 Task: Find connections with filter location Bengaluru with filter topic #lockdownwith filter profile language English with filter current company People Matters with filter school Delhi Public School, Ruby Park with filter industry Measuring and Control Instrument Manufacturing with filter service category Editing with filter keywords title Handyman
Action: Mouse moved to (651, 79)
Screenshot: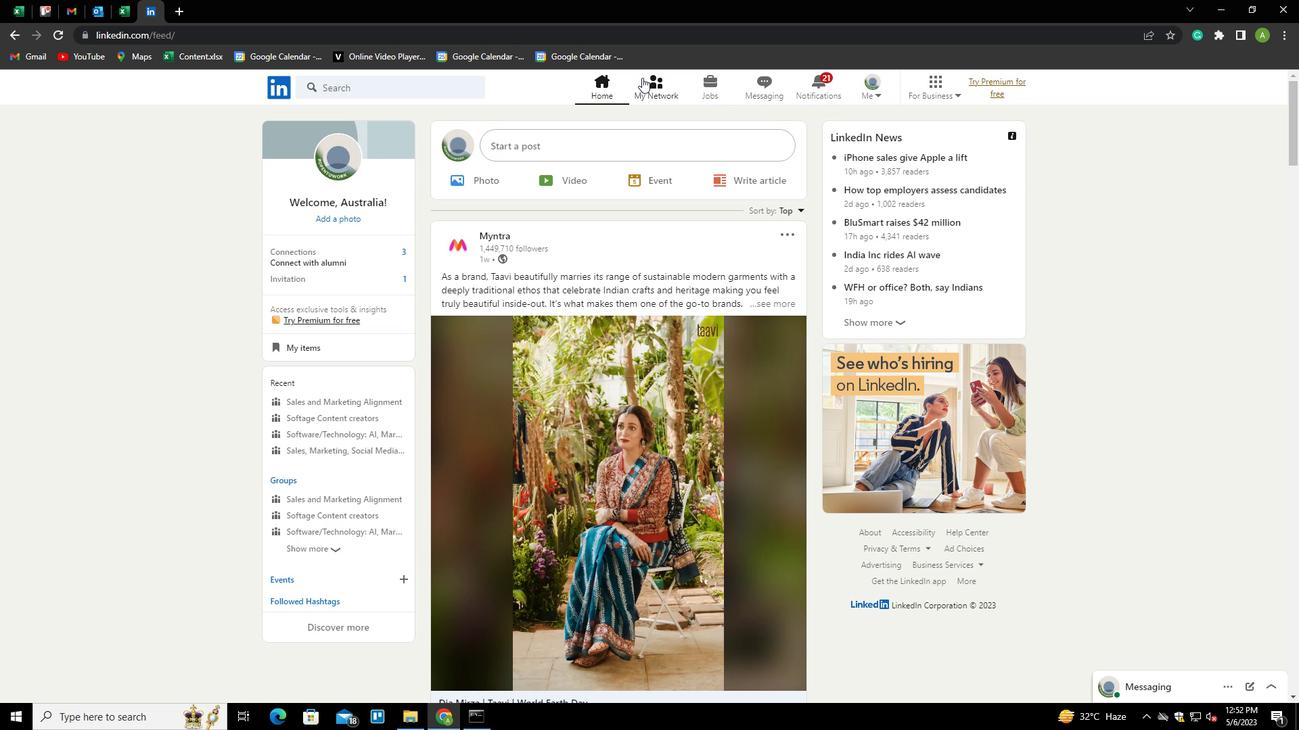 
Action: Mouse pressed left at (651, 79)
Screenshot: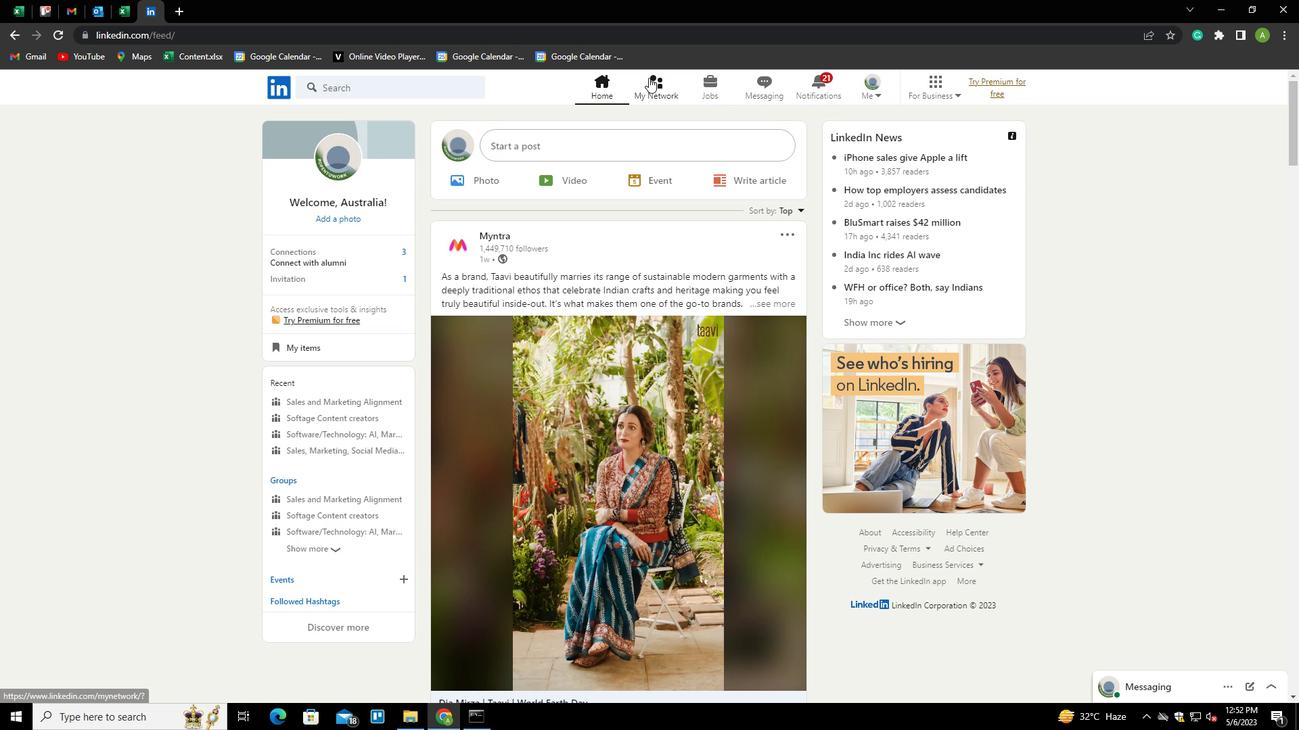 
Action: Mouse moved to (341, 161)
Screenshot: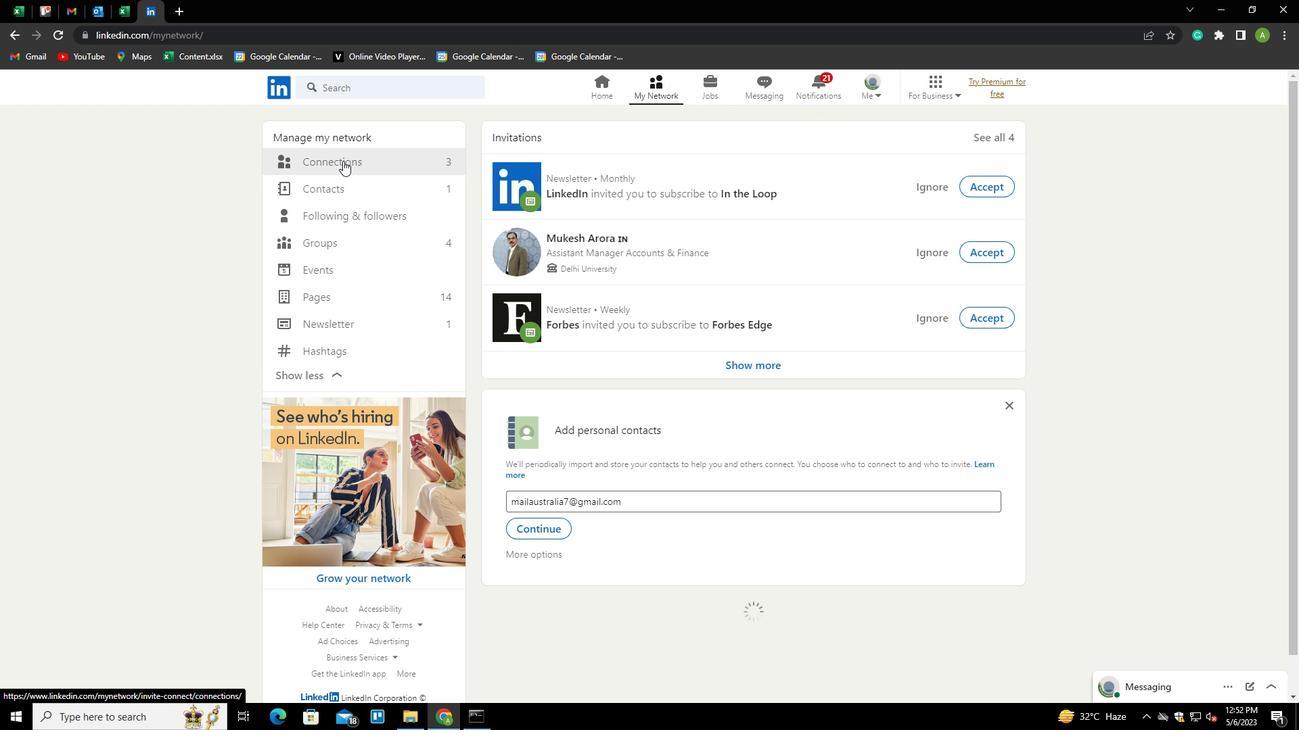 
Action: Mouse pressed left at (341, 161)
Screenshot: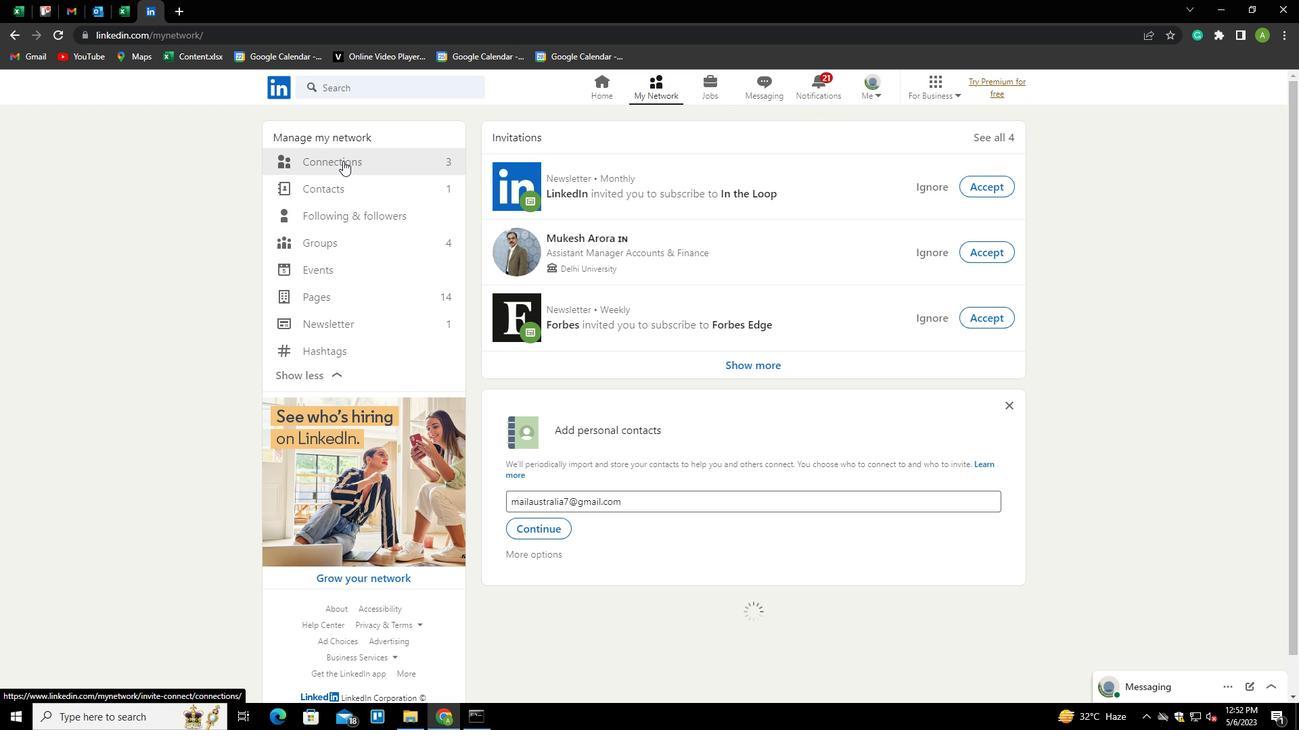
Action: Mouse moved to (755, 160)
Screenshot: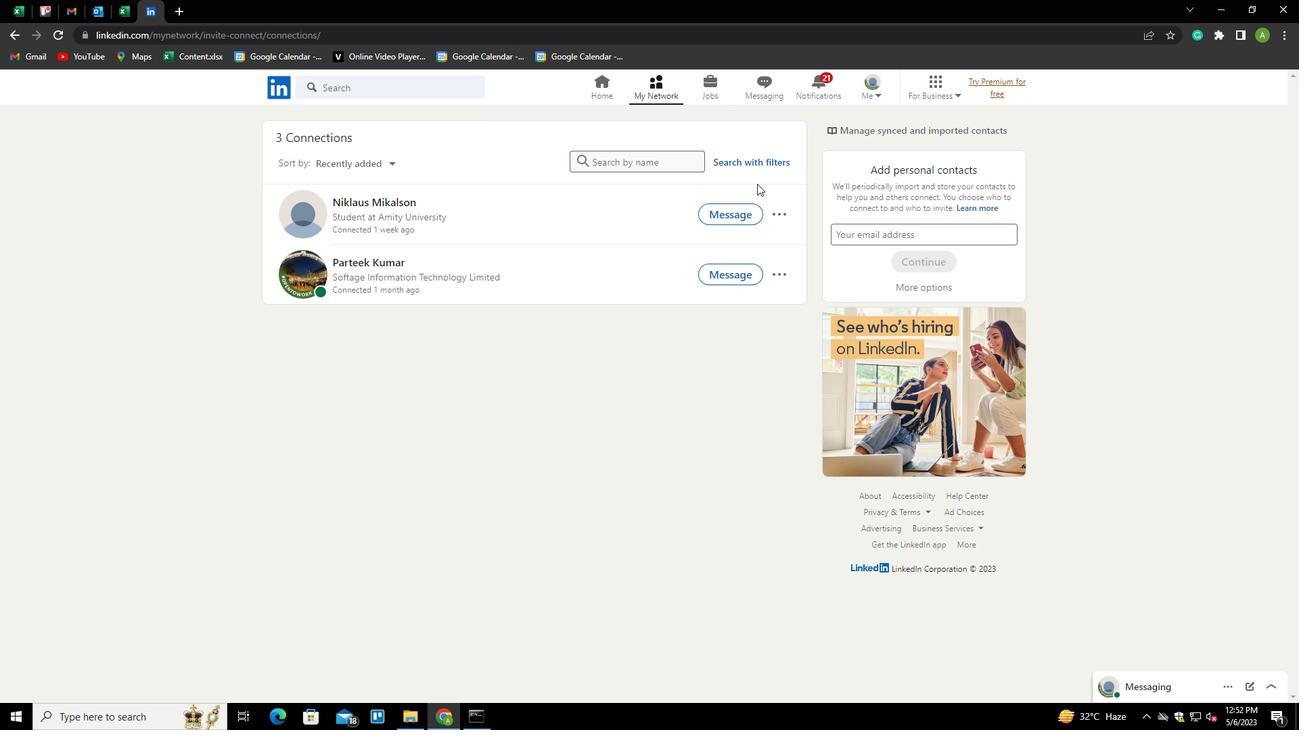 
Action: Mouse pressed left at (755, 160)
Screenshot: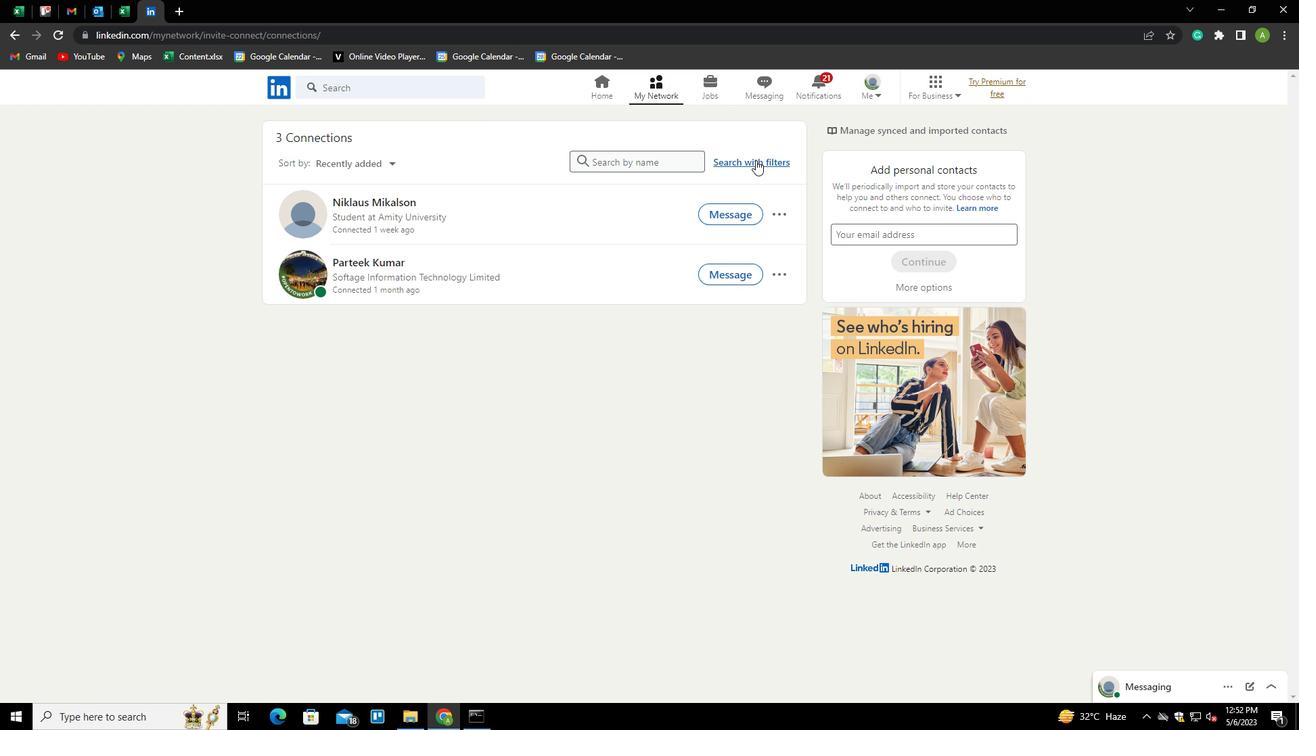 
Action: Mouse moved to (691, 127)
Screenshot: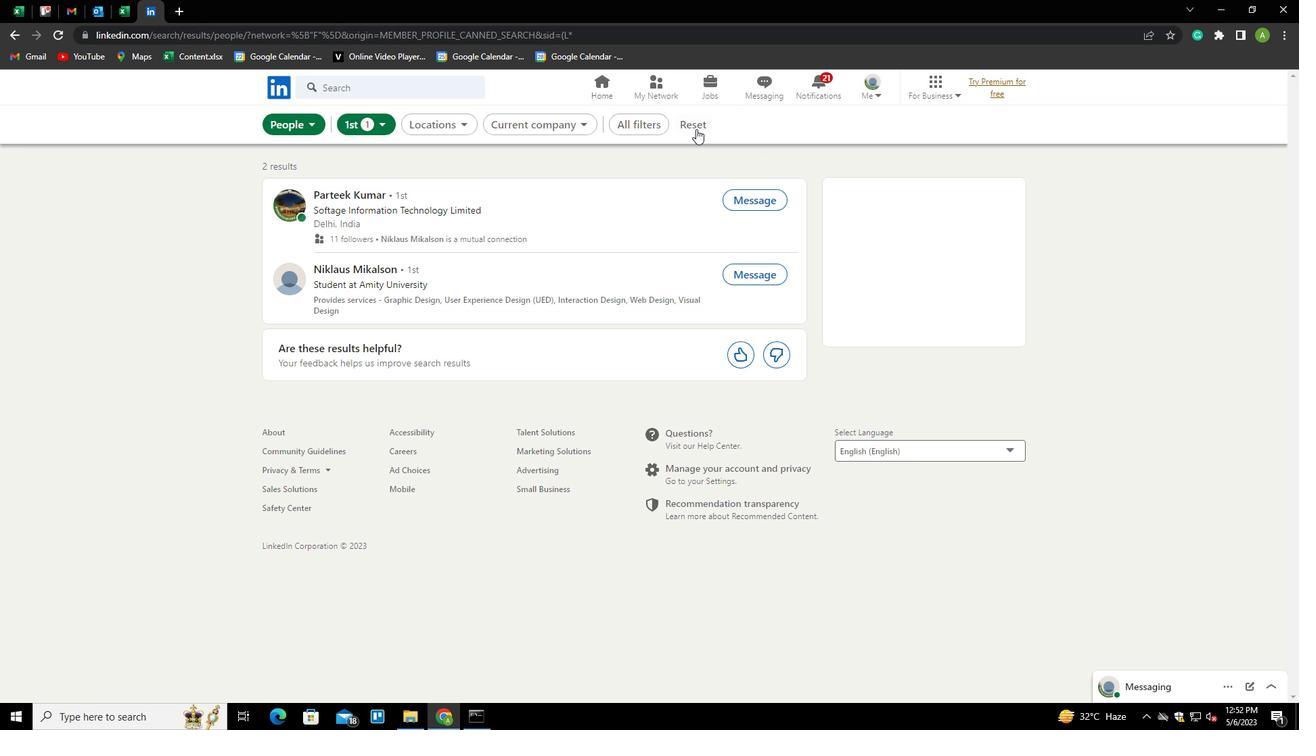 
Action: Mouse pressed left at (691, 127)
Screenshot: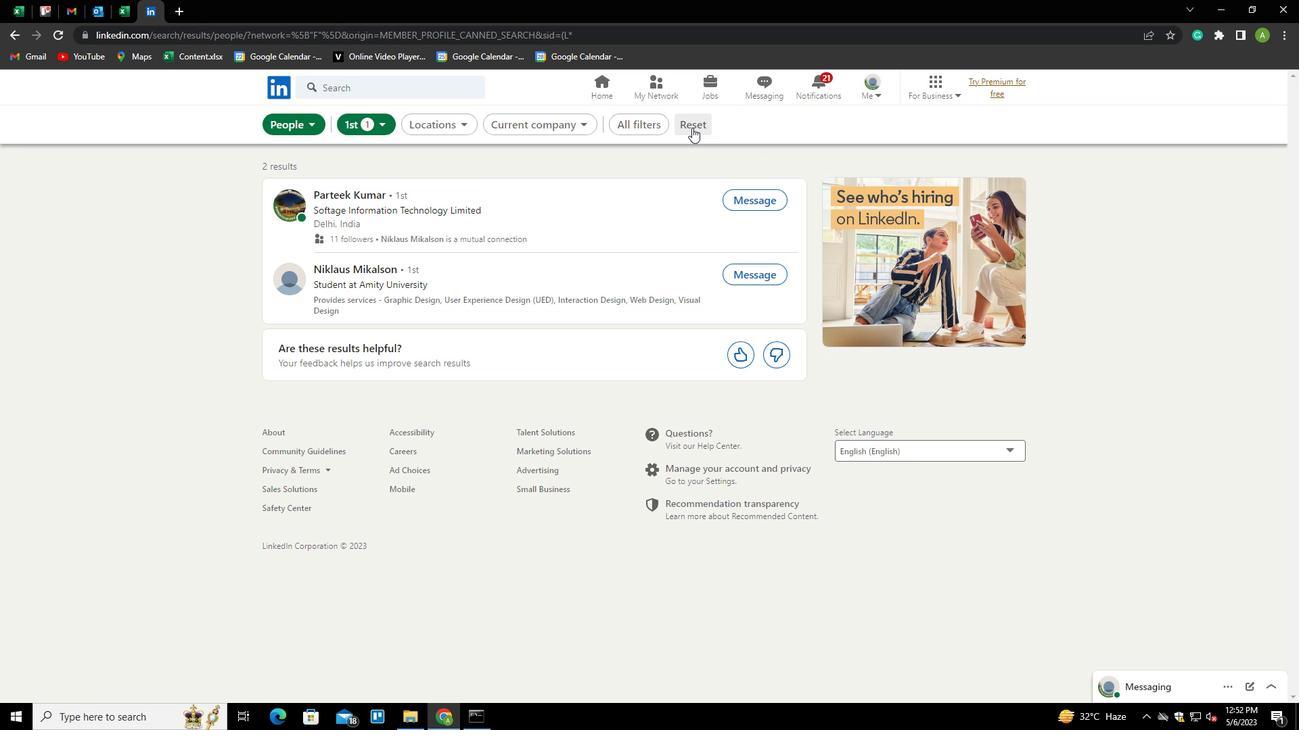 
Action: Mouse moved to (671, 124)
Screenshot: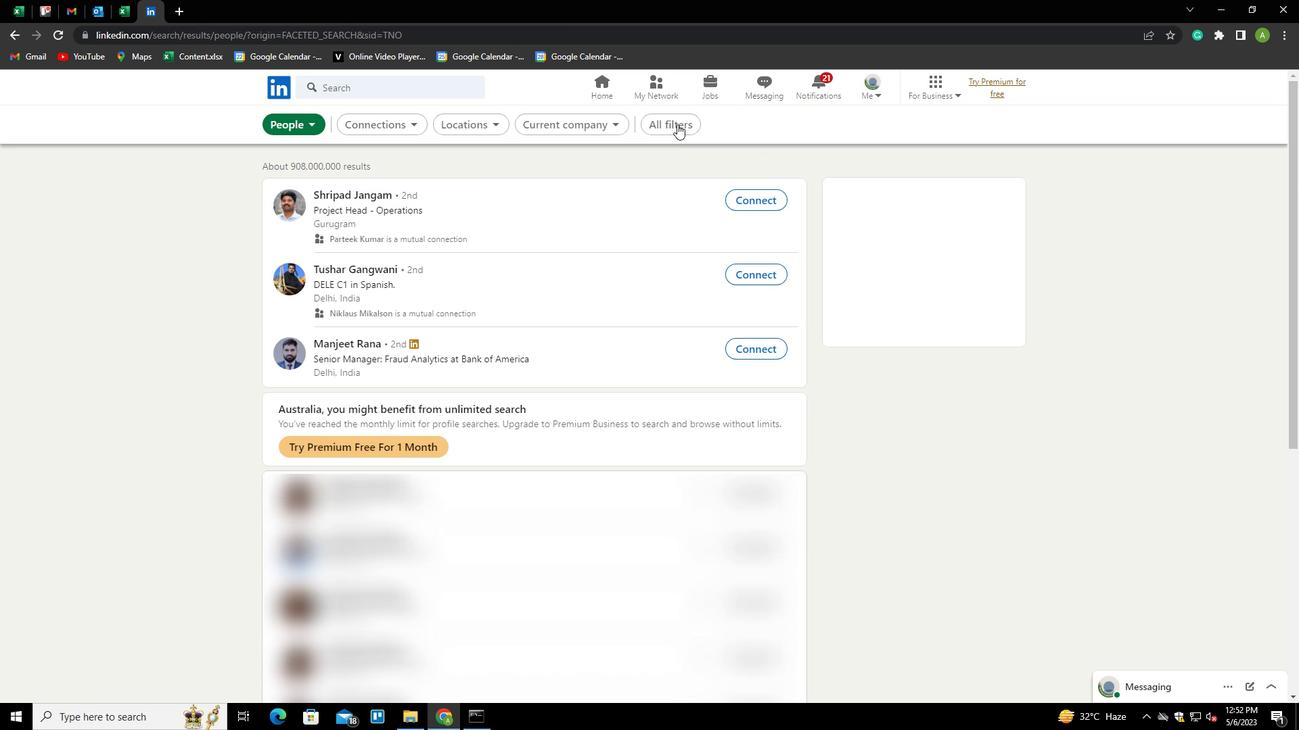
Action: Mouse pressed left at (671, 124)
Screenshot: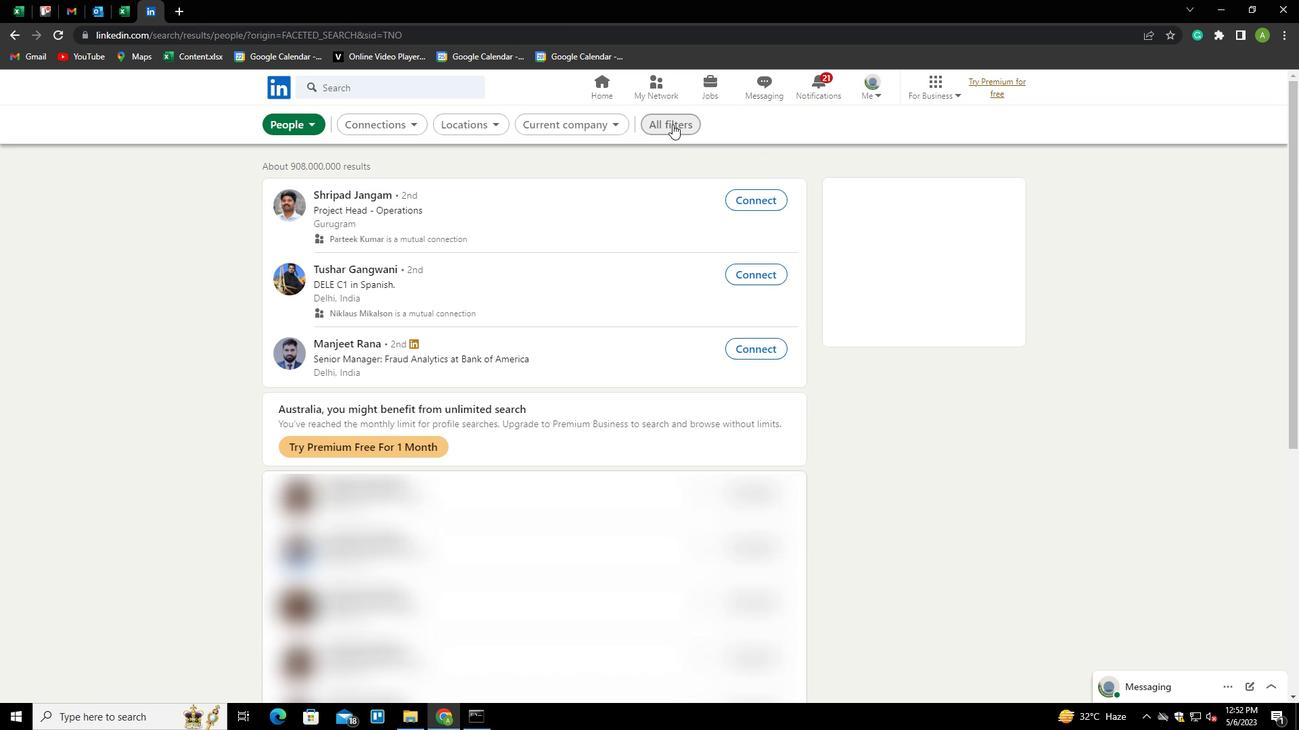 
Action: Mouse moved to (1114, 520)
Screenshot: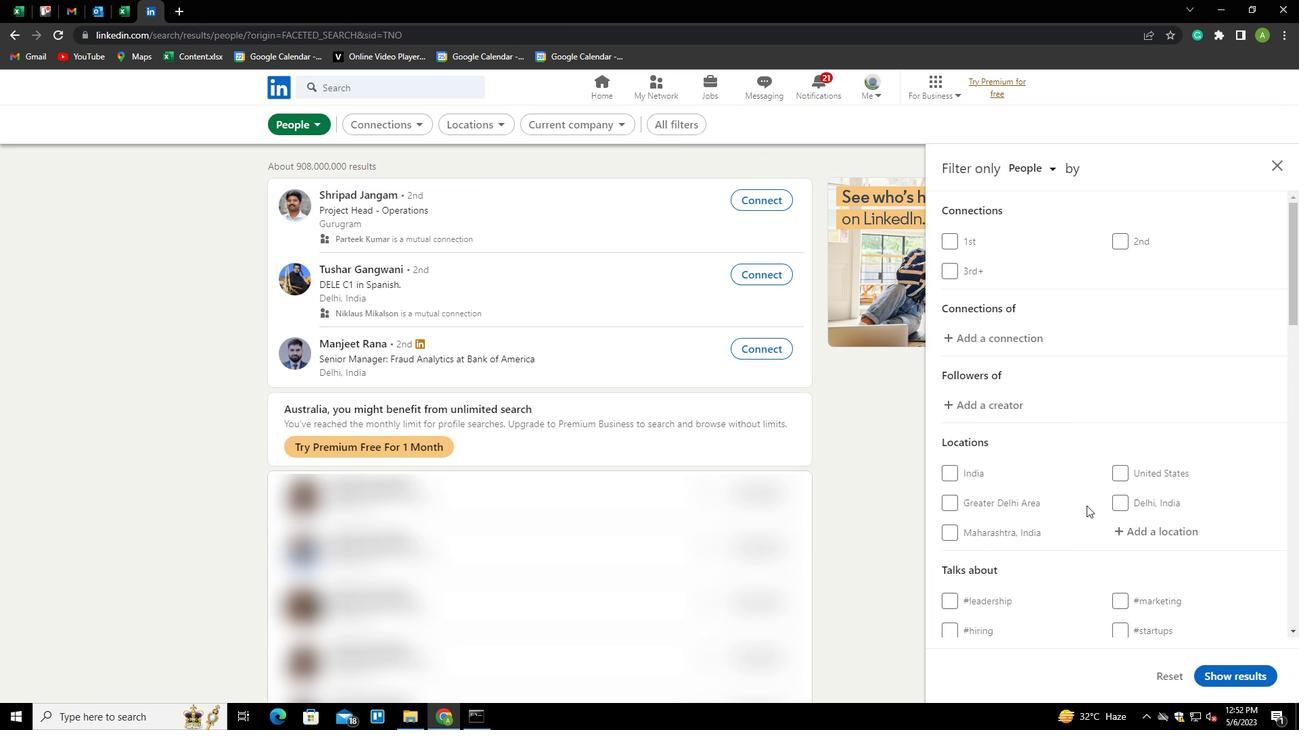 
Action: Mouse scrolled (1114, 520) with delta (0, 0)
Screenshot: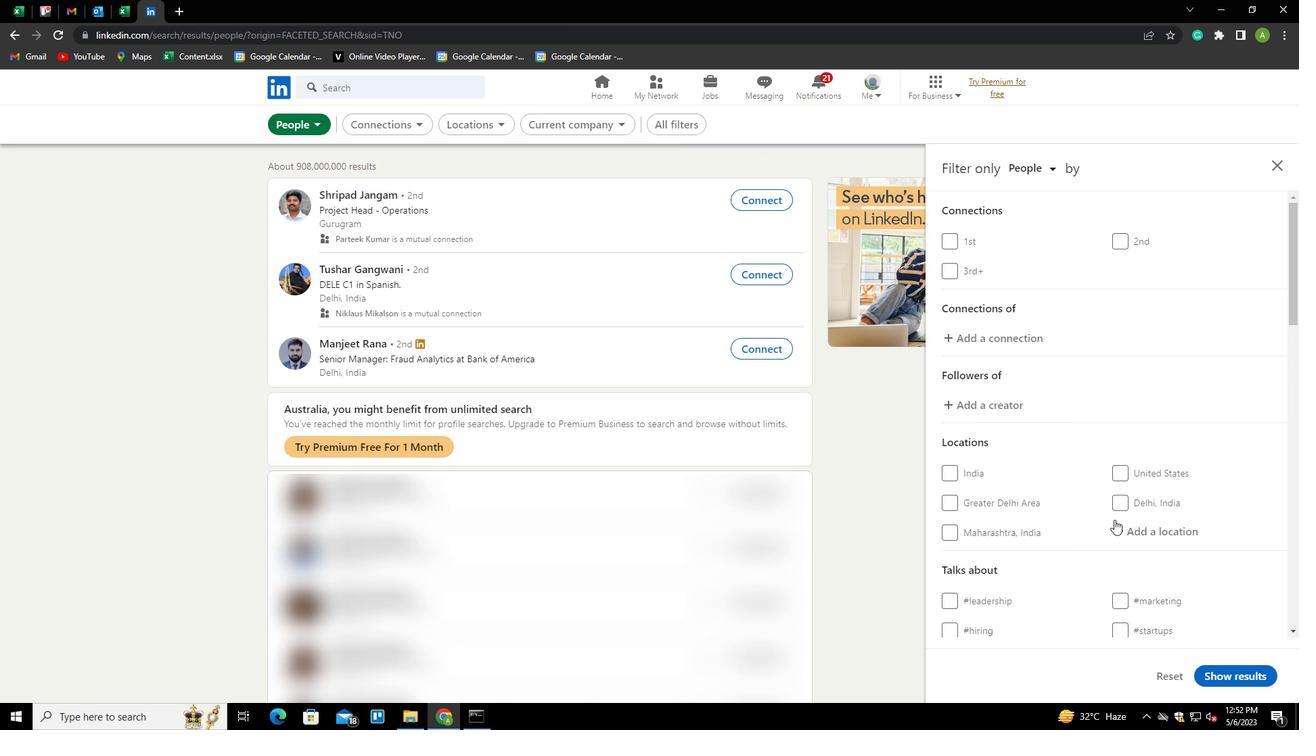 
Action: Mouse scrolled (1114, 520) with delta (0, 0)
Screenshot: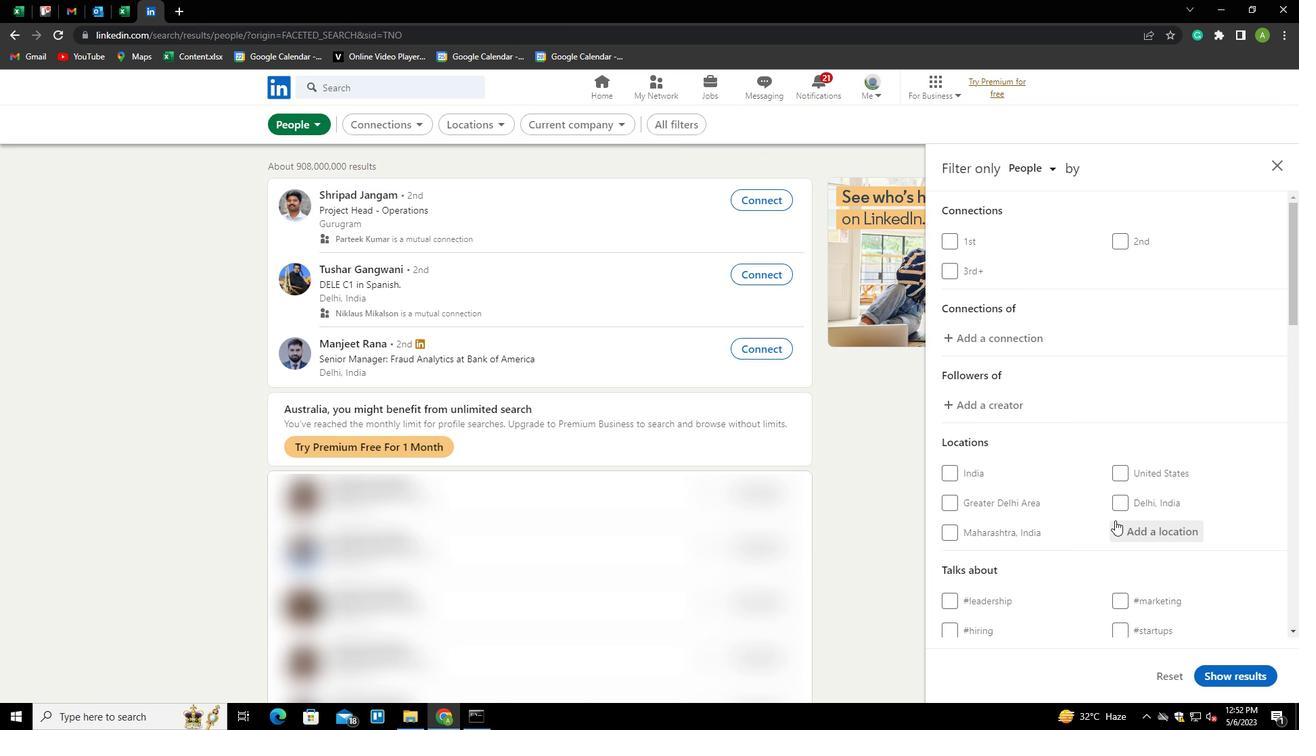 
Action: Mouse moved to (1130, 393)
Screenshot: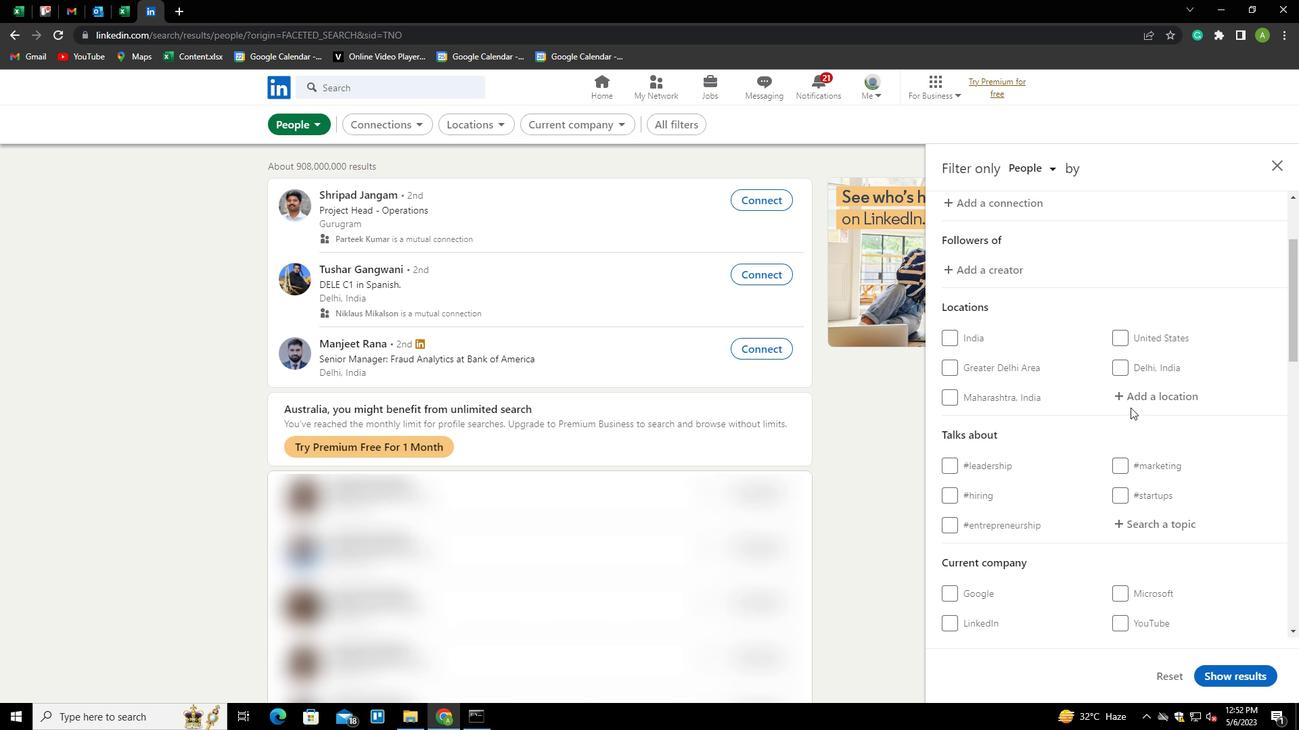 
Action: Mouse pressed left at (1130, 393)
Screenshot: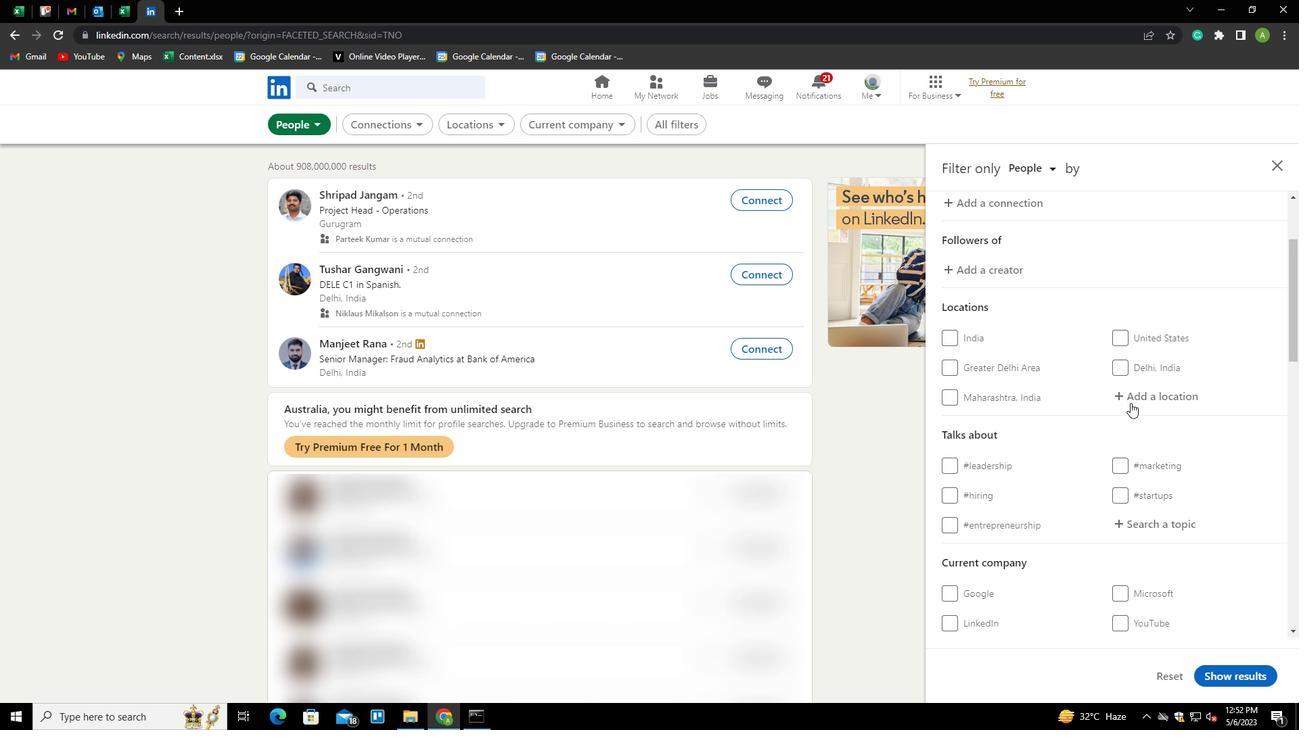 
Action: Mouse moved to (1132, 387)
Screenshot: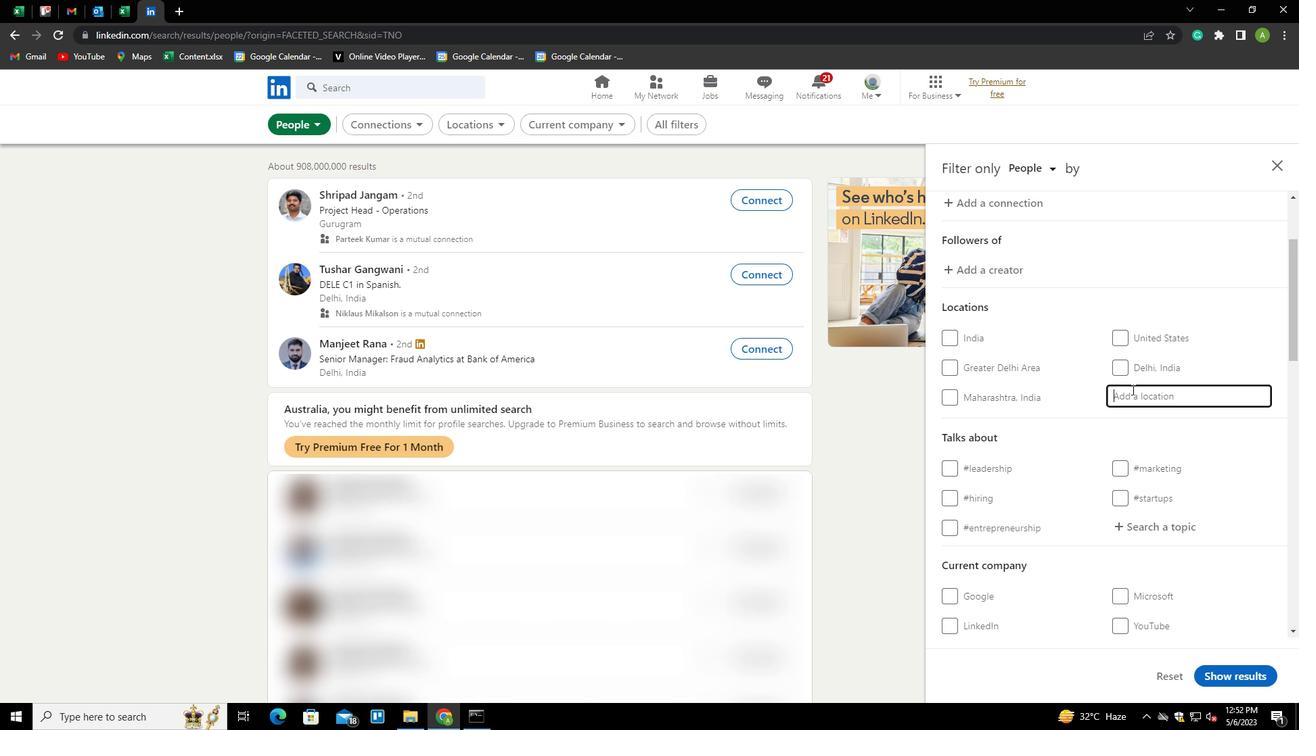 
Action: Key pressed <Key.shift>
Screenshot: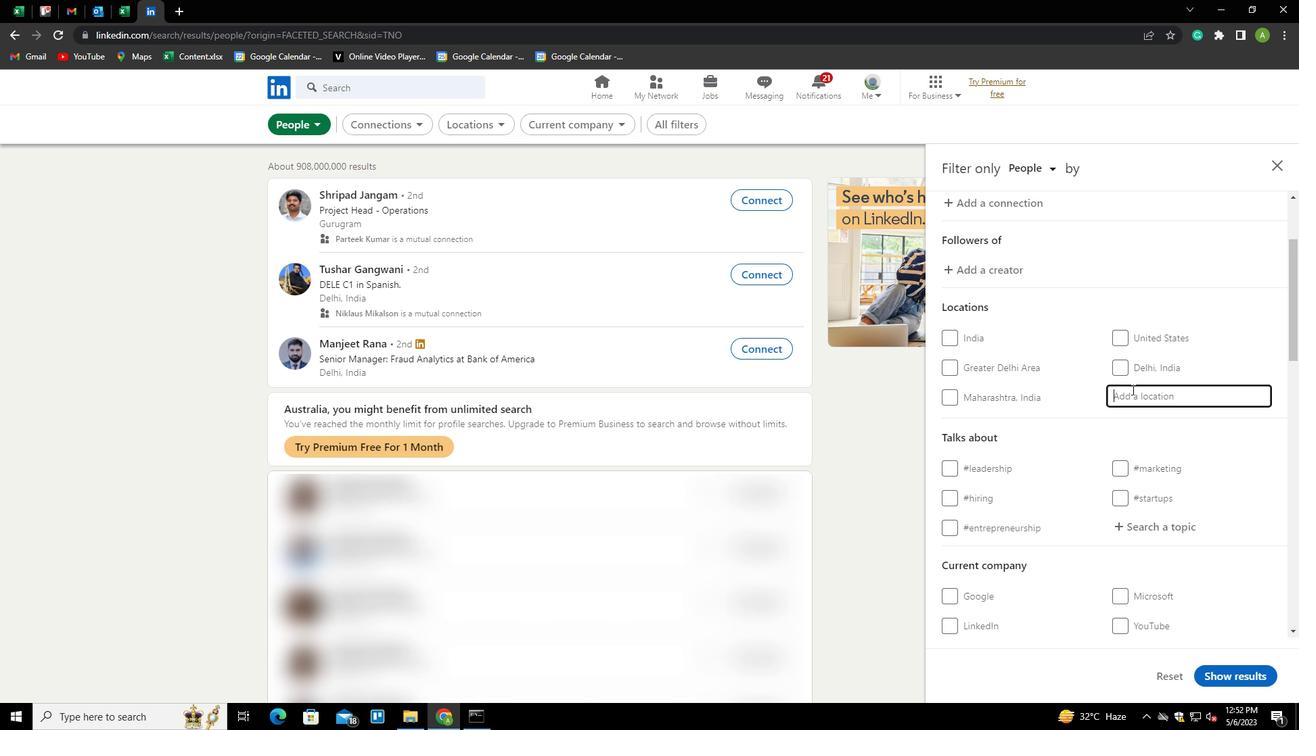 
Action: Mouse moved to (1132, 386)
Screenshot: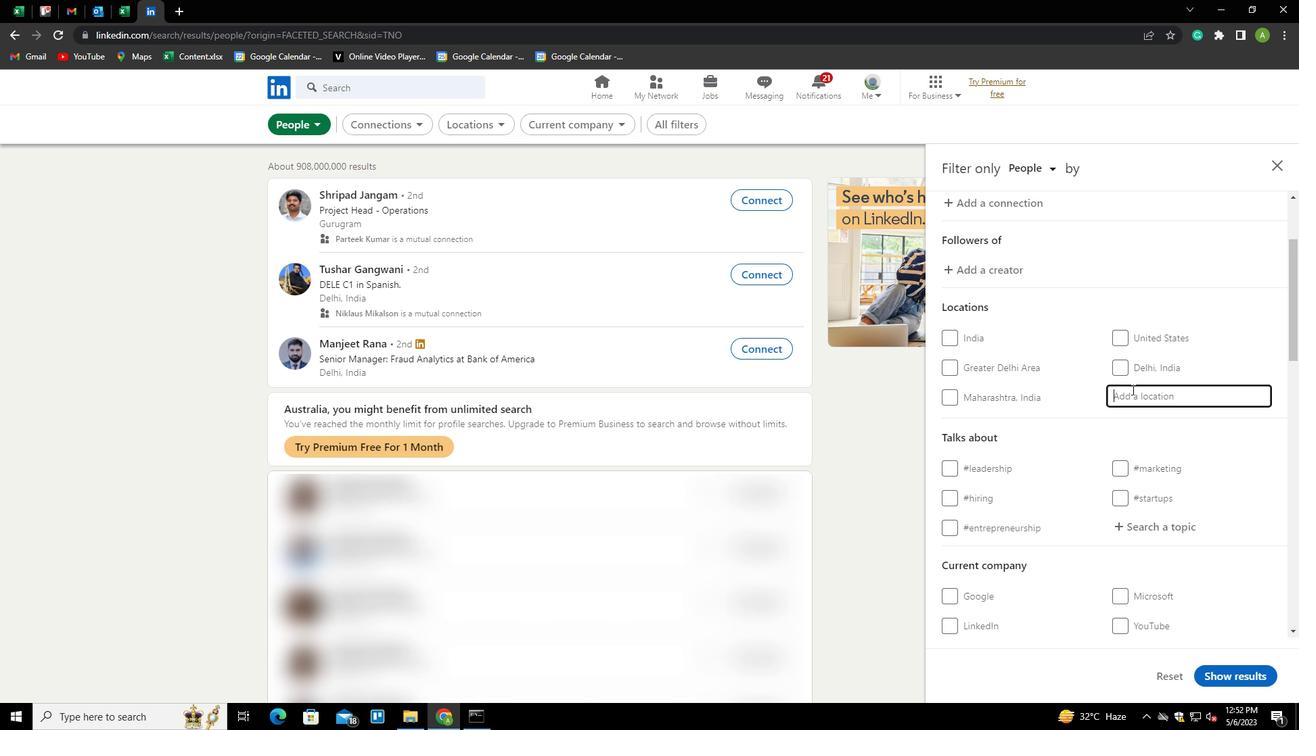 
Action: Key pressed BENGALURU<Key.down><Key.enter>
Screenshot: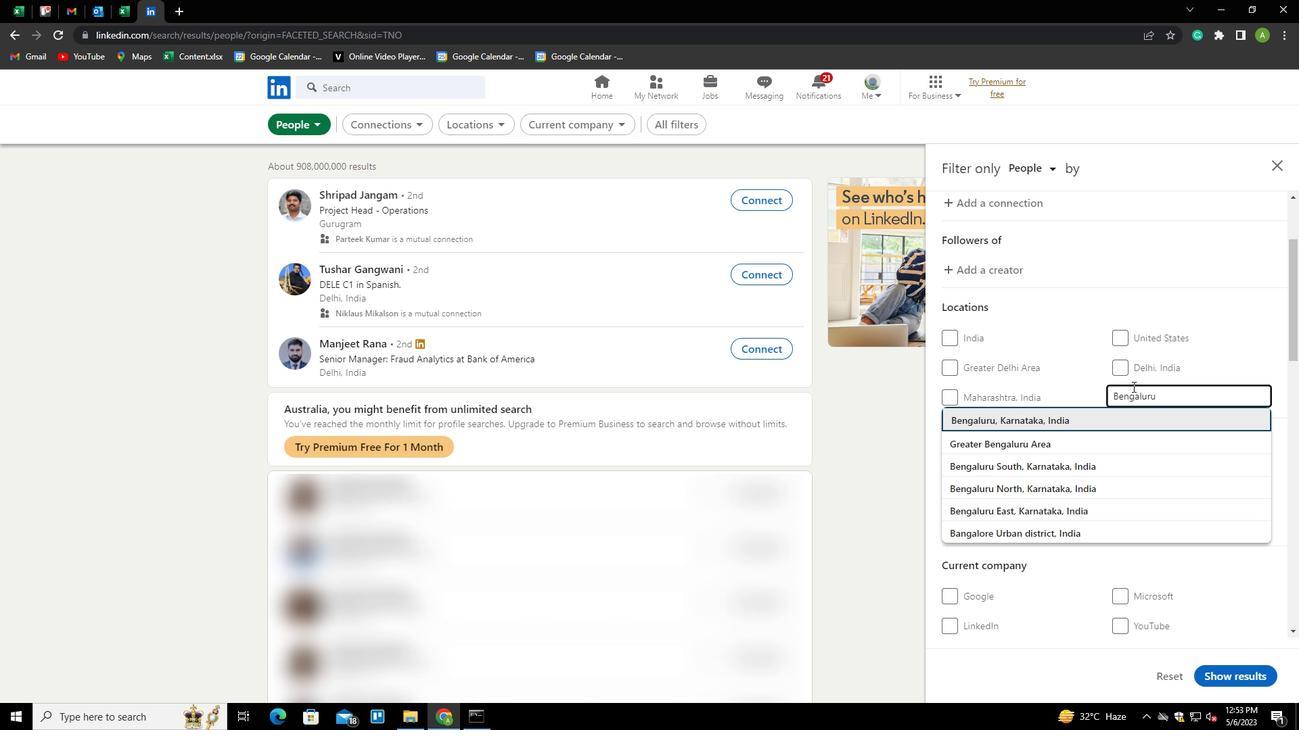 
Action: Mouse scrolled (1132, 386) with delta (0, 0)
Screenshot: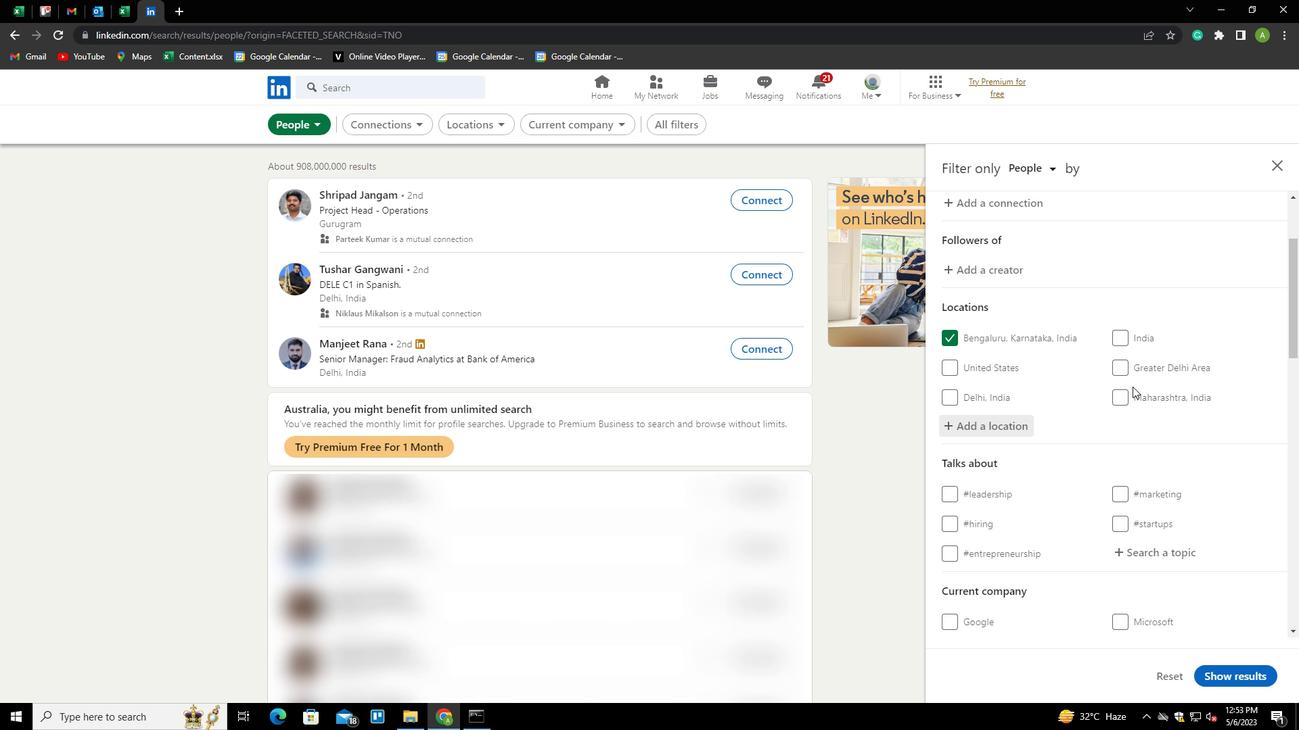 
Action: Mouse scrolled (1132, 386) with delta (0, 0)
Screenshot: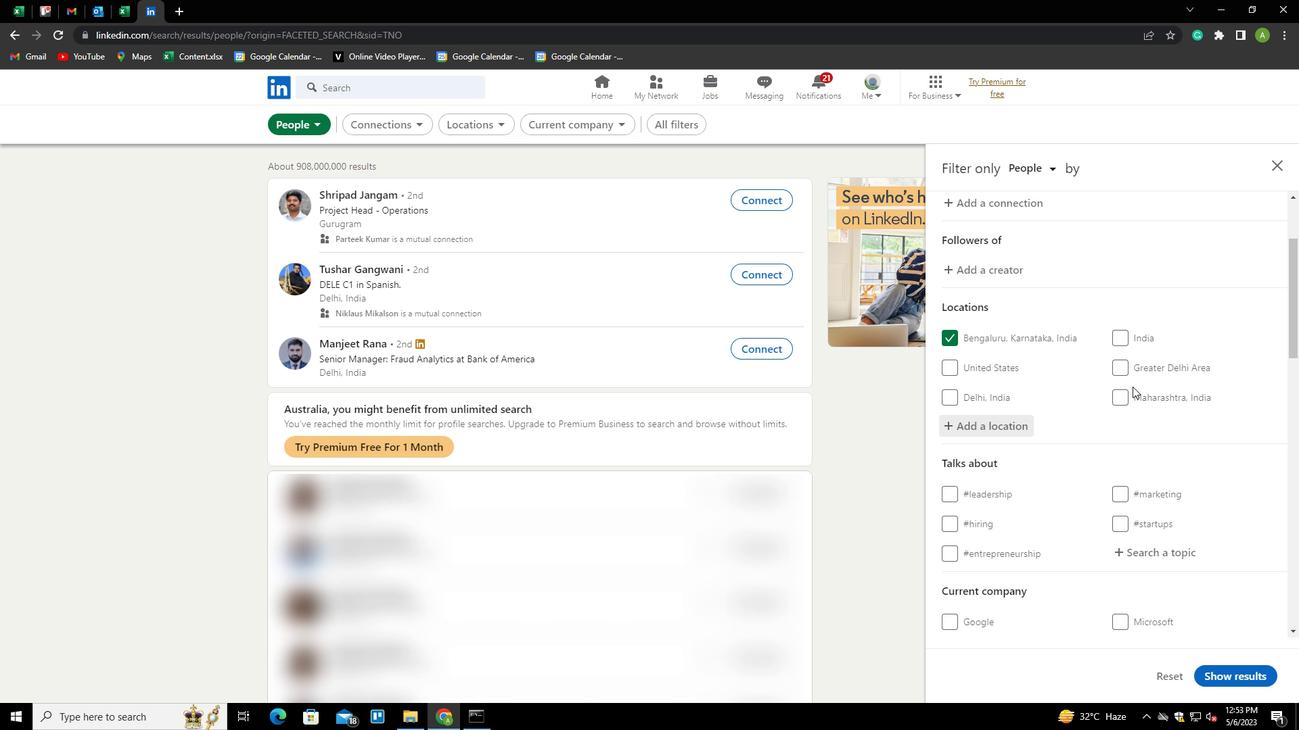 
Action: Mouse moved to (1133, 388)
Screenshot: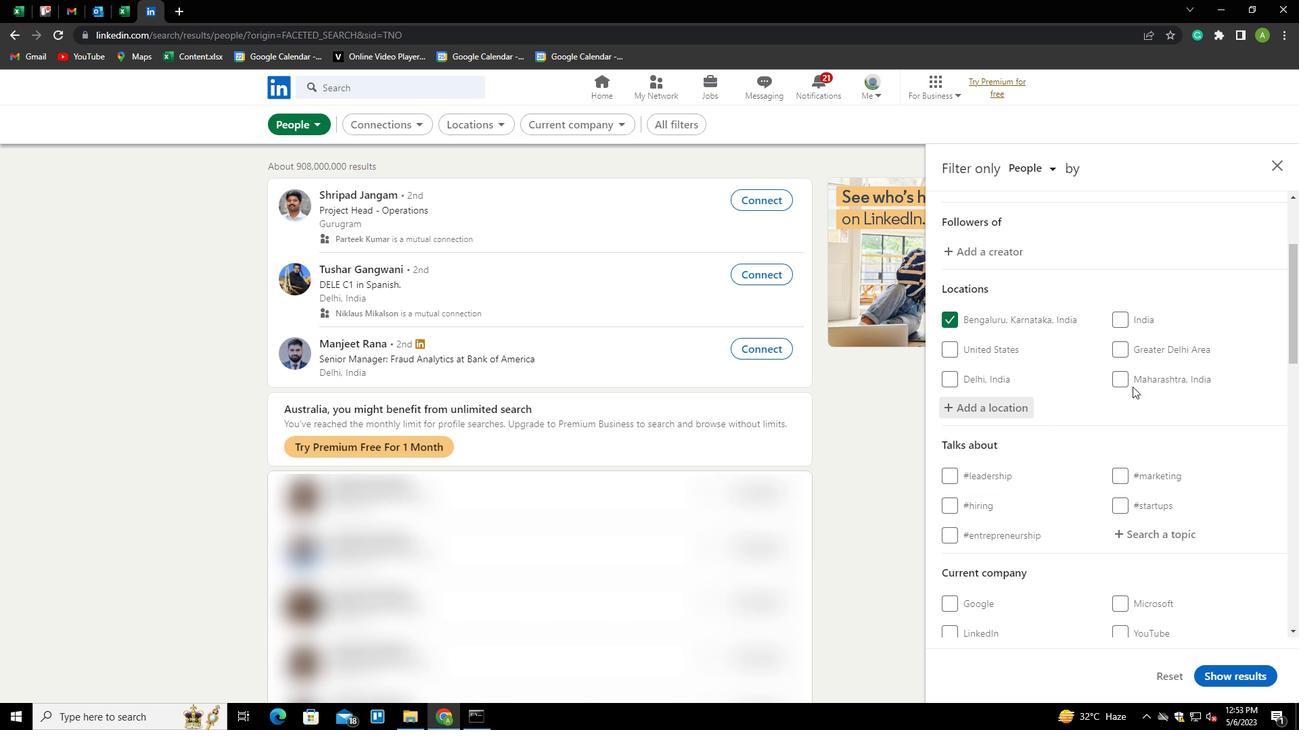 
Action: Mouse scrolled (1133, 387) with delta (0, 0)
Screenshot: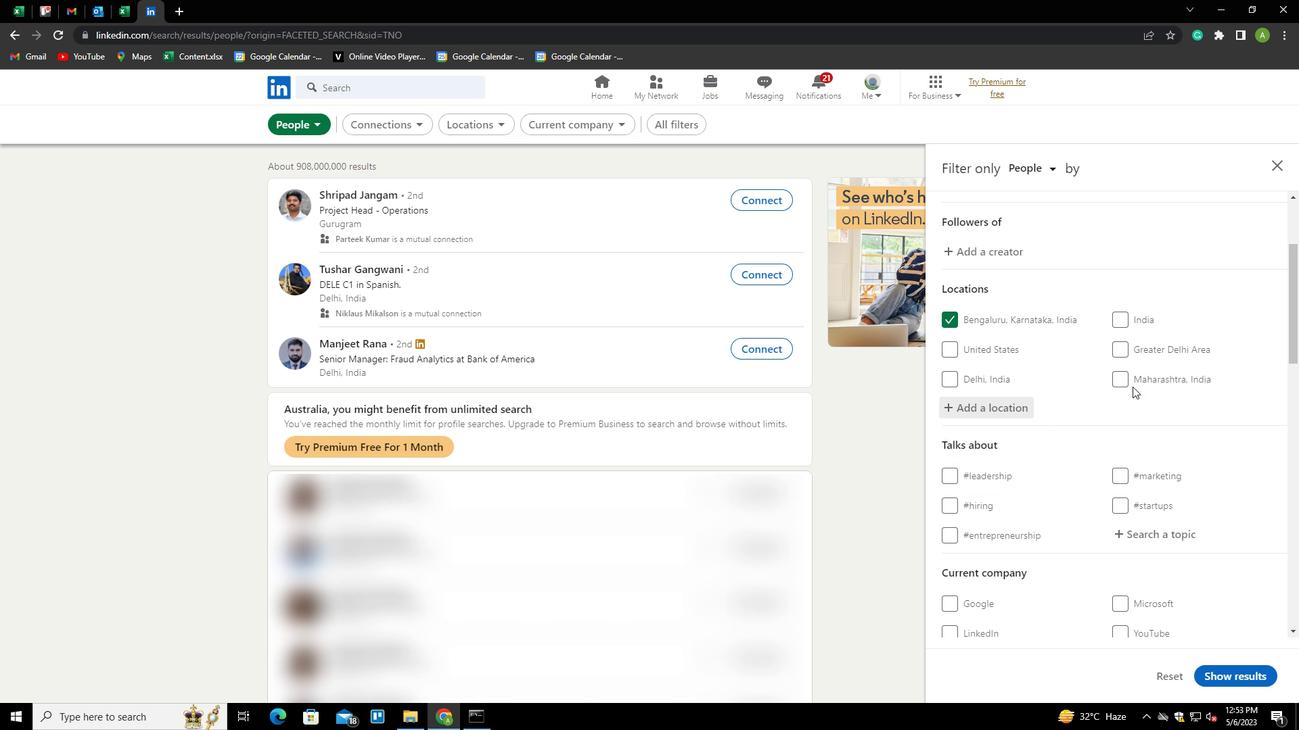 
Action: Mouse moved to (1131, 348)
Screenshot: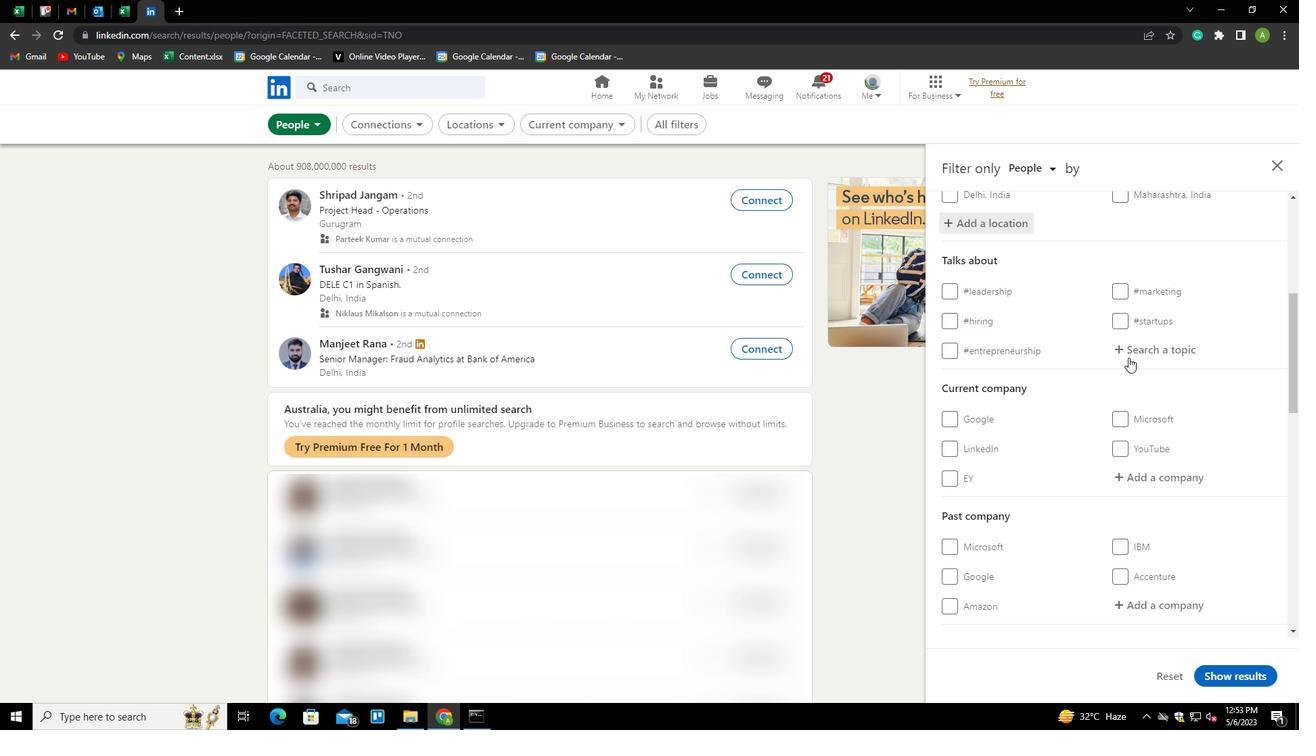 
Action: Mouse pressed left at (1131, 348)
Screenshot: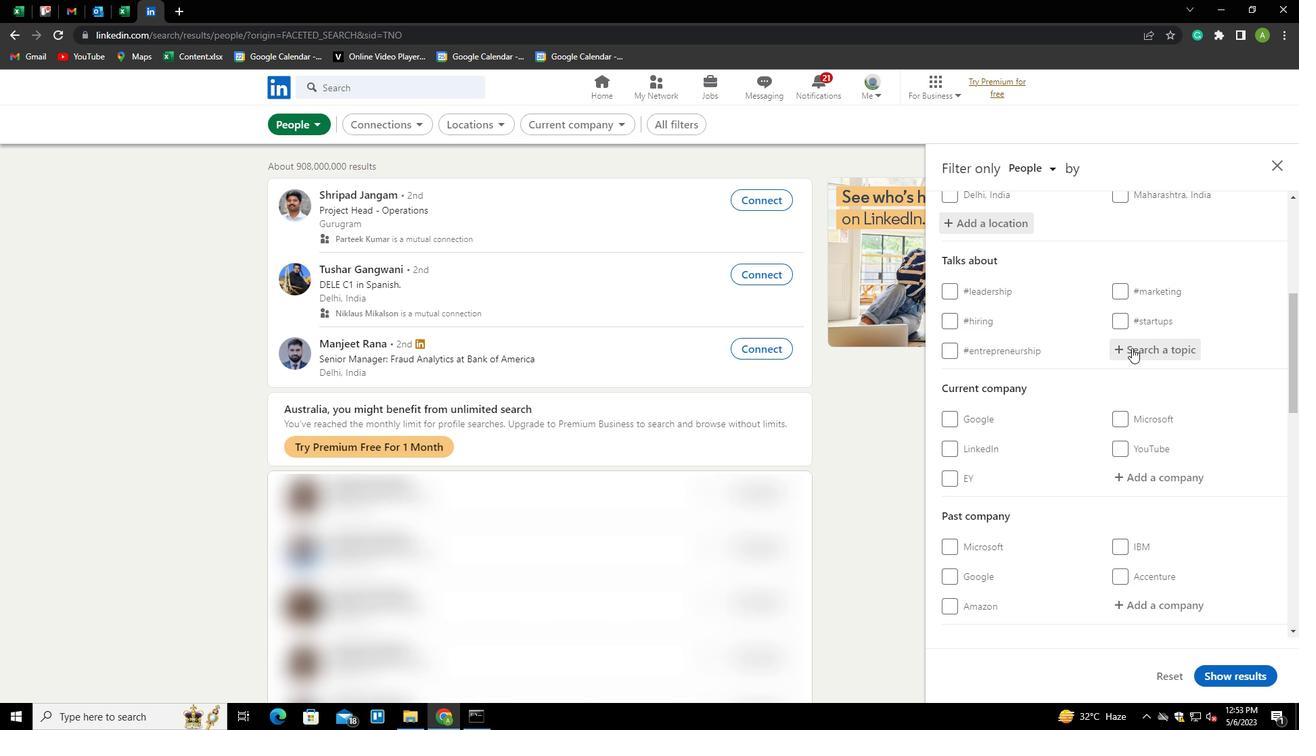 
Action: Key pressed LOCKDOEN<Key.backspace><Key.backspace>WN<Key.down><Key.enter>
Screenshot: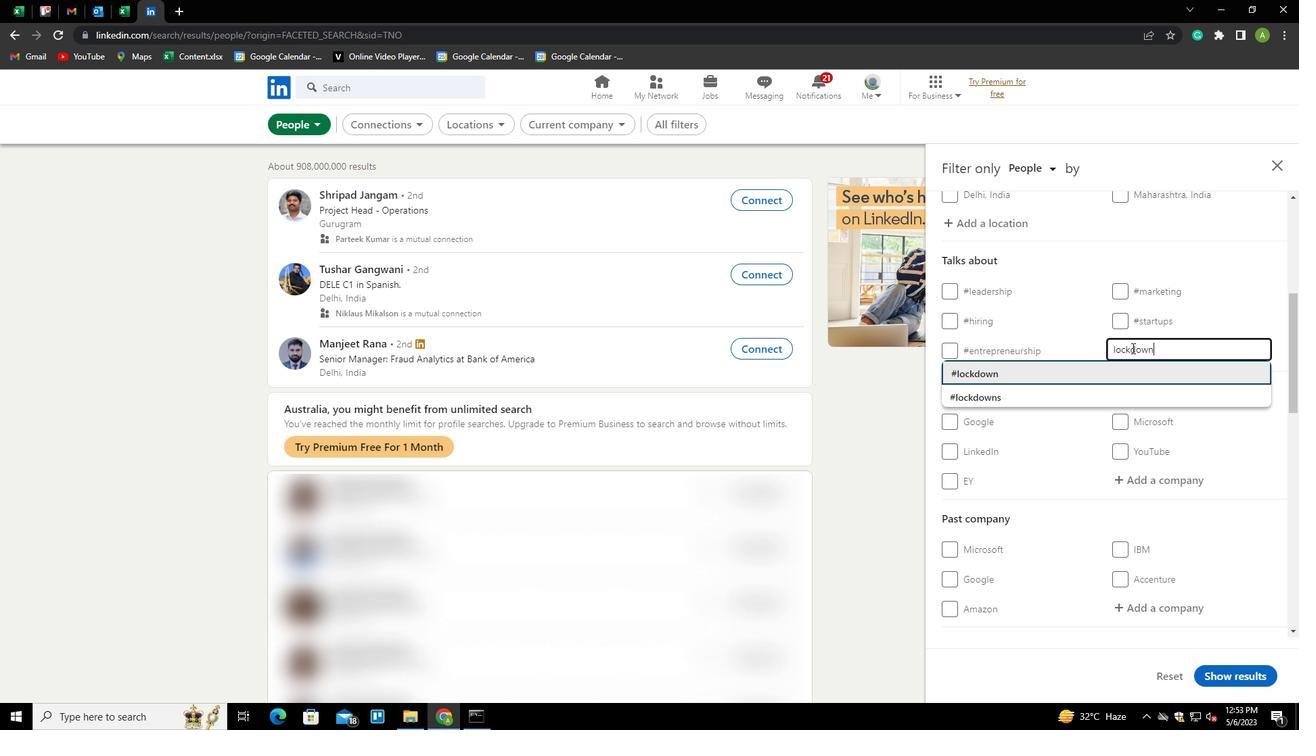 
Action: Mouse moved to (999, 401)
Screenshot: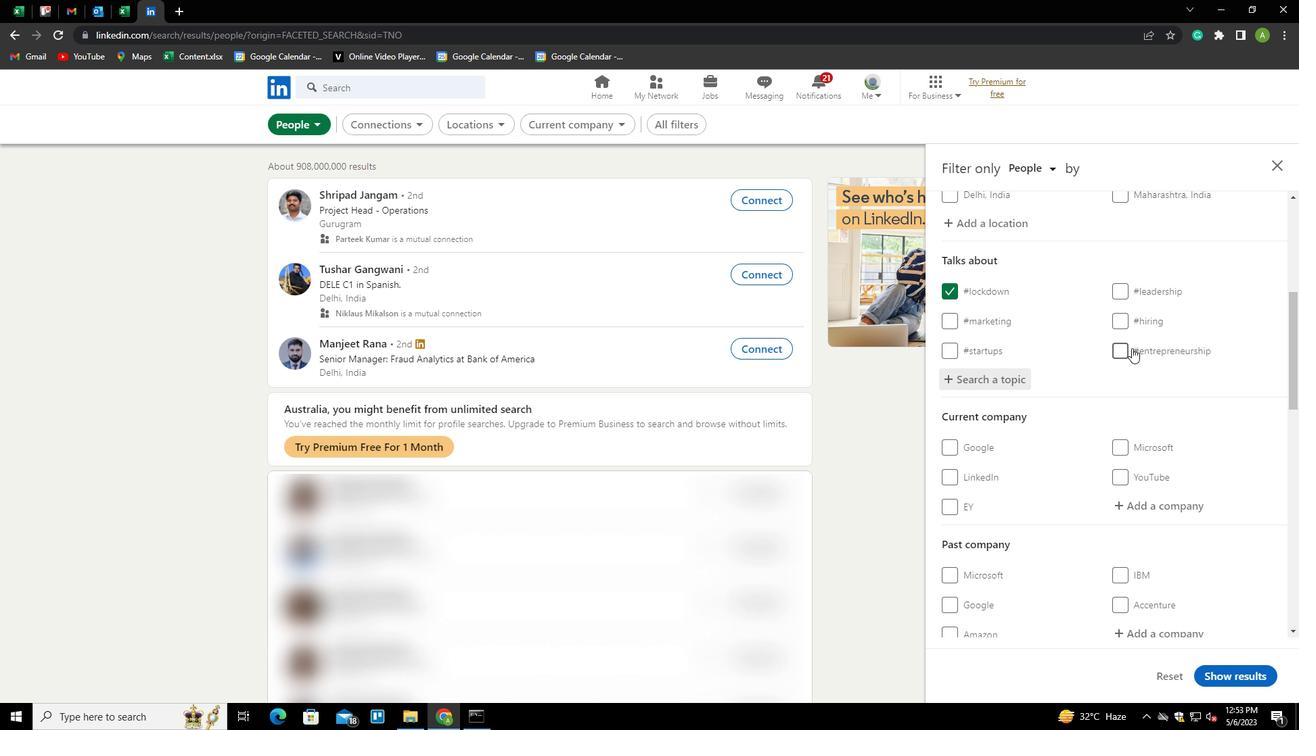 
Action: Mouse scrolled (999, 400) with delta (0, 0)
Screenshot: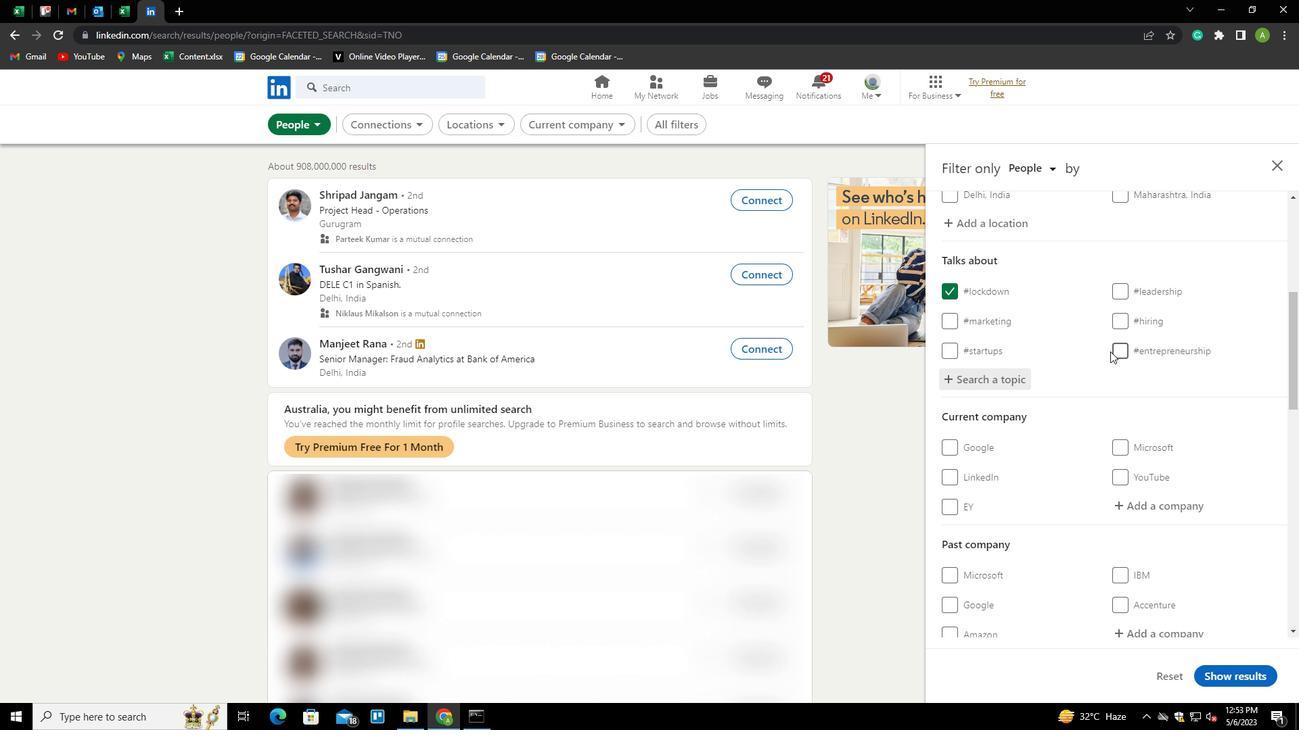 
Action: Mouse moved to (1002, 407)
Screenshot: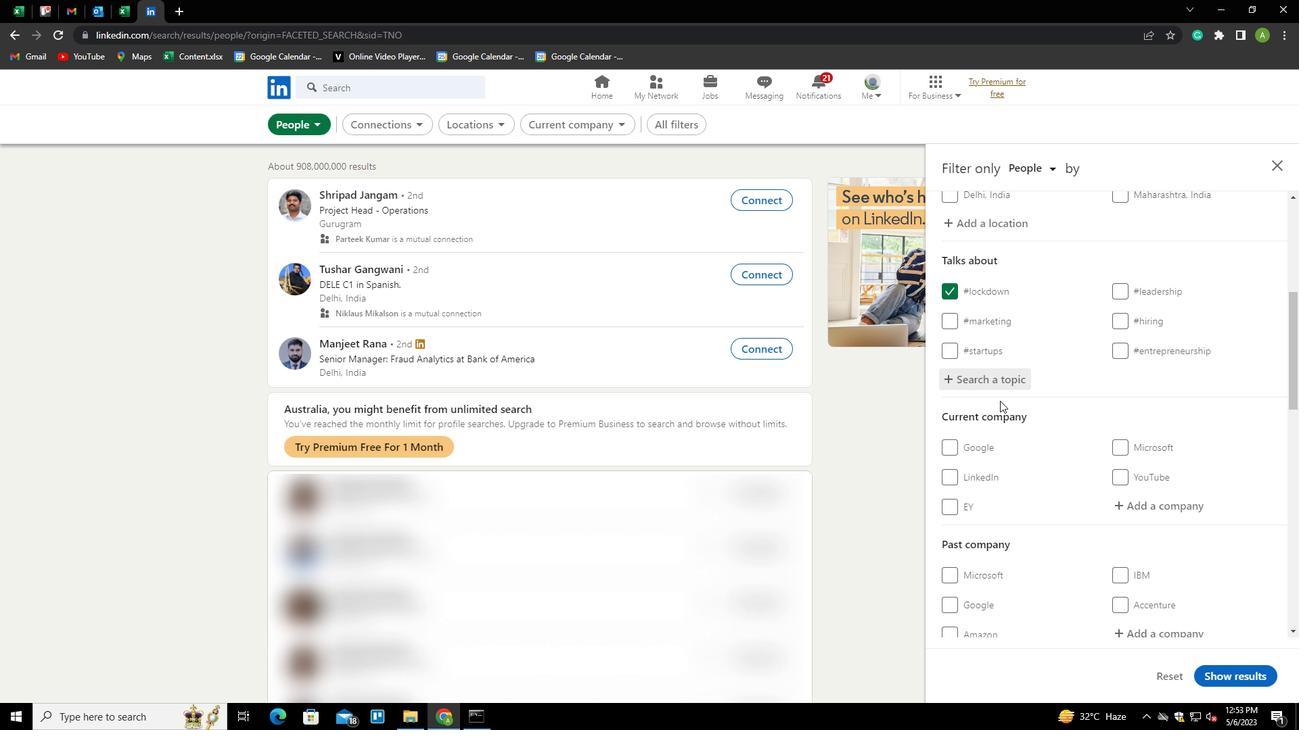 
Action: Mouse scrolled (1002, 407) with delta (0, 0)
Screenshot: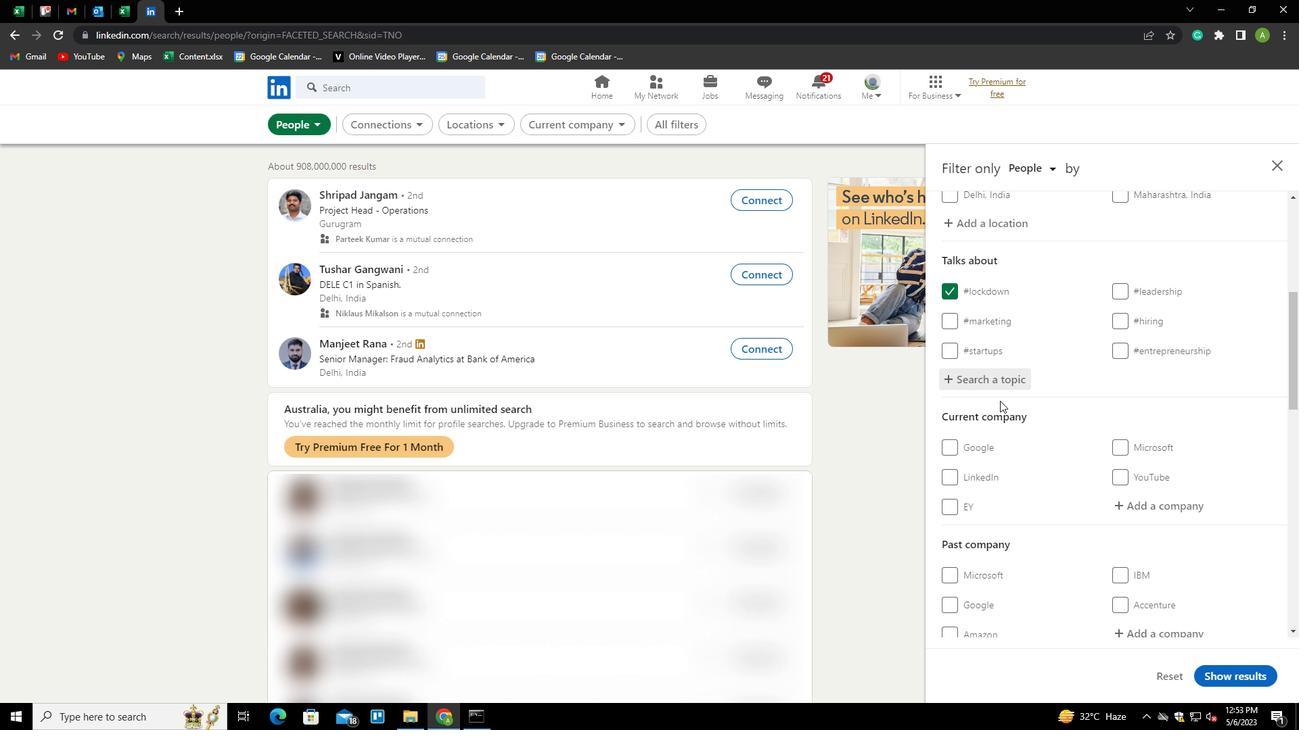 
Action: Mouse moved to (1014, 419)
Screenshot: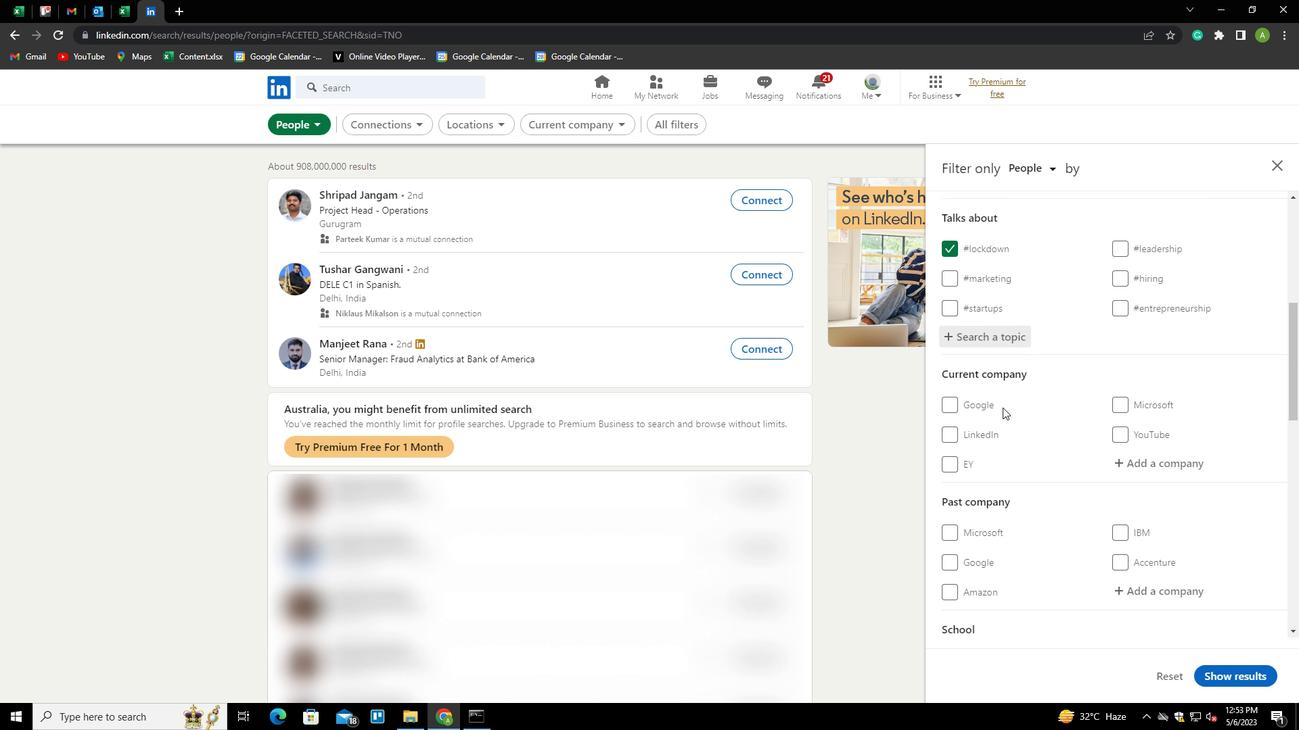 
Action: Mouse scrolled (1014, 418) with delta (0, 0)
Screenshot: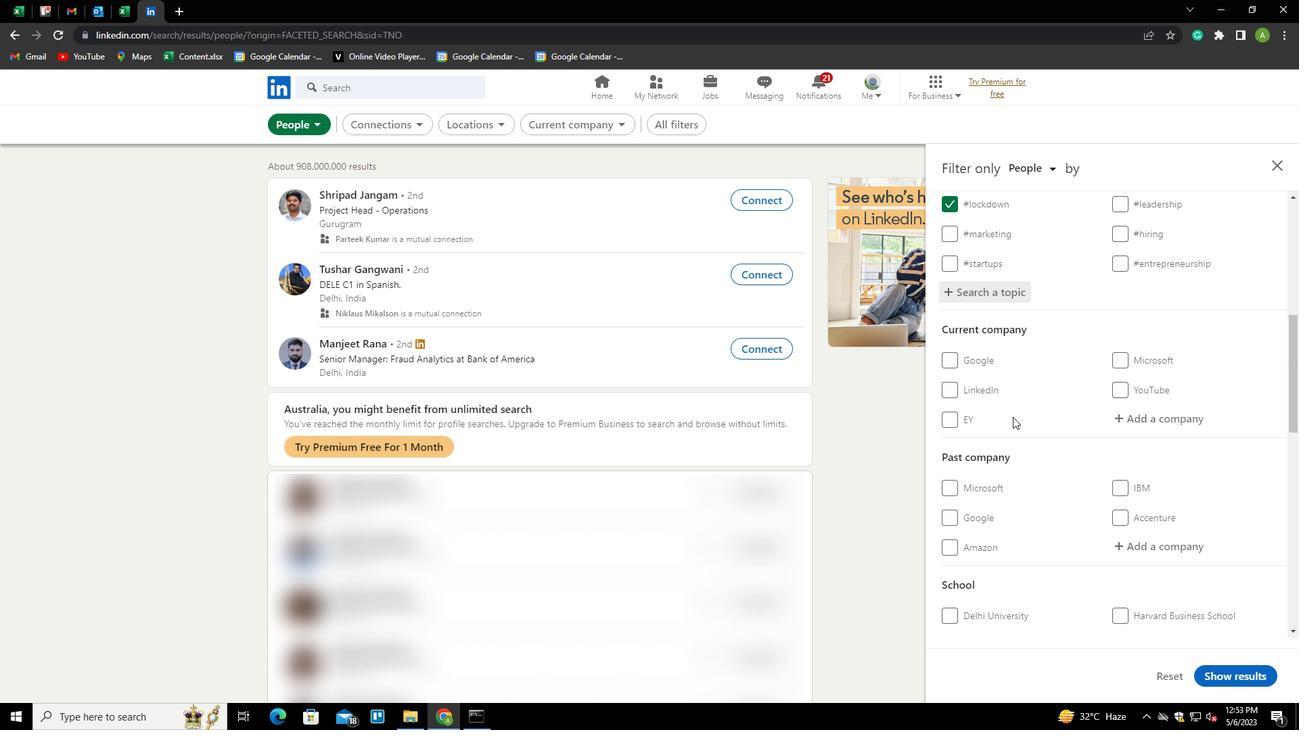 
Action: Mouse moved to (1014, 420)
Screenshot: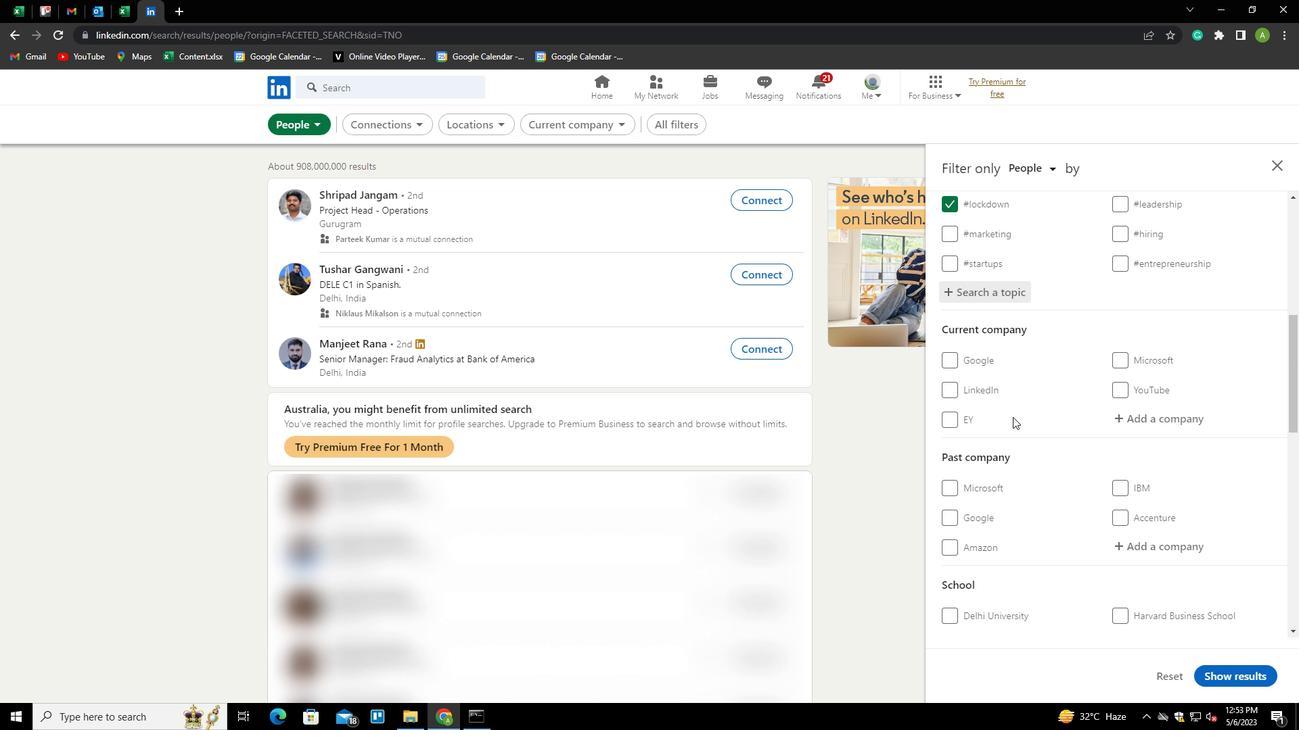 
Action: Mouse scrolled (1014, 419) with delta (0, 0)
Screenshot: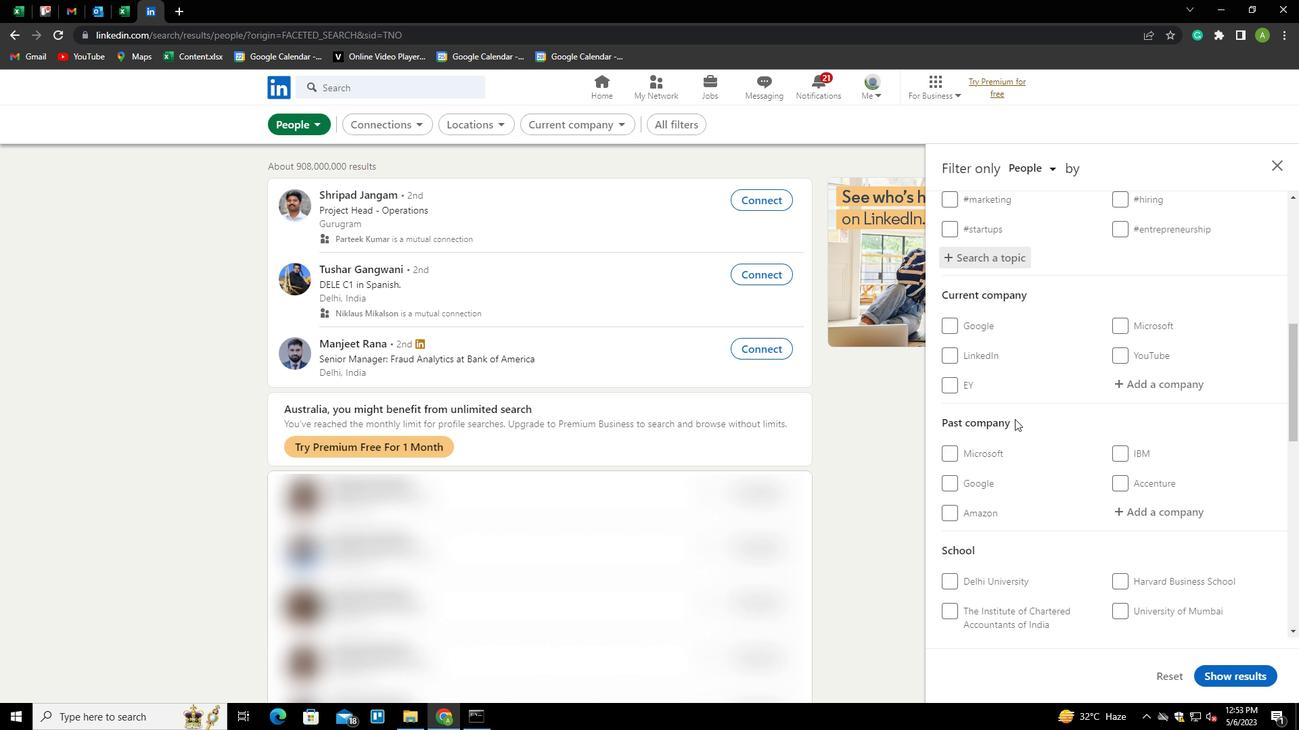 
Action: Mouse moved to (1015, 420)
Screenshot: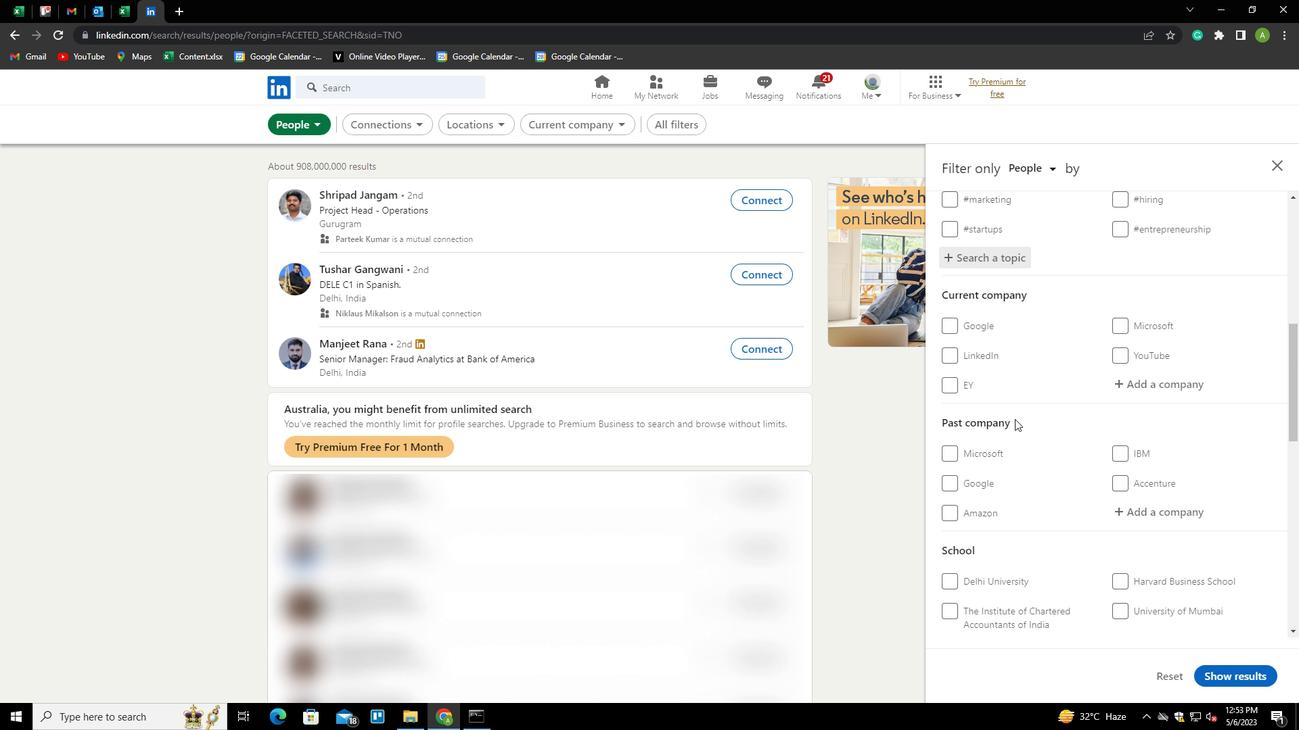 
Action: Mouse scrolled (1015, 420) with delta (0, 0)
Screenshot: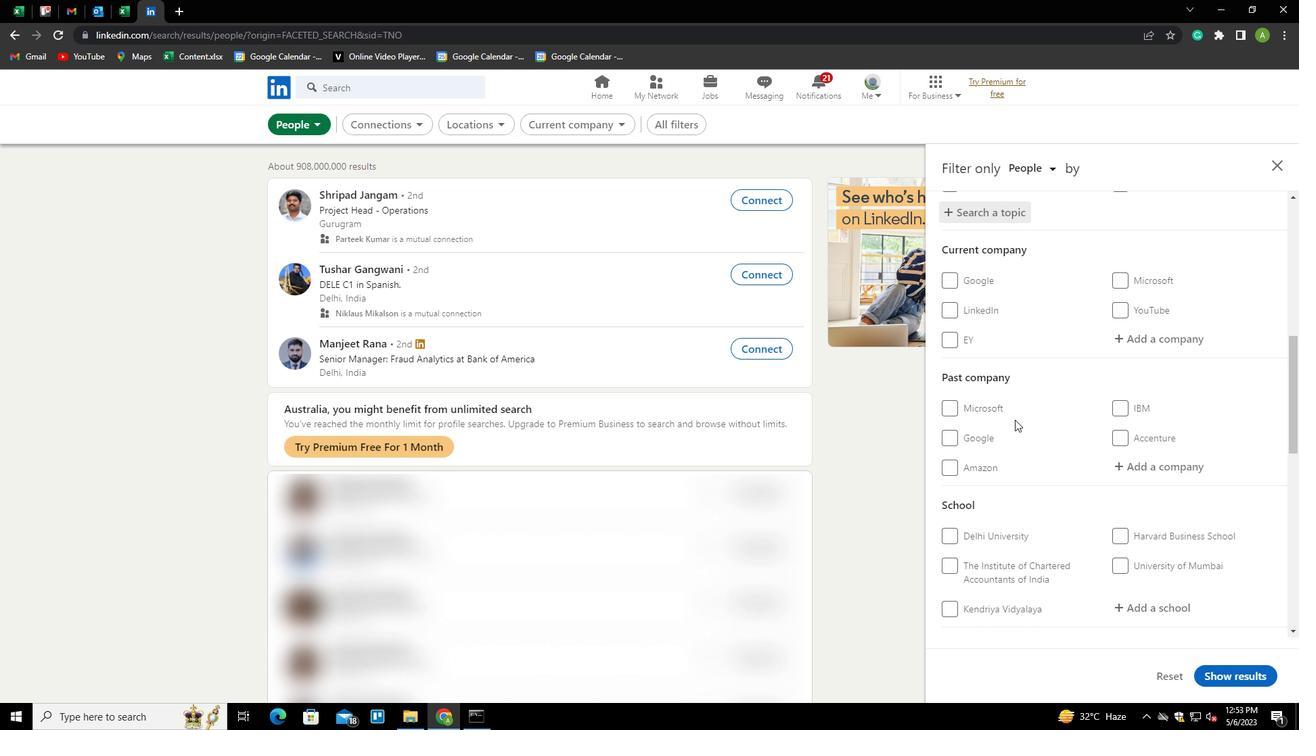 
Action: Mouse scrolled (1015, 420) with delta (0, 0)
Screenshot: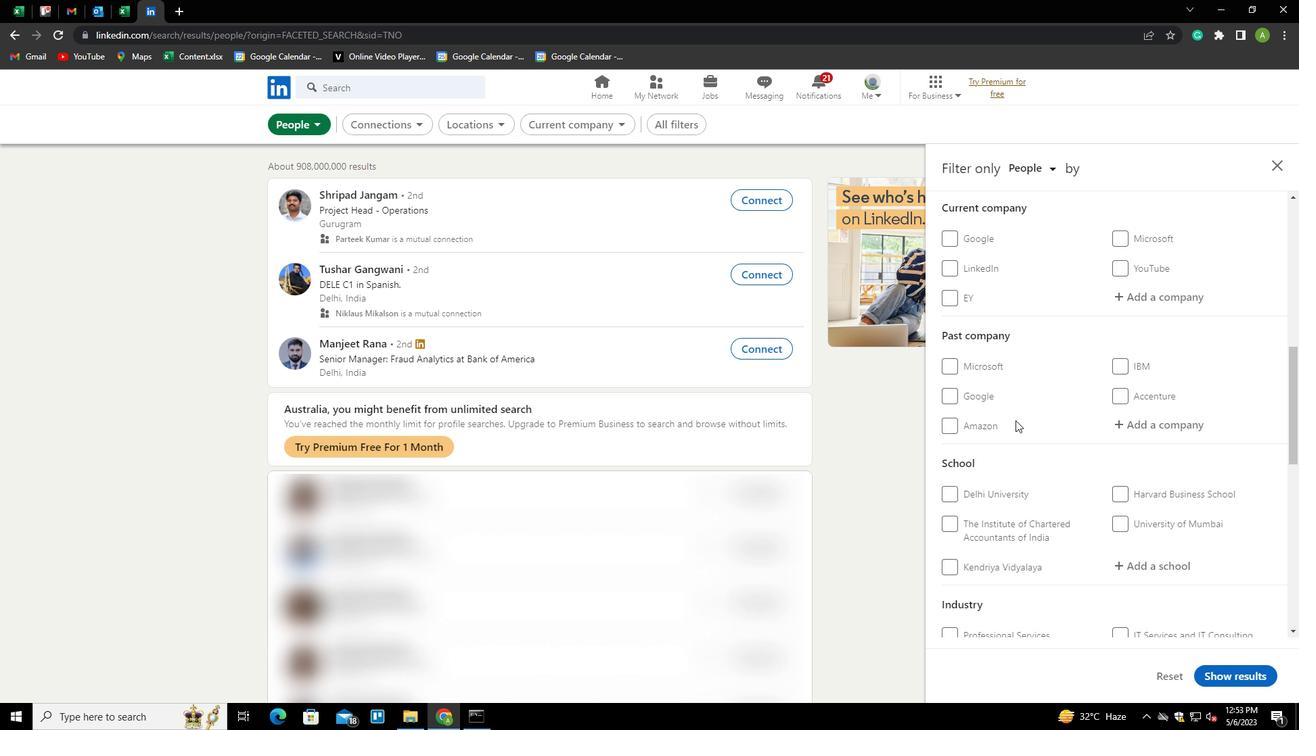 
Action: Mouse scrolled (1015, 420) with delta (0, 0)
Screenshot: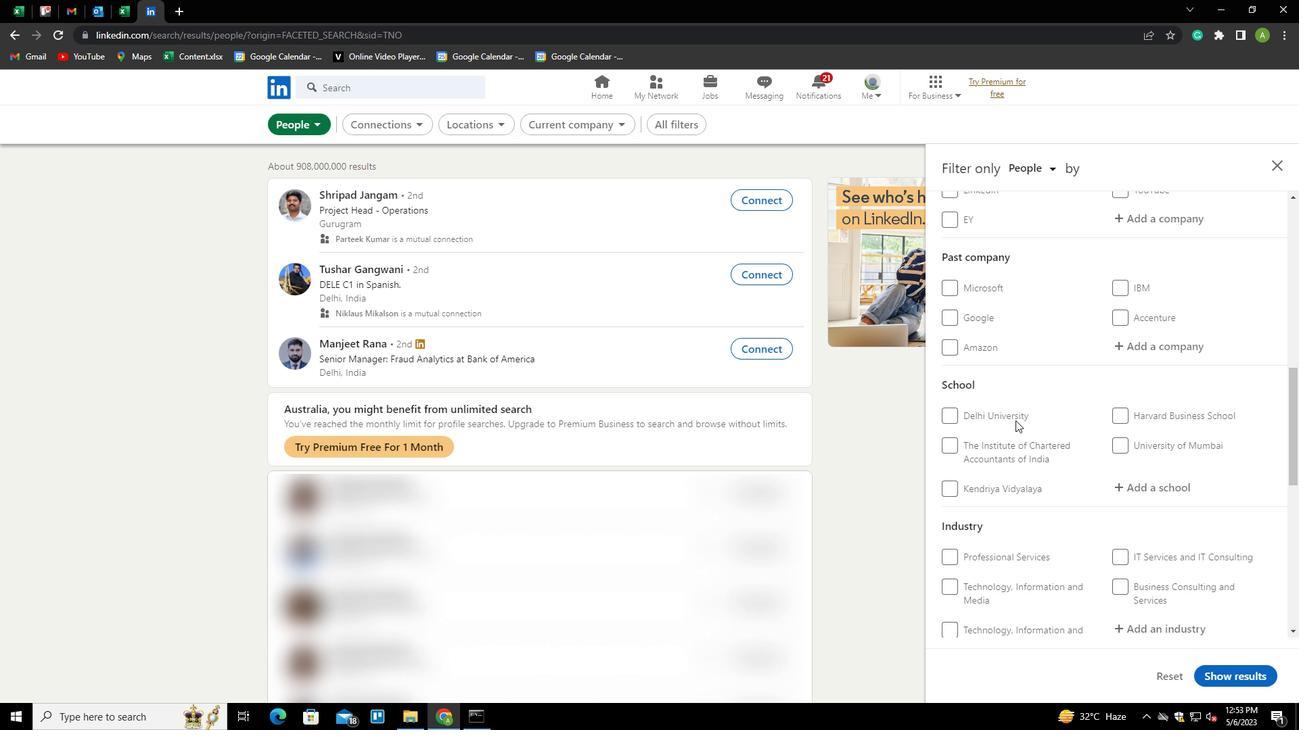 
Action: Mouse scrolled (1015, 420) with delta (0, 0)
Screenshot: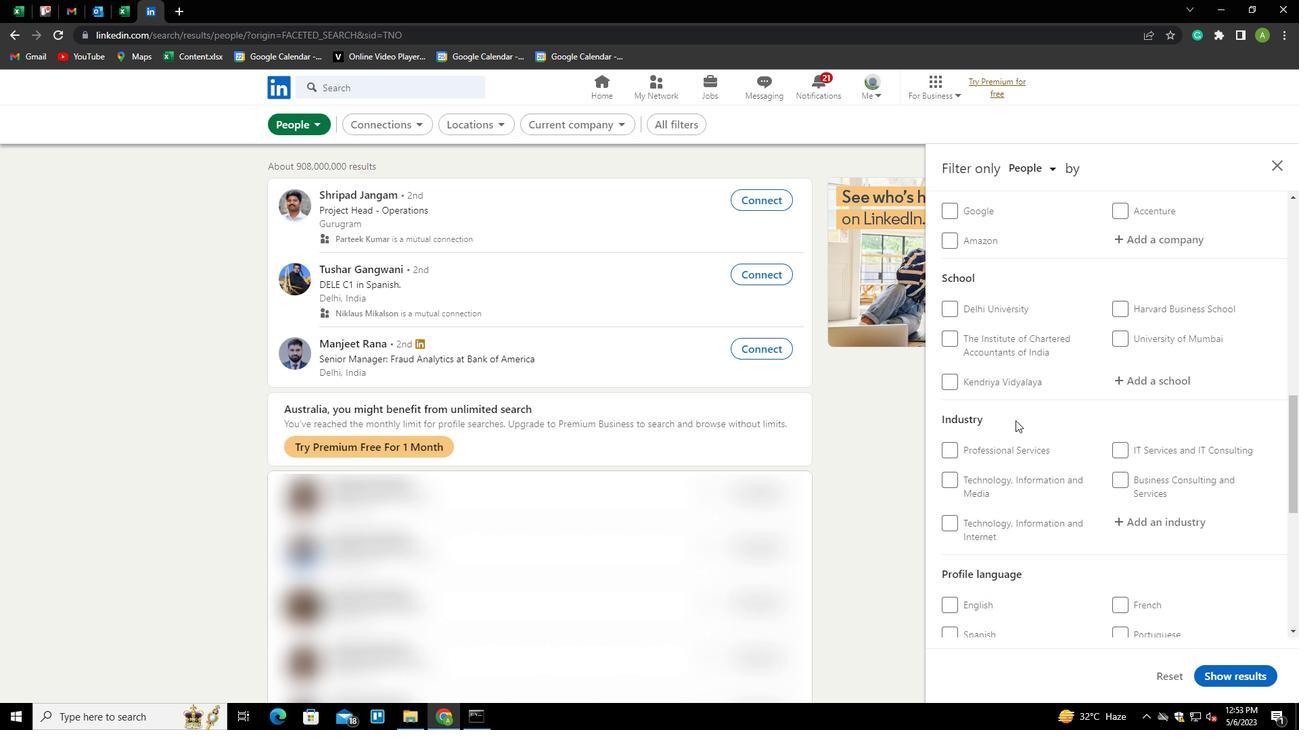 
Action: Mouse moved to (963, 460)
Screenshot: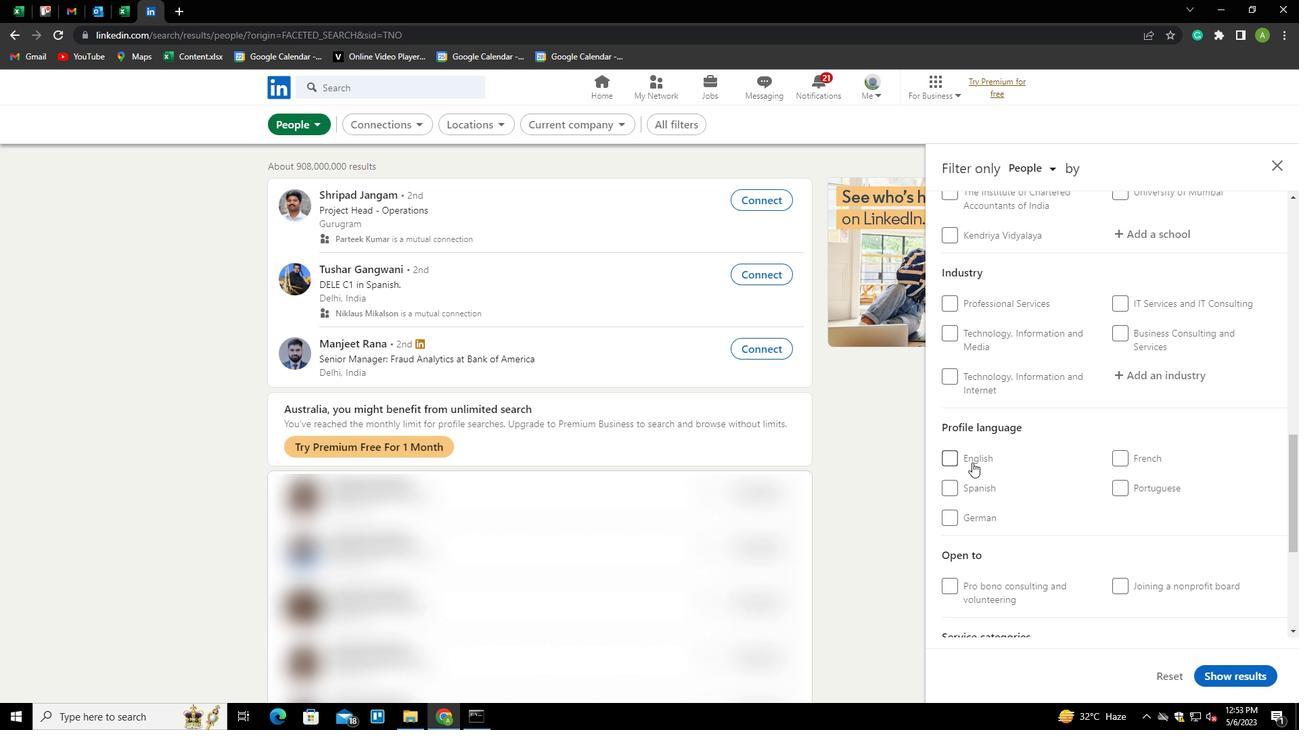 
Action: Mouse pressed left at (963, 460)
Screenshot: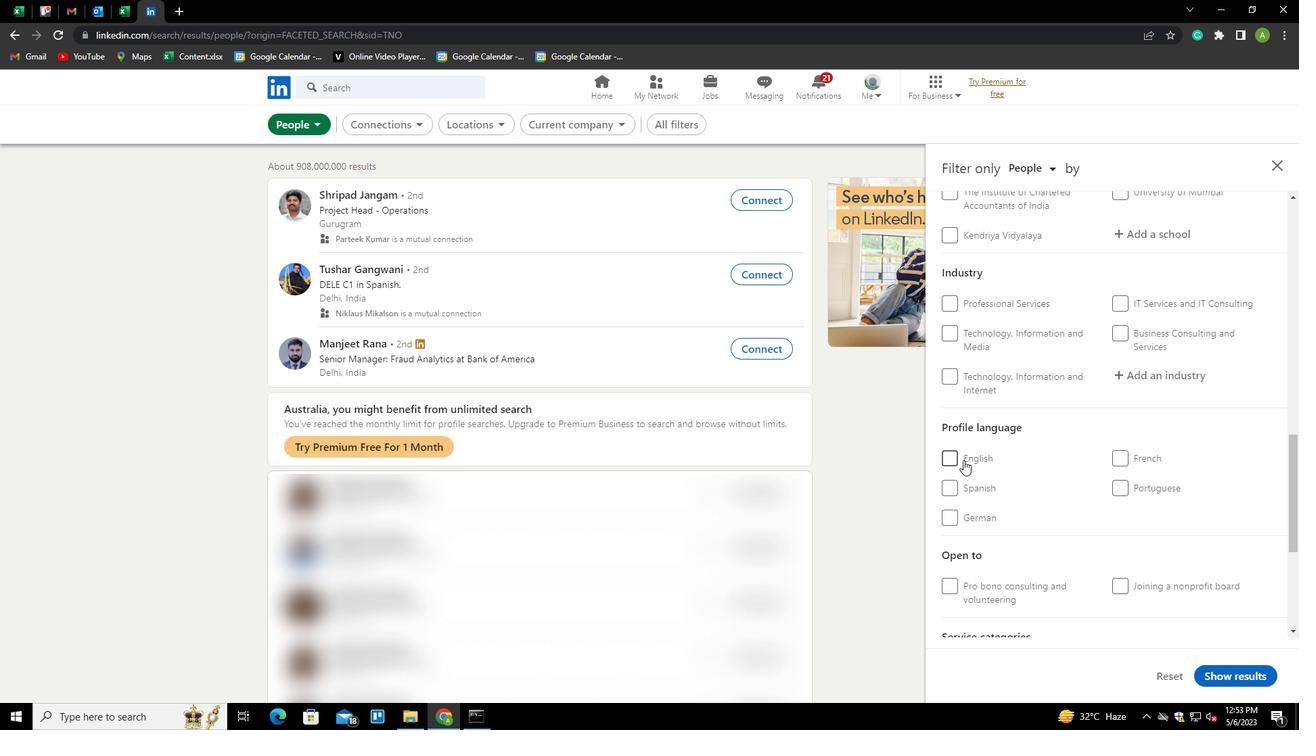 
Action: Mouse moved to (1073, 437)
Screenshot: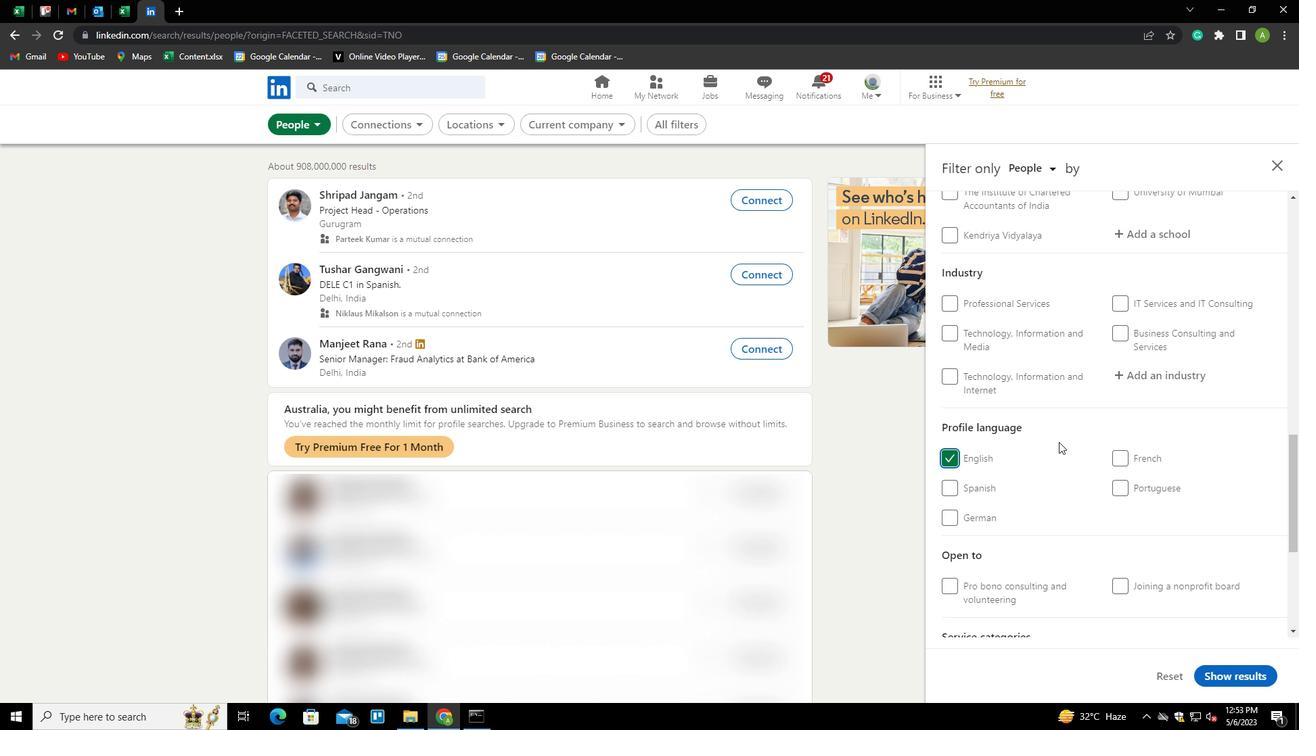
Action: Mouse scrolled (1073, 437) with delta (0, 0)
Screenshot: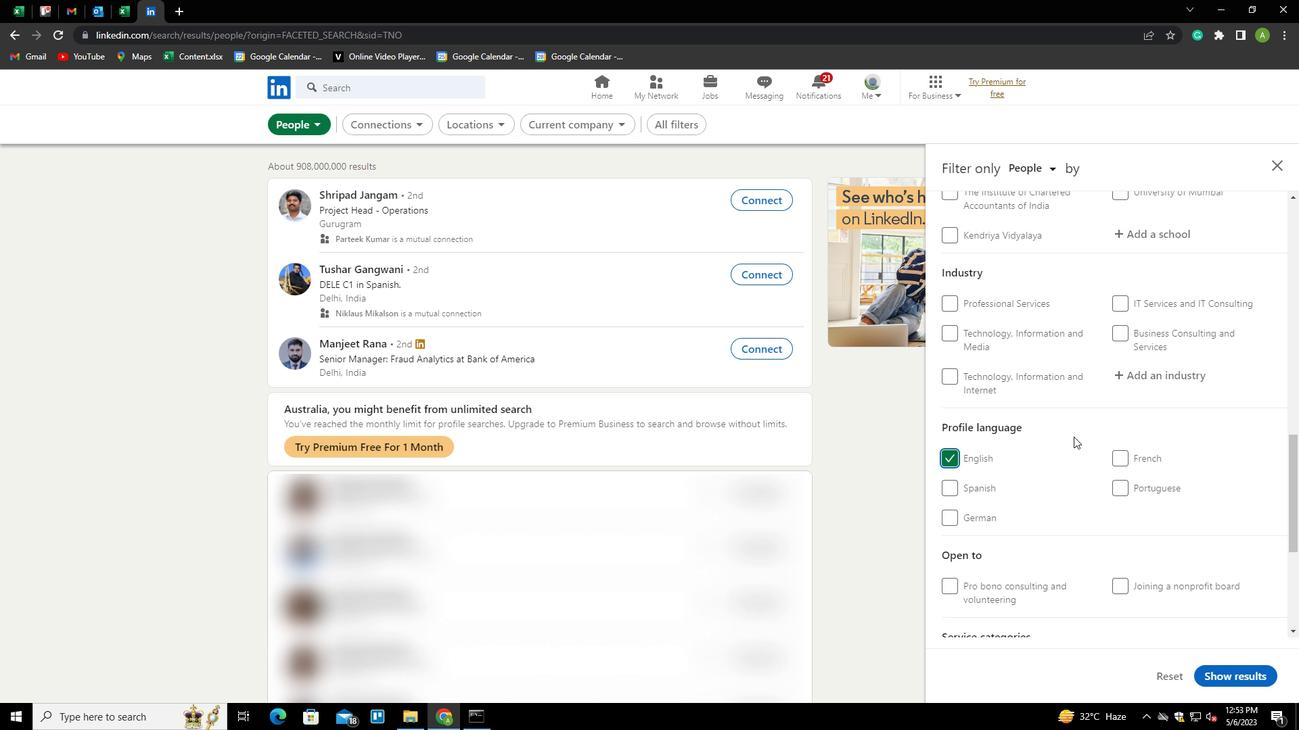 
Action: Mouse scrolled (1073, 437) with delta (0, 0)
Screenshot: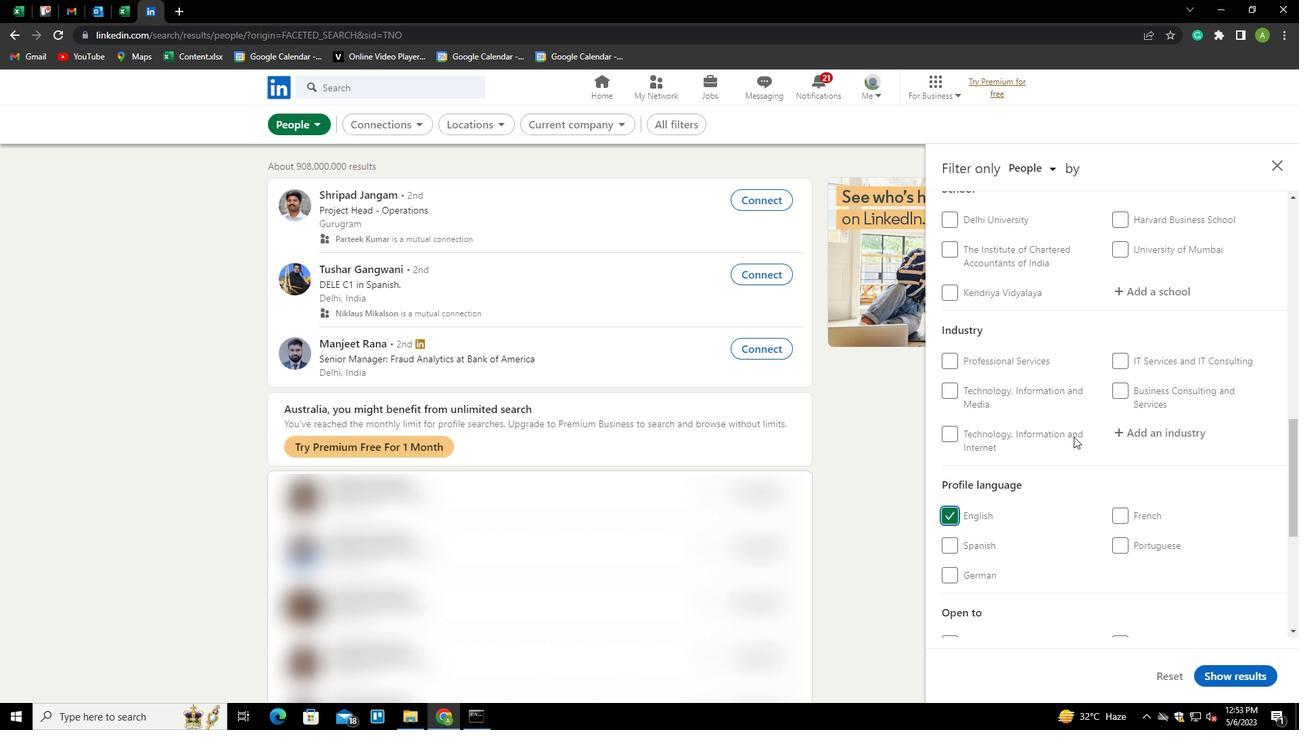 
Action: Mouse scrolled (1073, 437) with delta (0, 0)
Screenshot: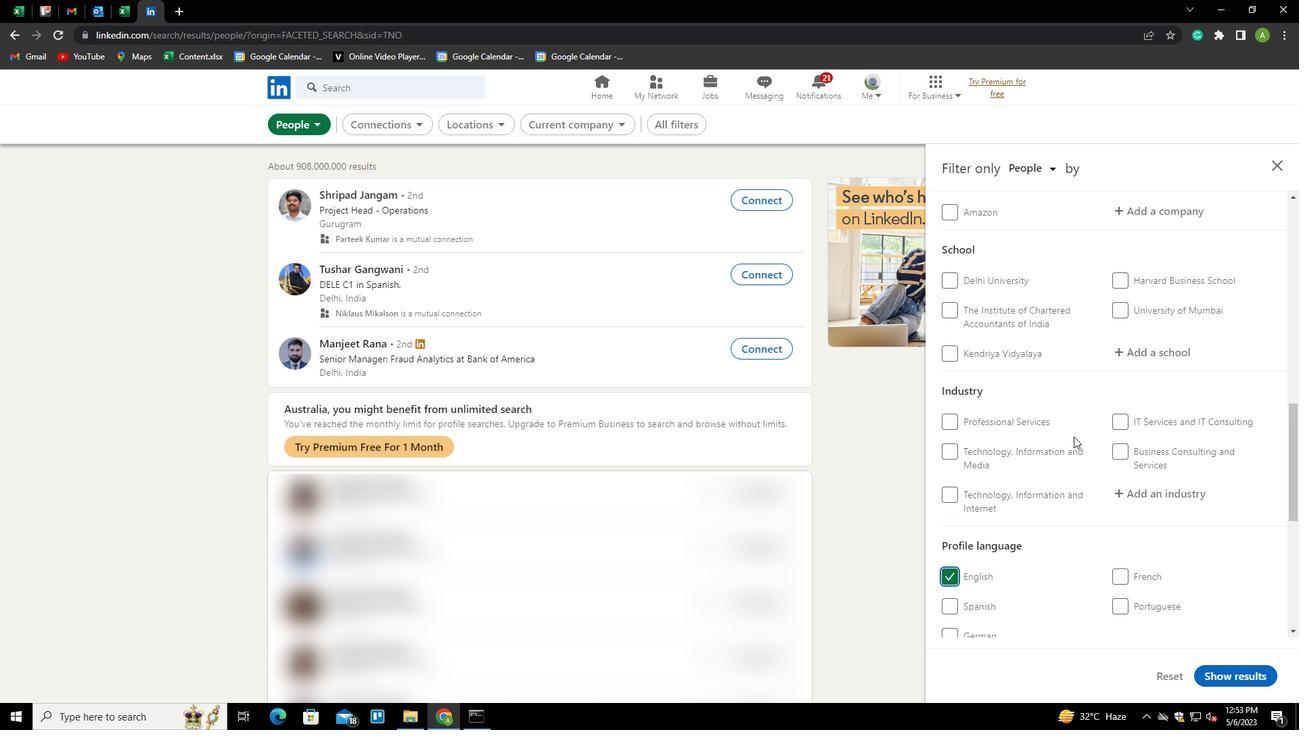 
Action: Mouse scrolled (1073, 437) with delta (0, 0)
Screenshot: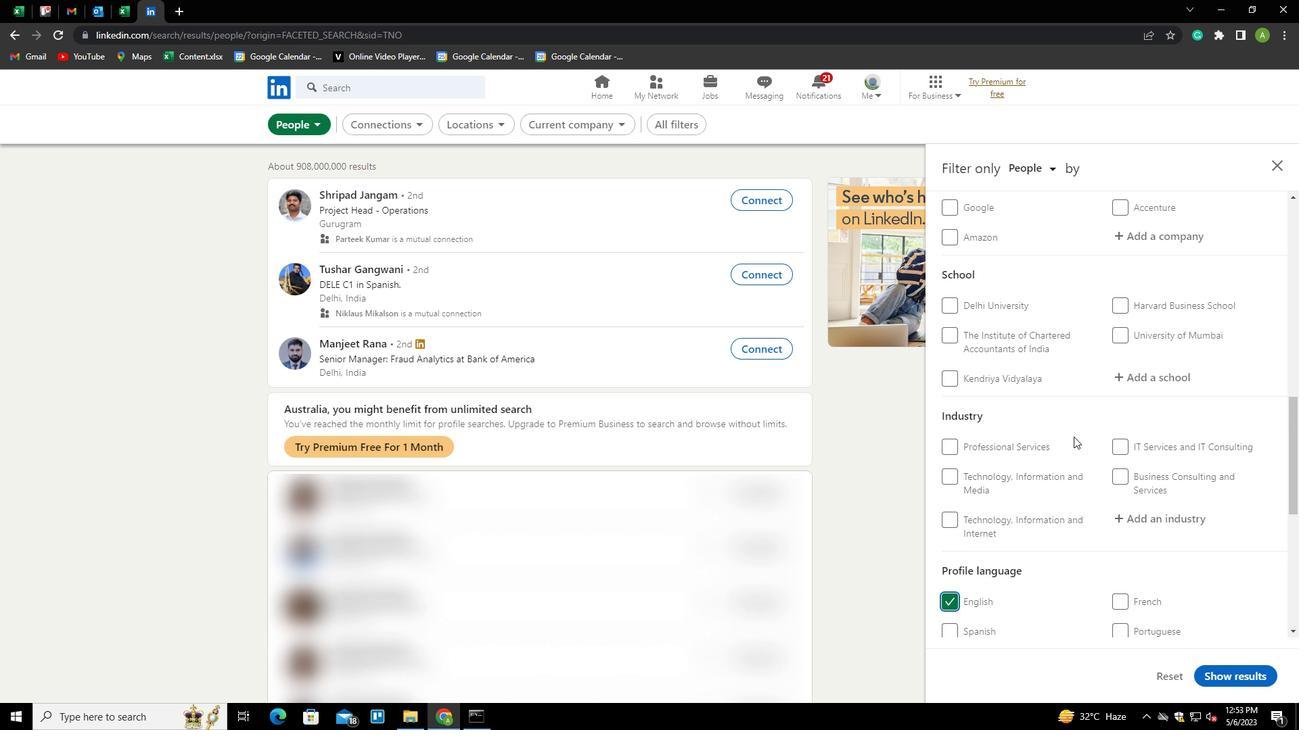 
Action: Mouse scrolled (1073, 437) with delta (0, 0)
Screenshot: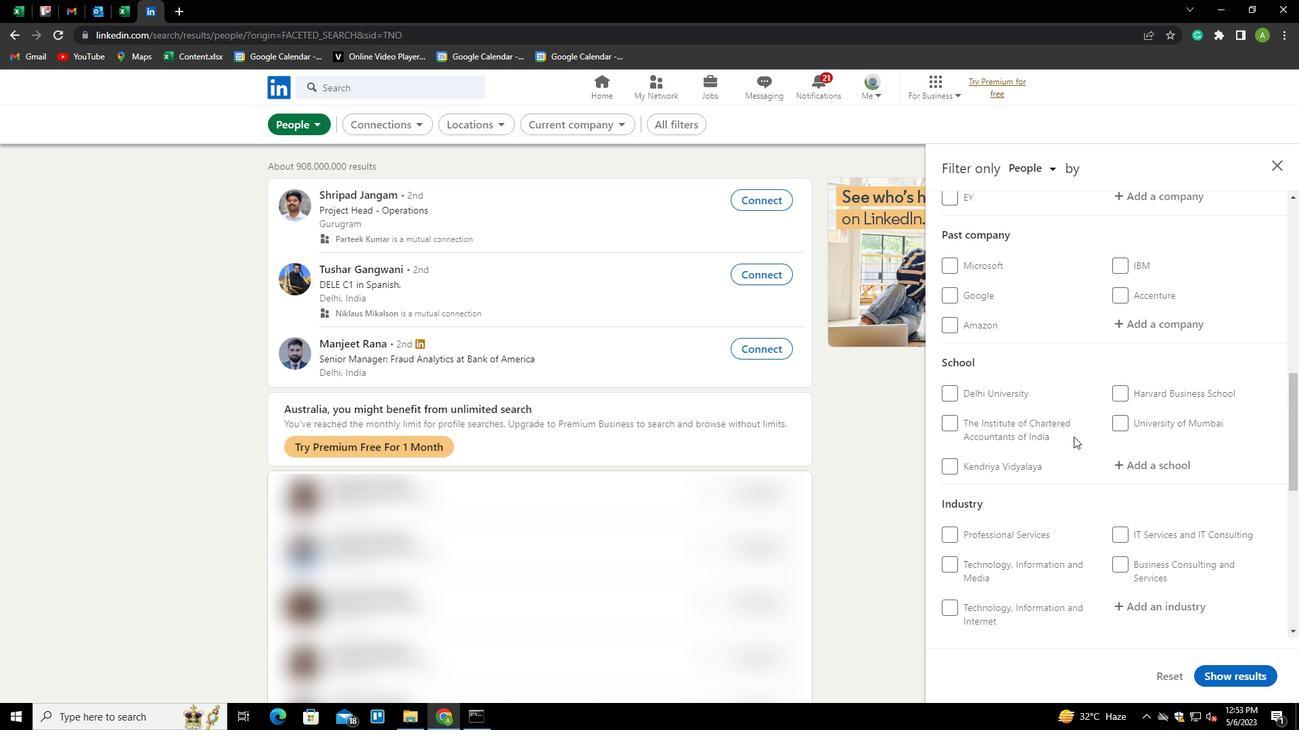 
Action: Mouse scrolled (1073, 437) with delta (0, 0)
Screenshot: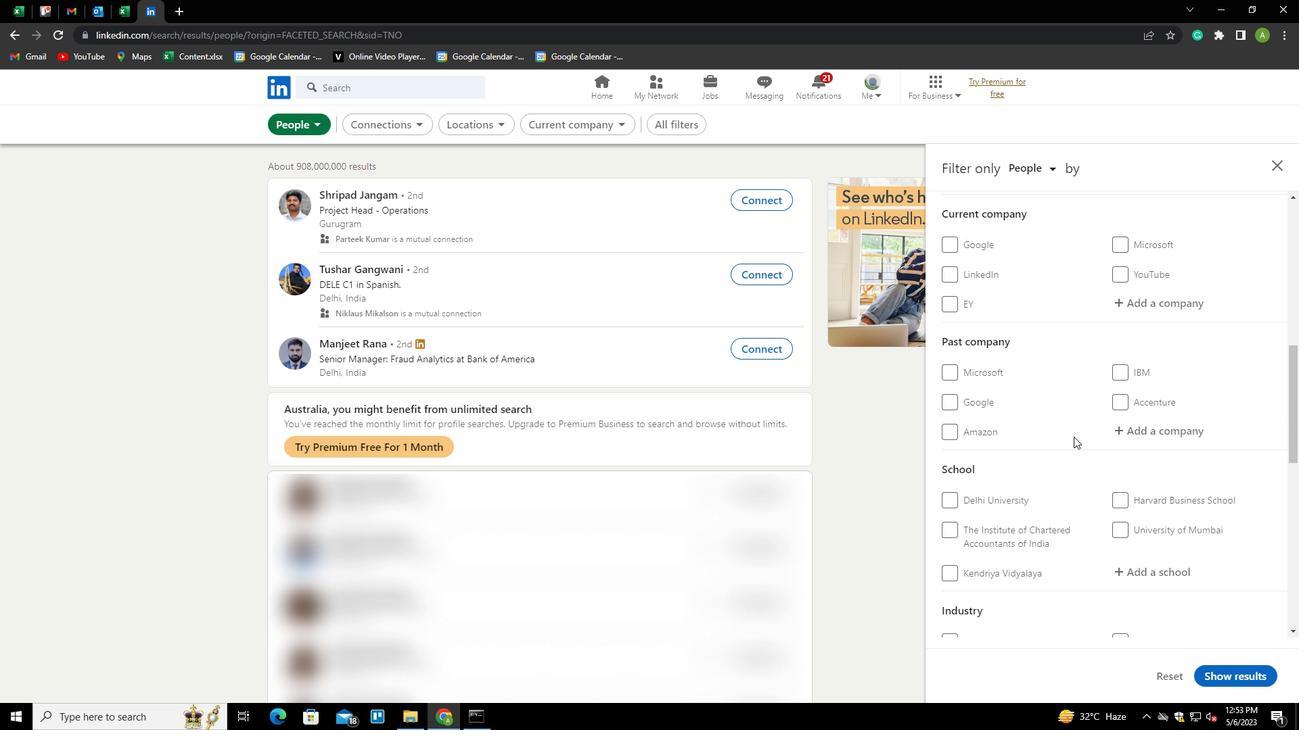 
Action: Mouse moved to (1151, 378)
Screenshot: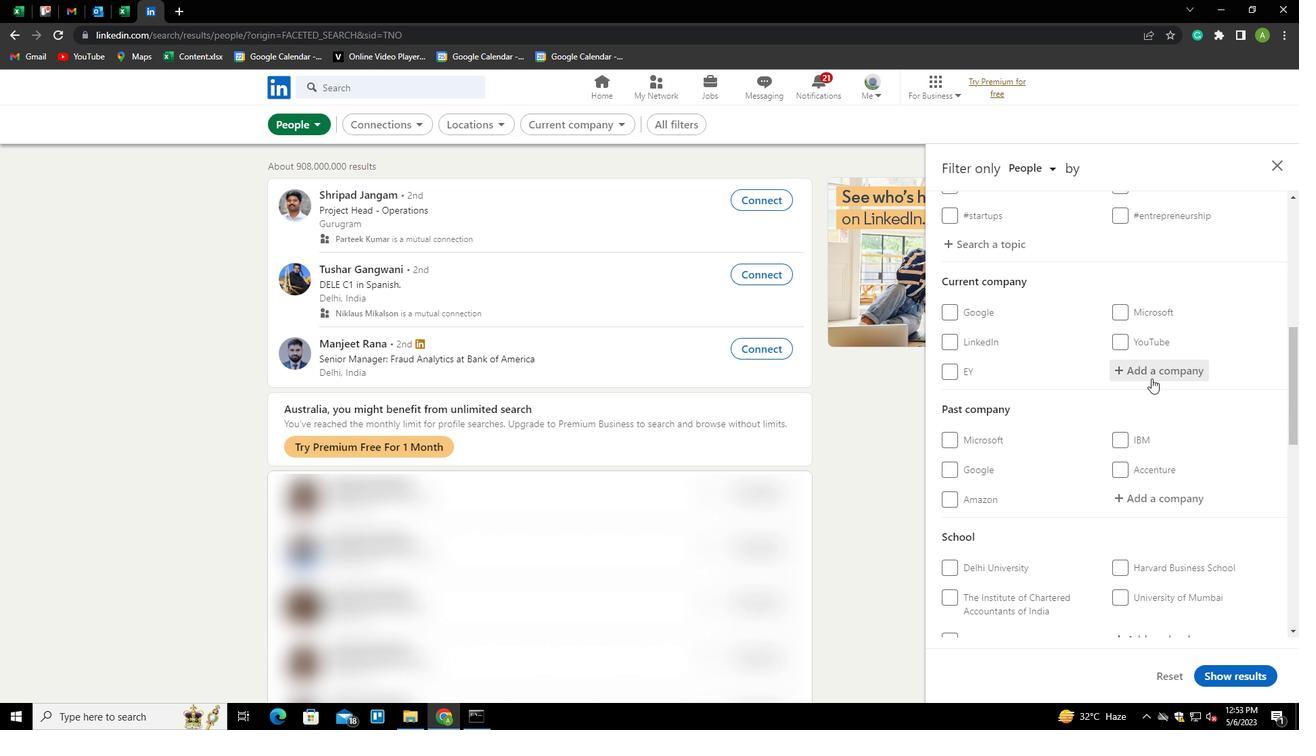 
Action: Mouse pressed left at (1151, 378)
Screenshot: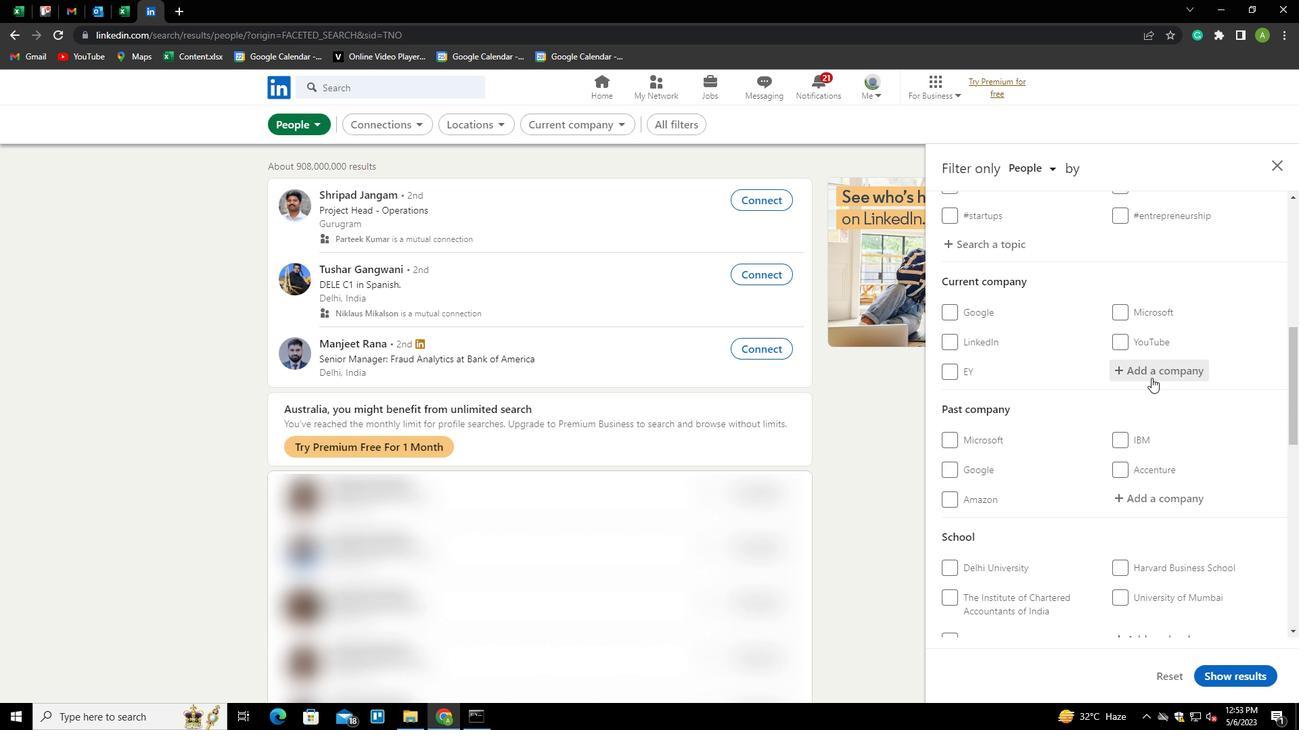 
Action: Mouse moved to (1153, 368)
Screenshot: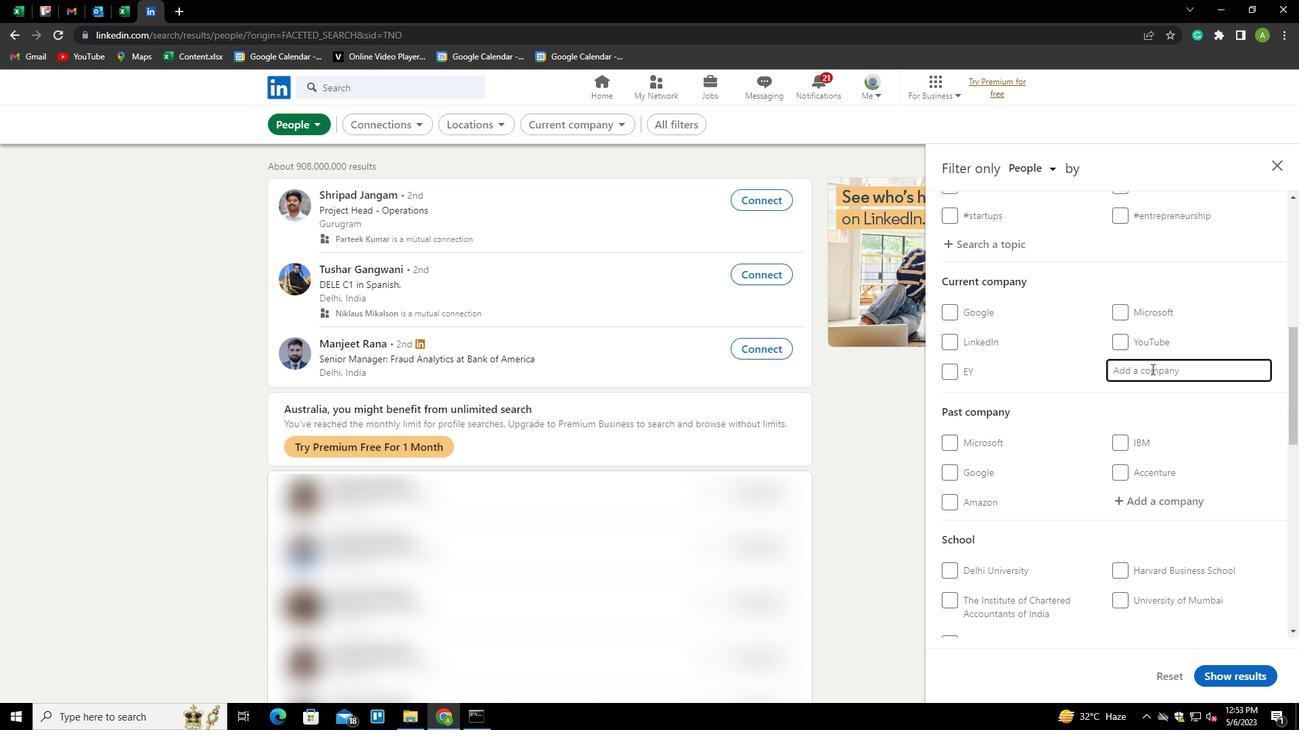 
Action: Key pressed PEOPLE<Key.space><Key.shift>MATTERS<Key.down><Key.enter>
Screenshot: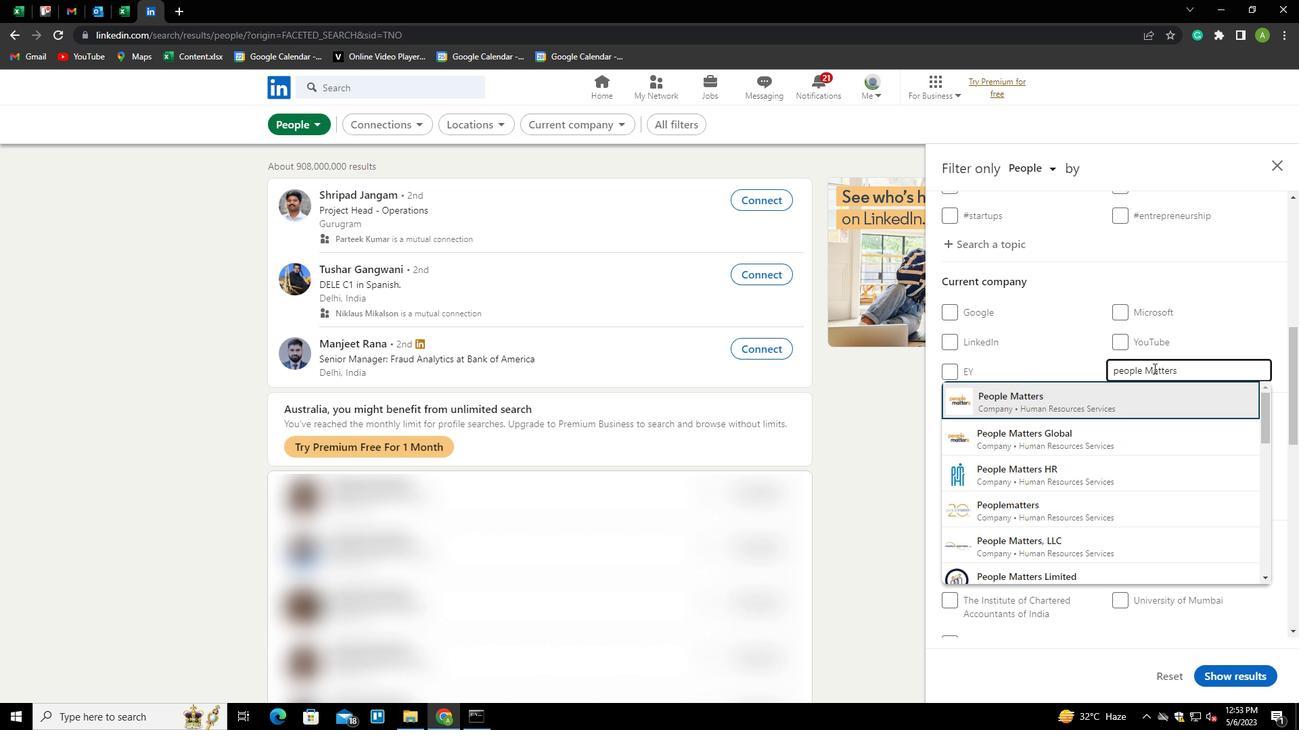 
Action: Mouse scrolled (1153, 368) with delta (0, 0)
Screenshot: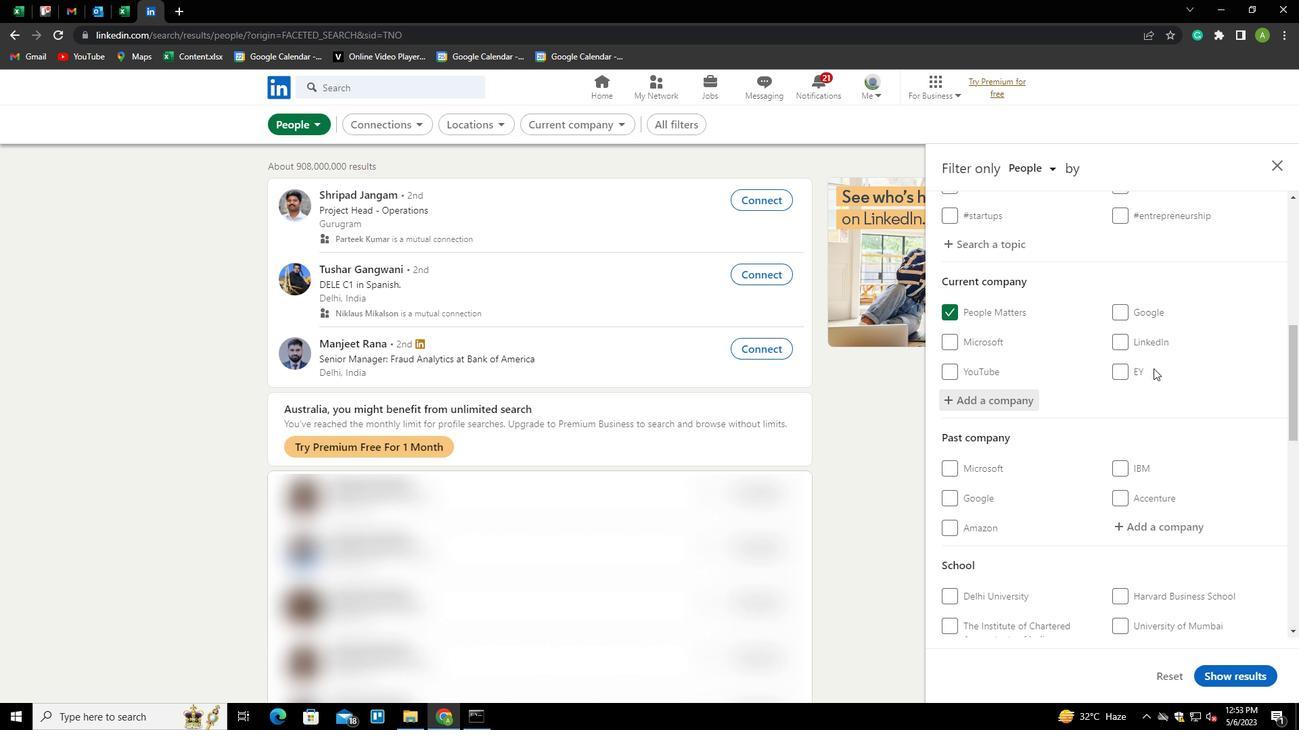 
Action: Mouse scrolled (1153, 368) with delta (0, 0)
Screenshot: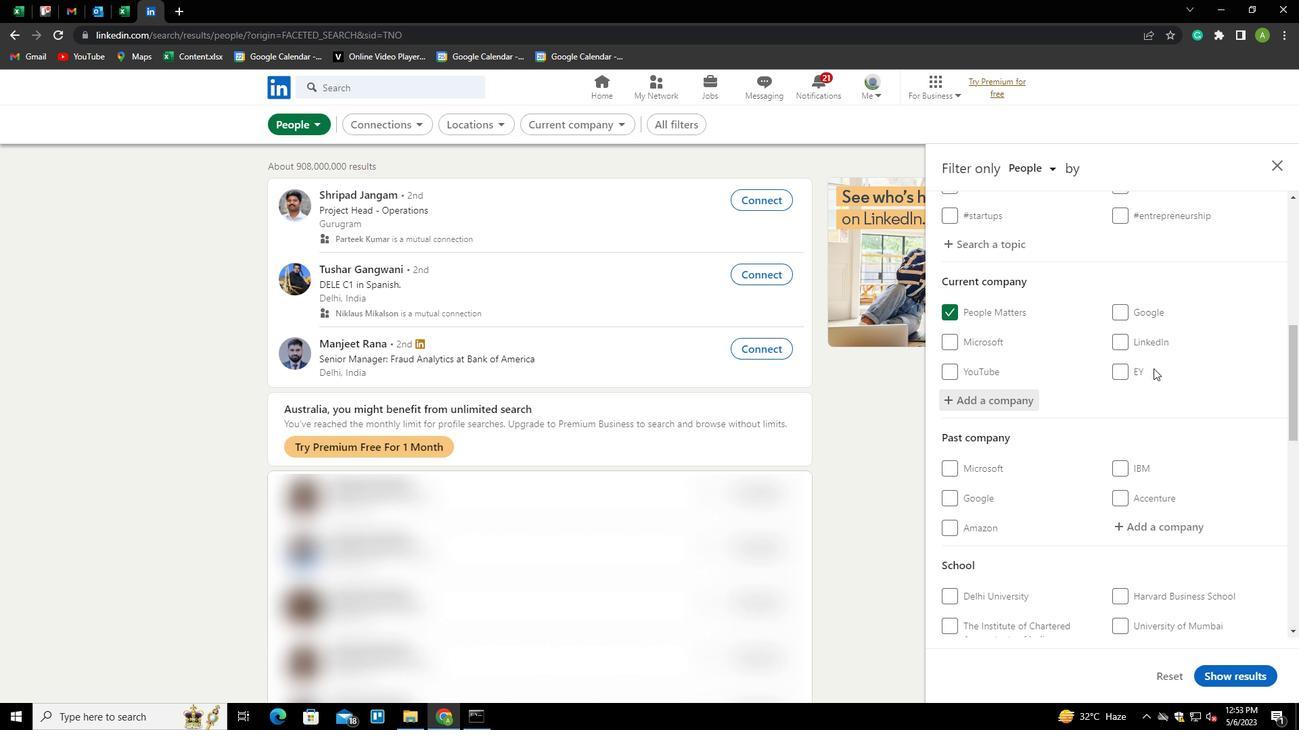 
Action: Mouse moved to (1154, 370)
Screenshot: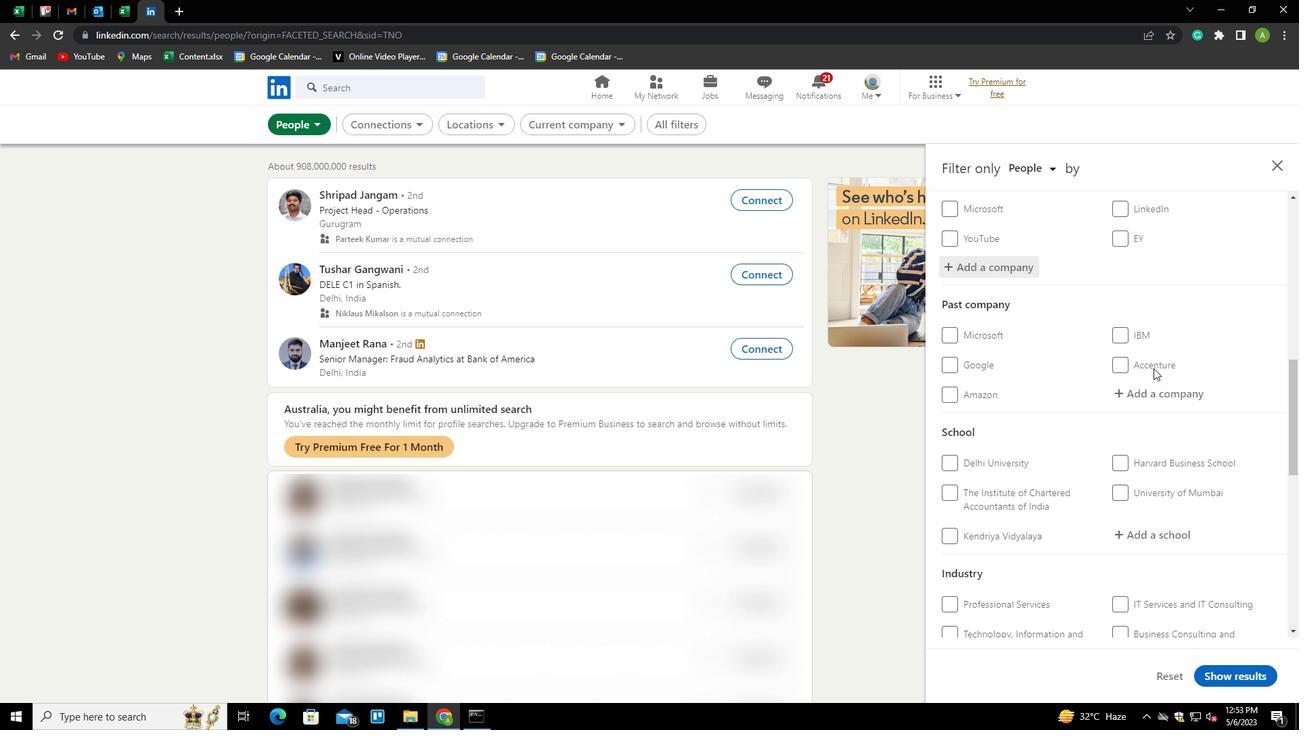 
Action: Mouse scrolled (1154, 370) with delta (0, 0)
Screenshot: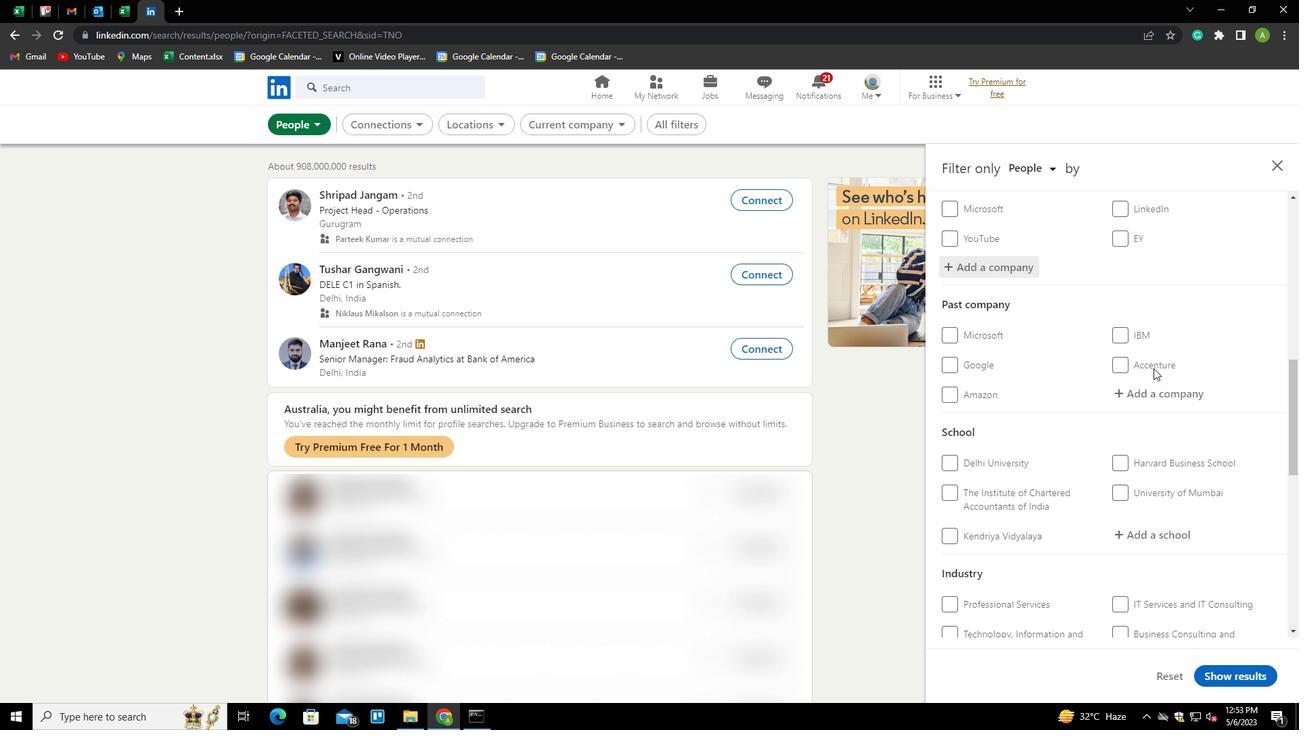 
Action: Mouse moved to (1154, 374)
Screenshot: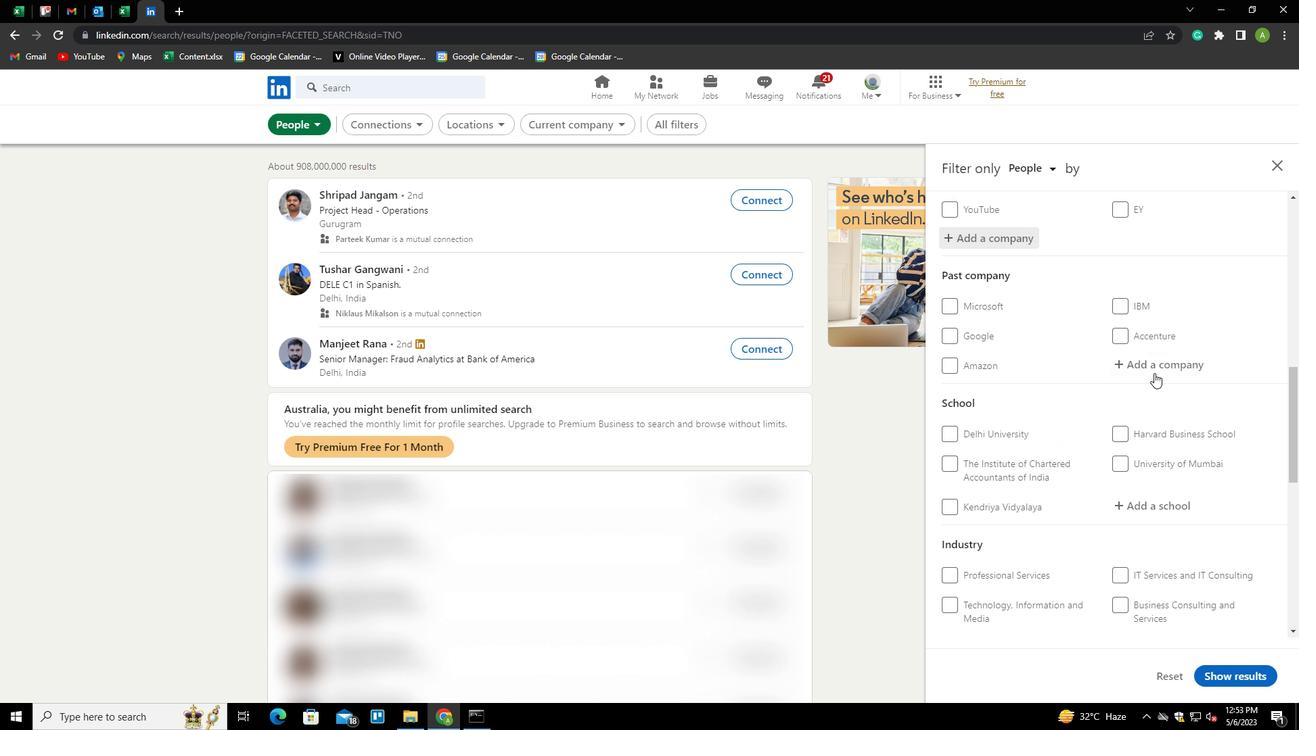 
Action: Mouse scrolled (1154, 373) with delta (0, 0)
Screenshot: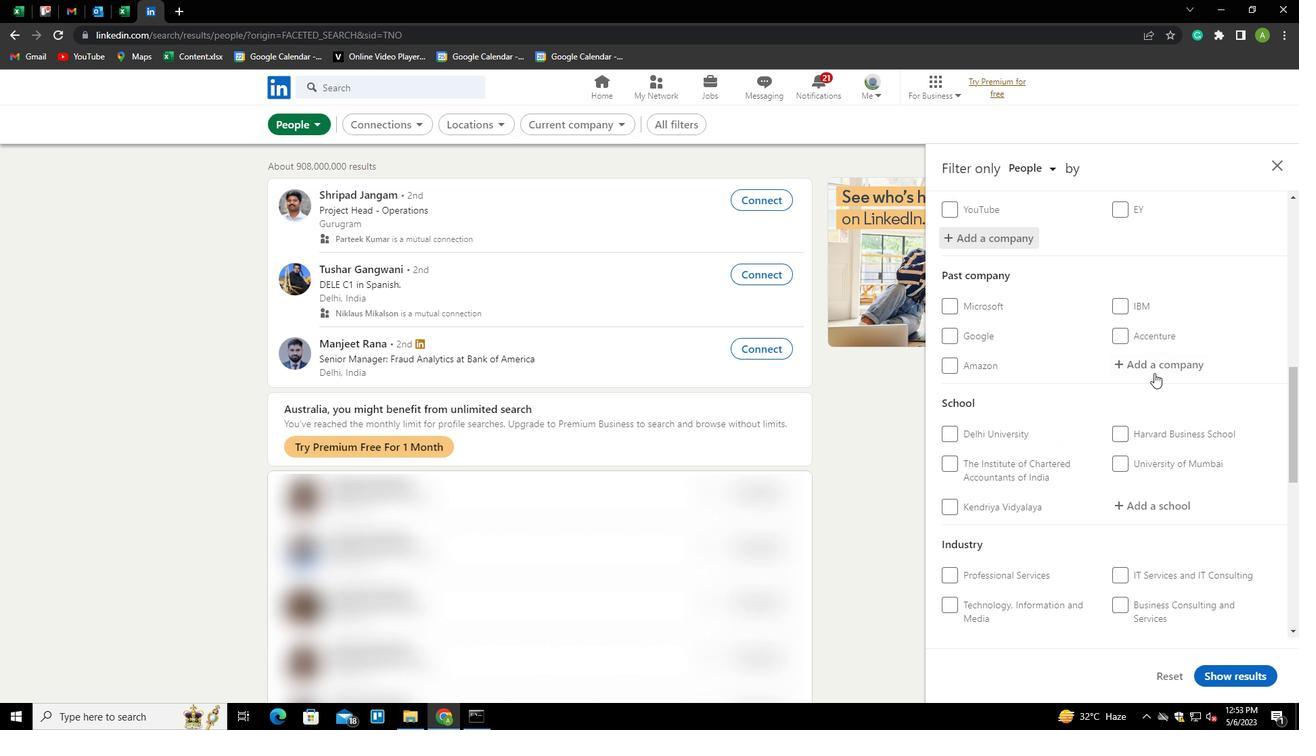 
Action: Mouse moved to (1147, 401)
Screenshot: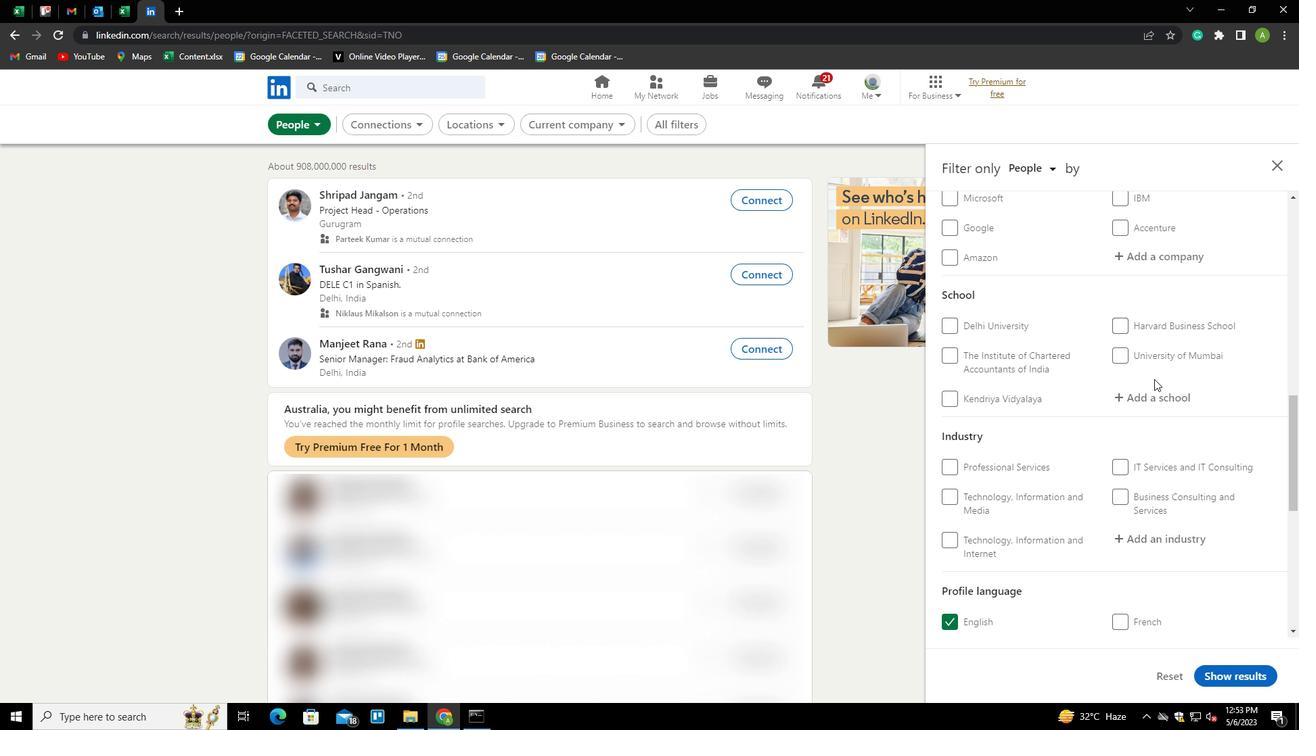 
Action: Mouse pressed left at (1147, 401)
Screenshot: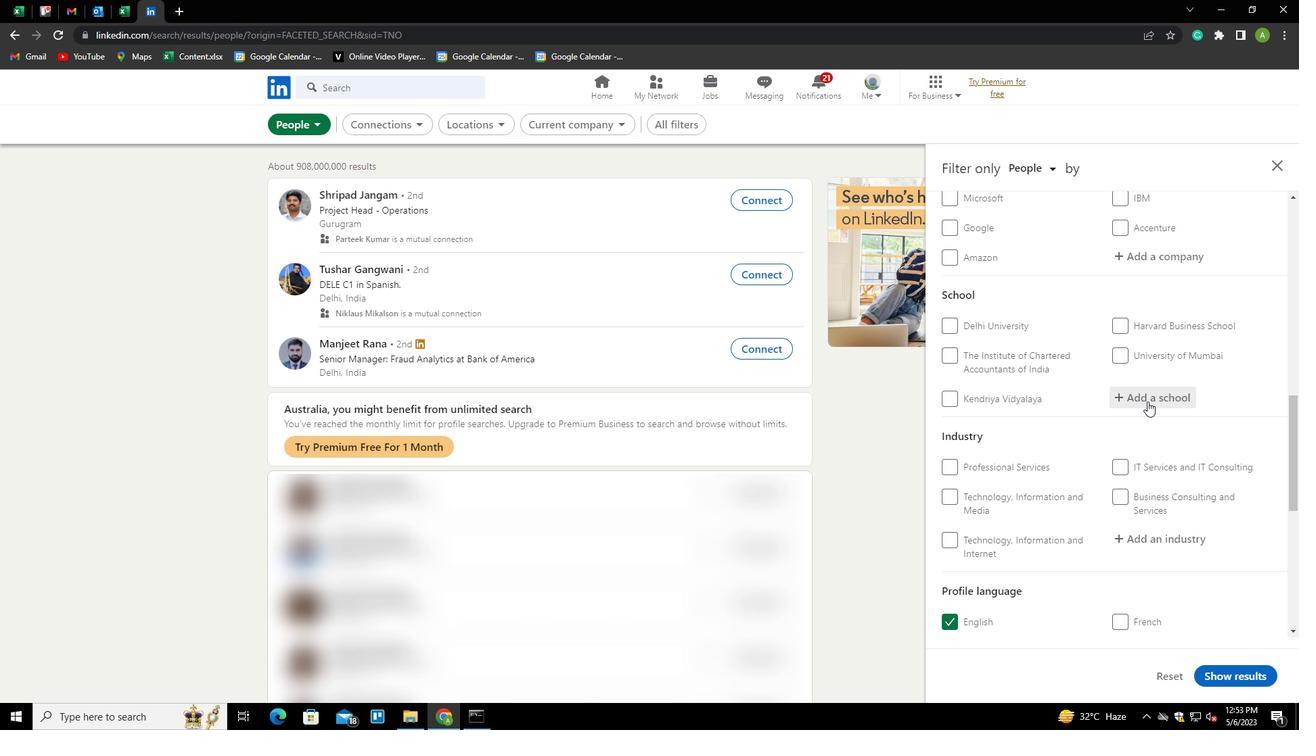 
Action: Mouse moved to (1190, 372)
Screenshot: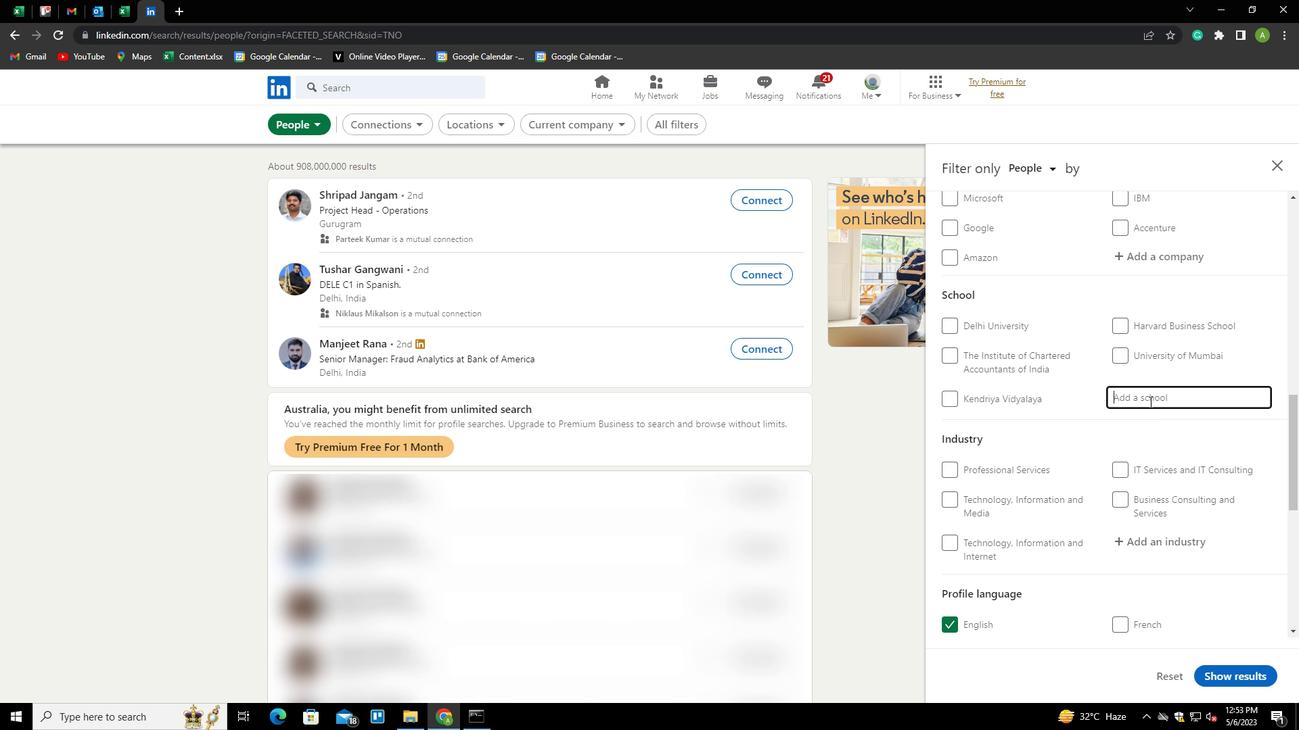 
Action: Key pressed <Key.shift><Key.shift><Key.shift><Key.shift><Key.shift><Key.shift><Key.shift><Key.shift><Key.shift><Key.shift>DELHI<Key.space><Key.shift>PUBLIC<Key.space><Key.shift>SCHOOL,<Key.space><Key.shift><Key.shift><Key.shift><Key.shift><Key.shift>RUBY<Key.space><Key.shift>PARK<Key.down><Key.enter>
Screenshot: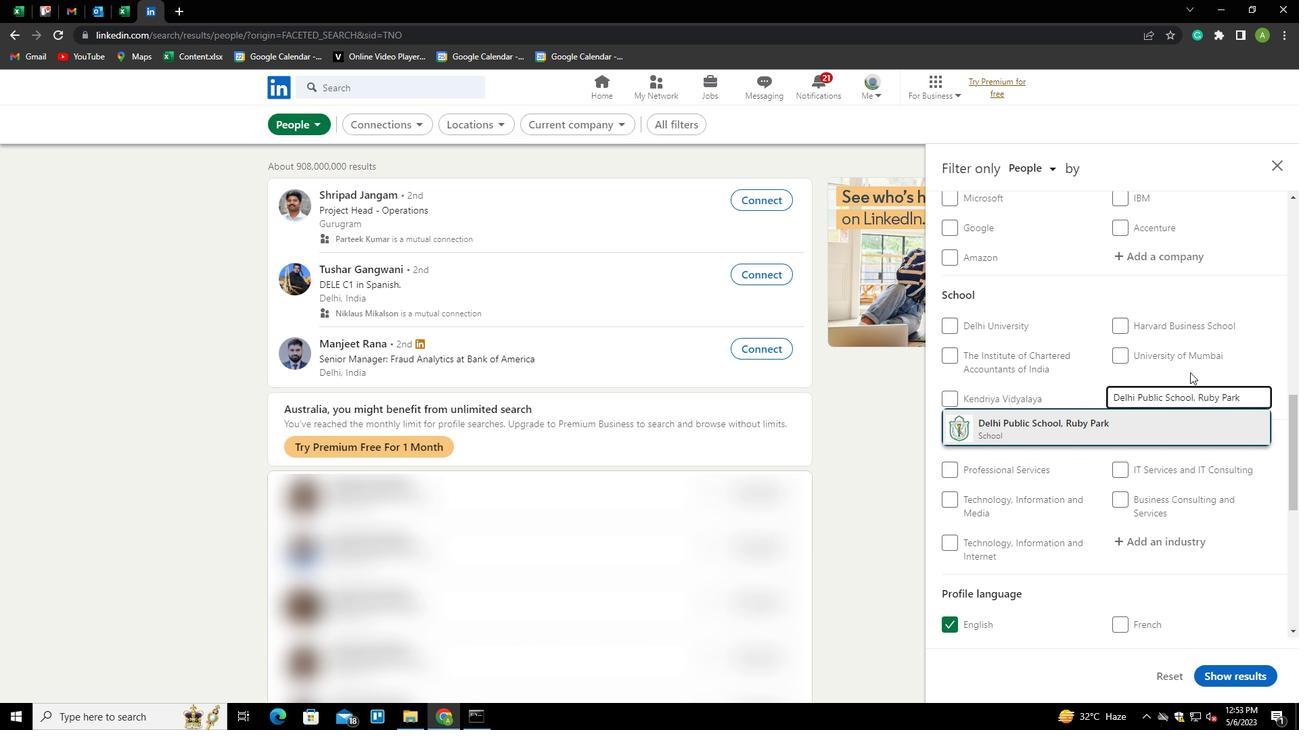 
Action: Mouse scrolled (1190, 372) with delta (0, 0)
Screenshot: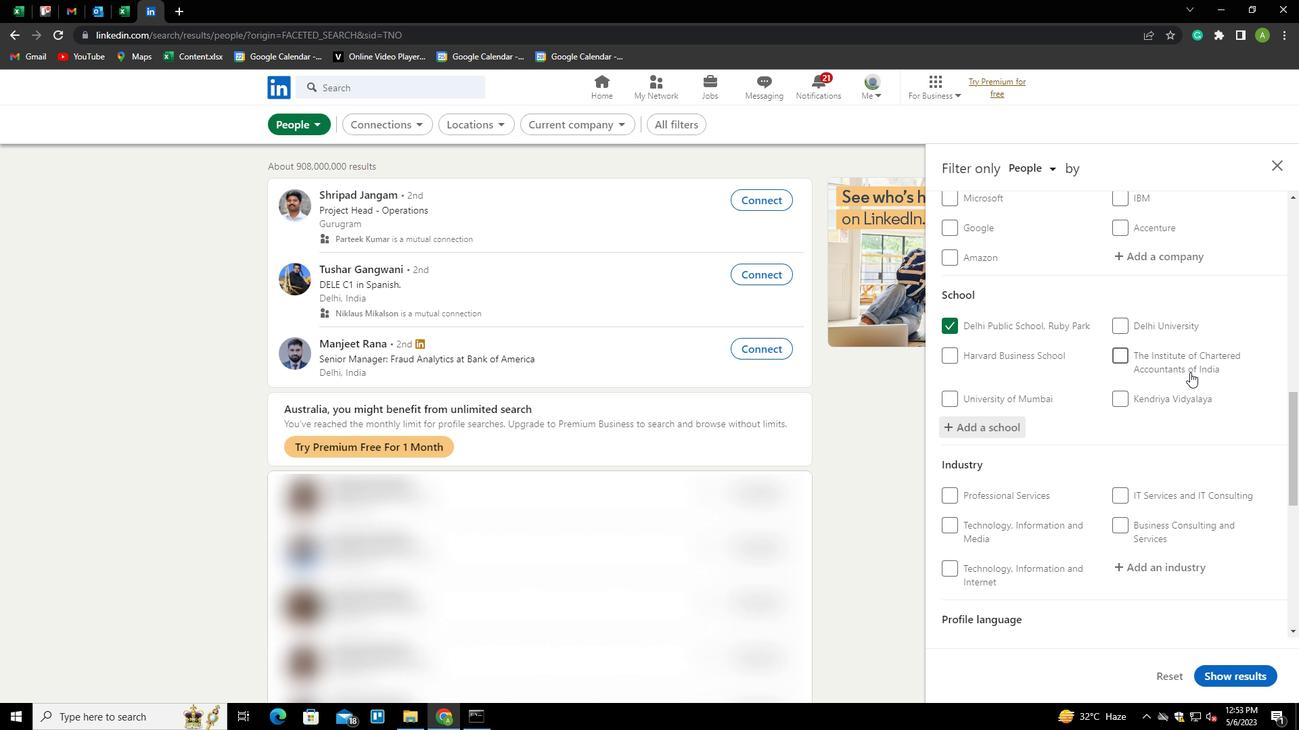 
Action: Mouse moved to (1189, 372)
Screenshot: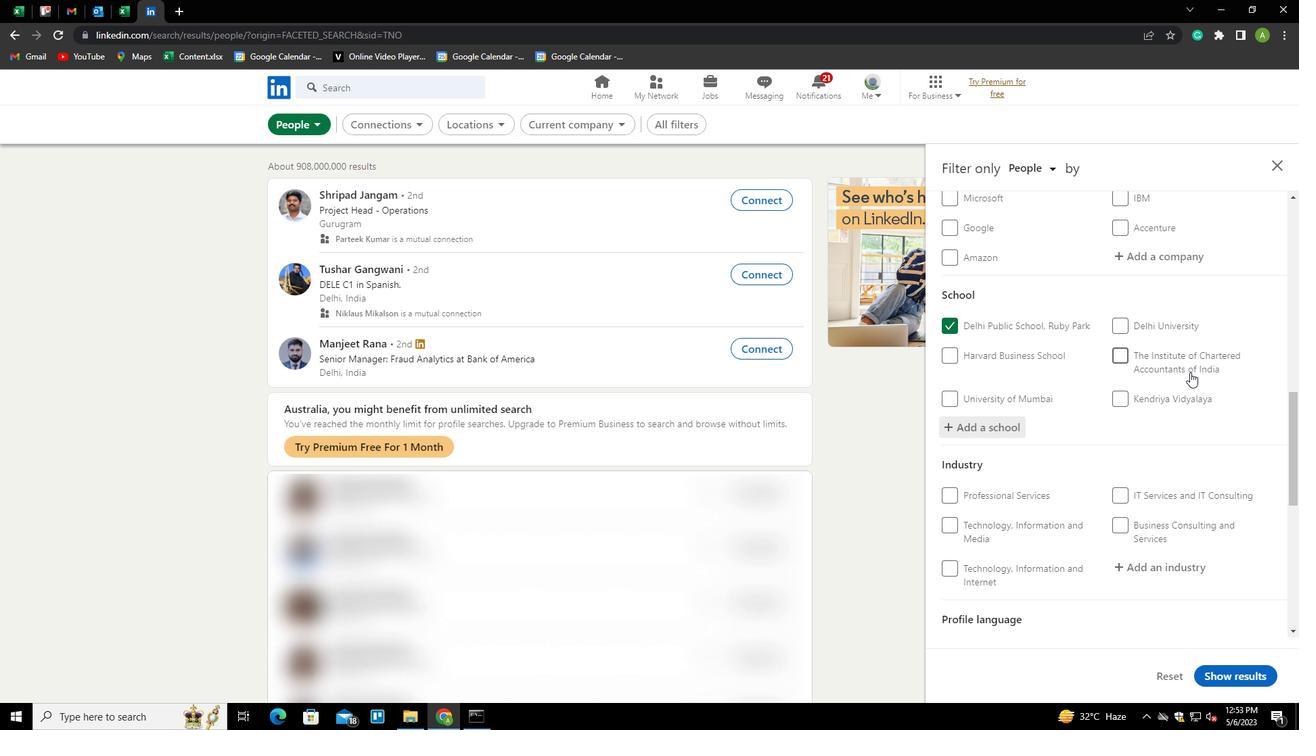 
Action: Mouse scrolled (1189, 372) with delta (0, 0)
Screenshot: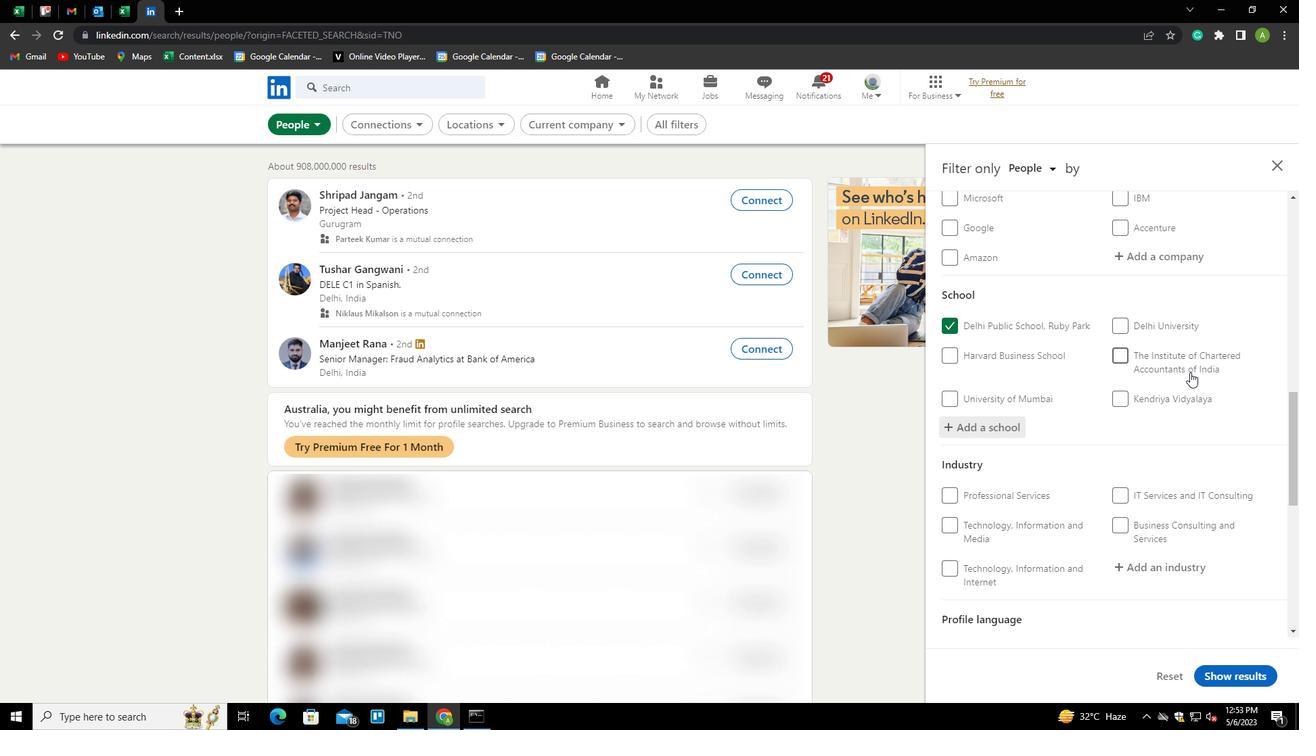 
Action: Mouse moved to (1162, 426)
Screenshot: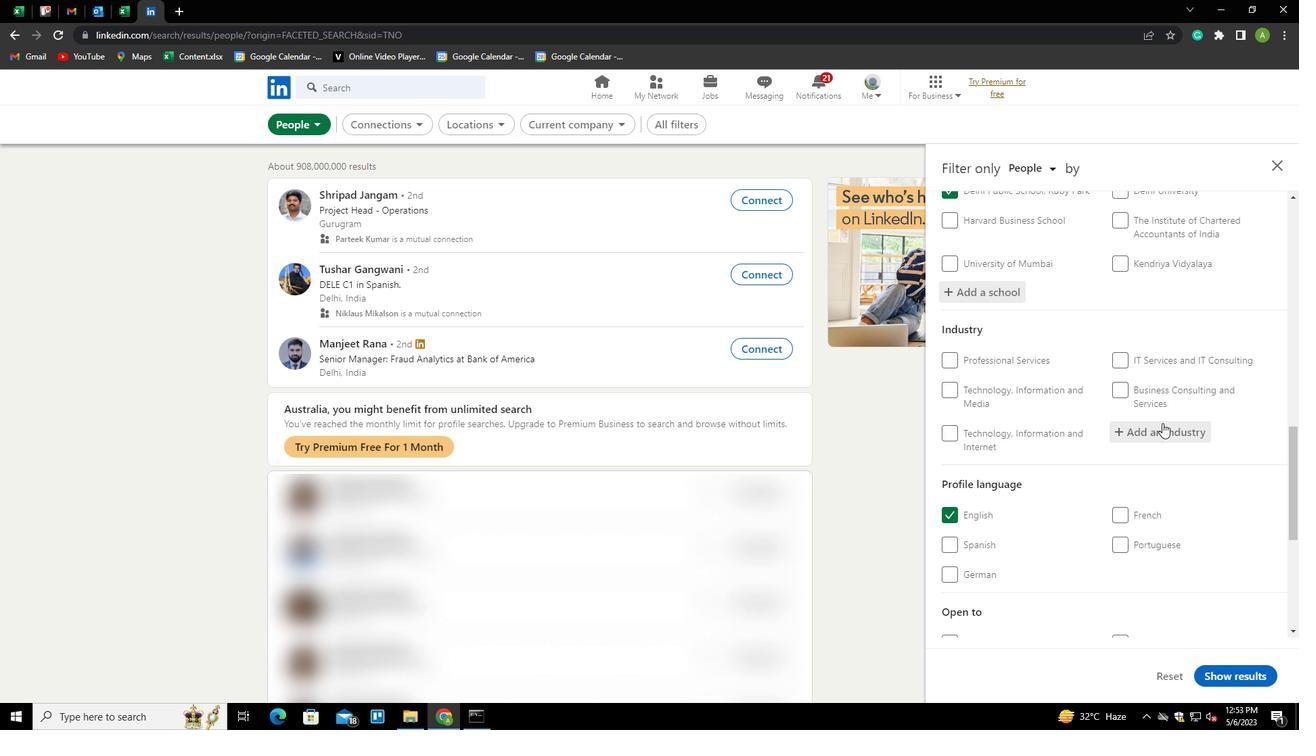 
Action: Mouse pressed left at (1162, 426)
Screenshot: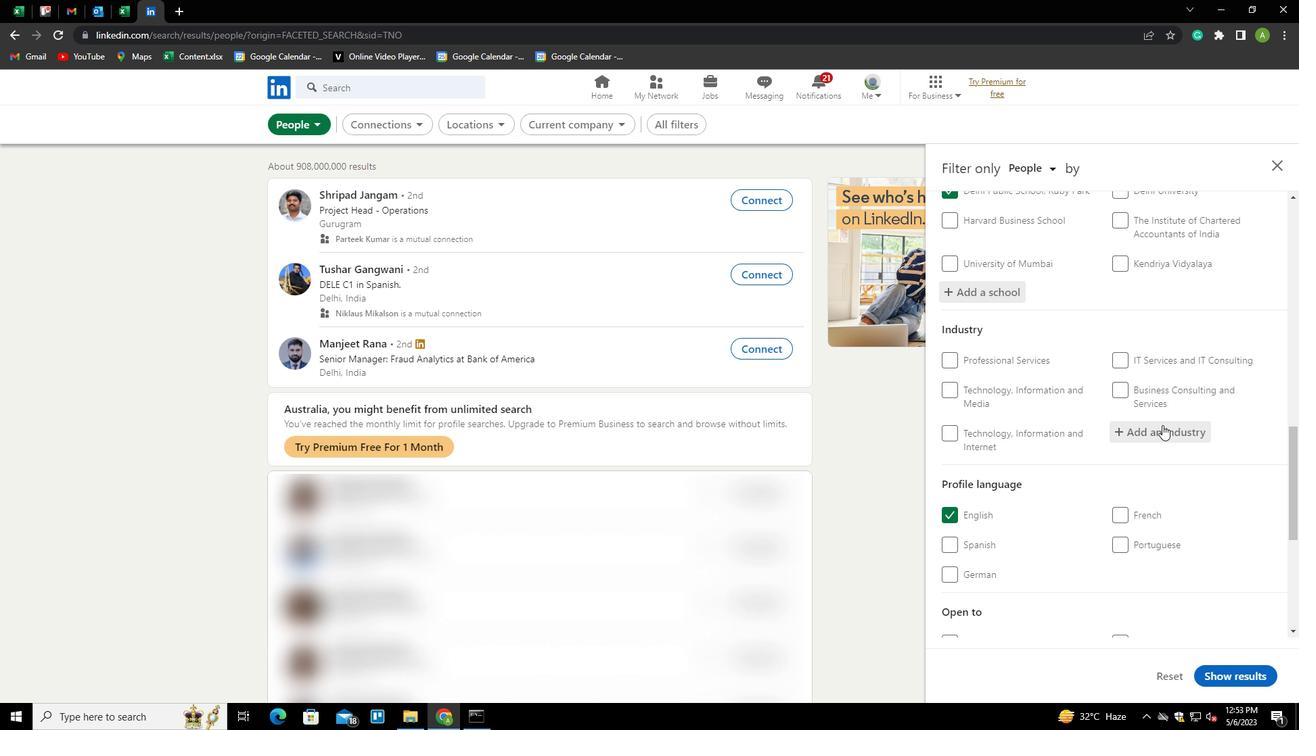 
Action: Mouse moved to (1165, 424)
Screenshot: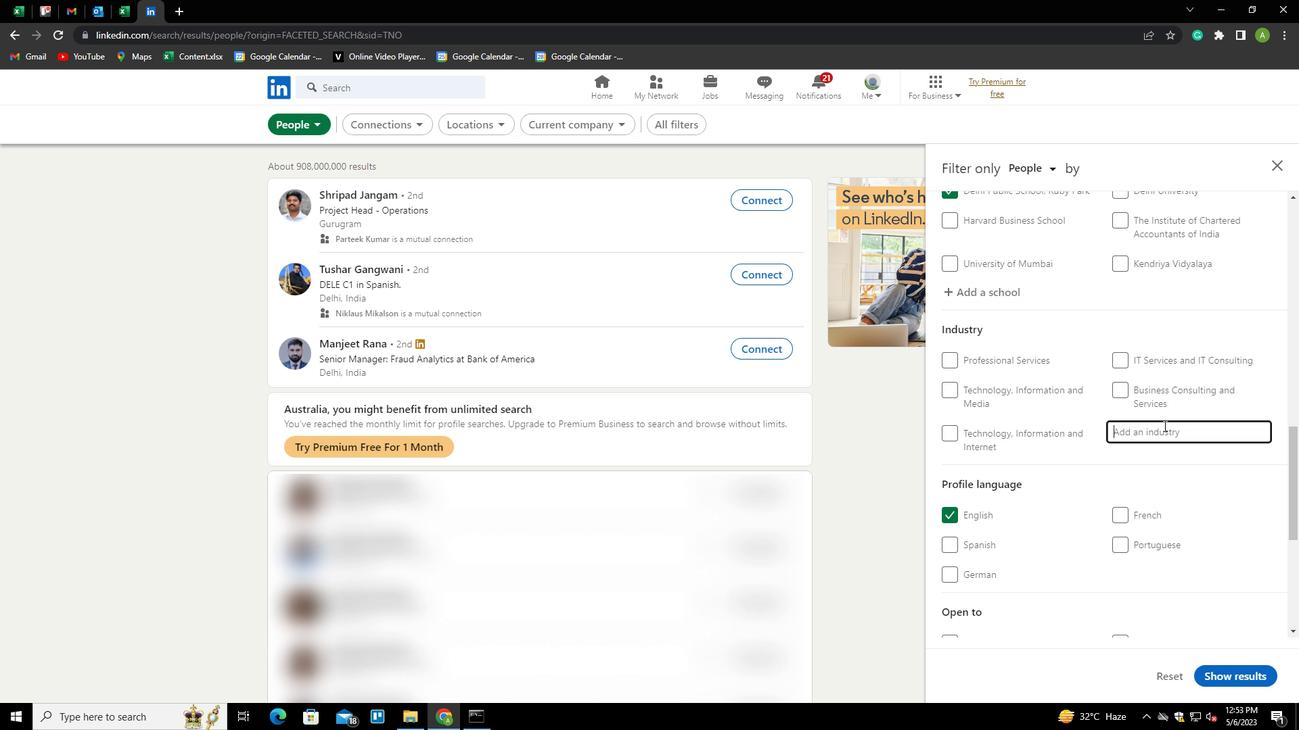 
Action: Key pressed <Key.shift><Key.shift><Key.shift><Key.shift><Key.shift><Key.shift><Key.shift><Key.shift><Key.shift>MEASURING<Key.space>AND<Key.space><Key.shift>CONTROL<Key.space><Key.shift>INSTRUMENT<Key.space><Key.shift>MANUFACTURING<Key.down><Key.enter>
Screenshot: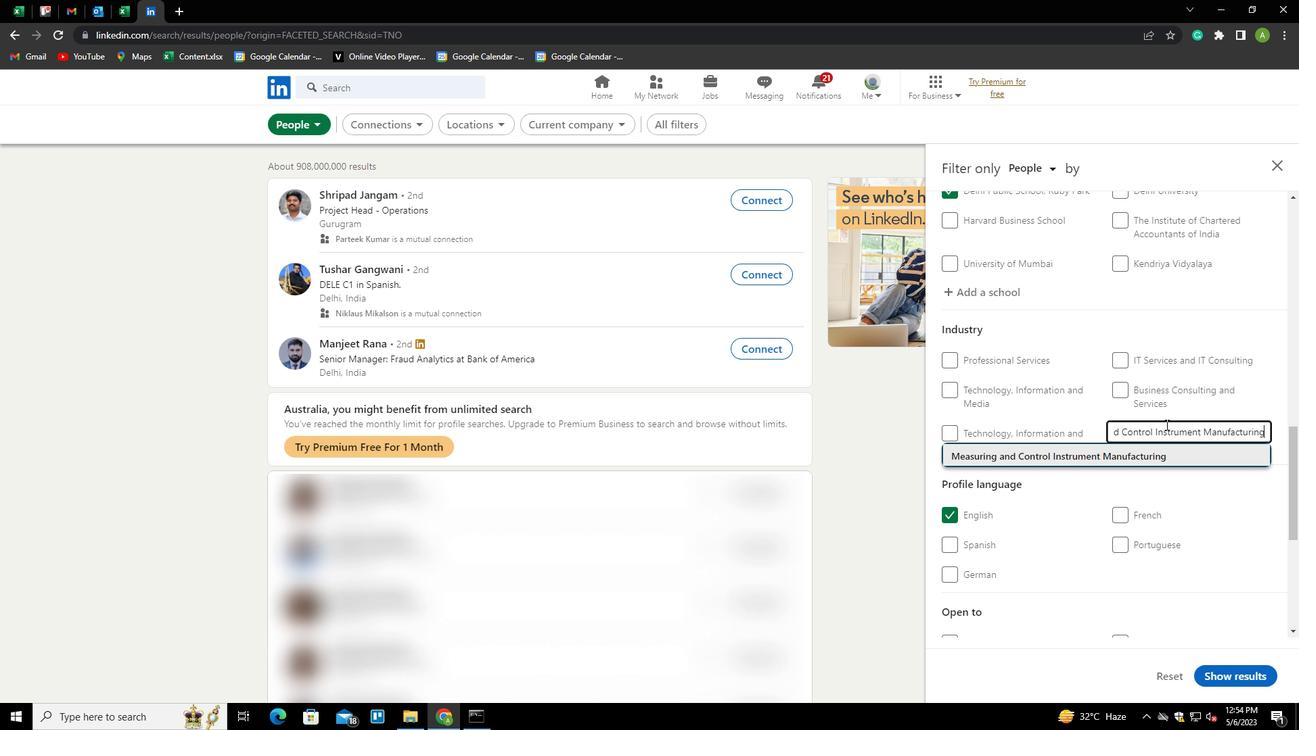 
Action: Mouse scrolled (1165, 424) with delta (0, 0)
Screenshot: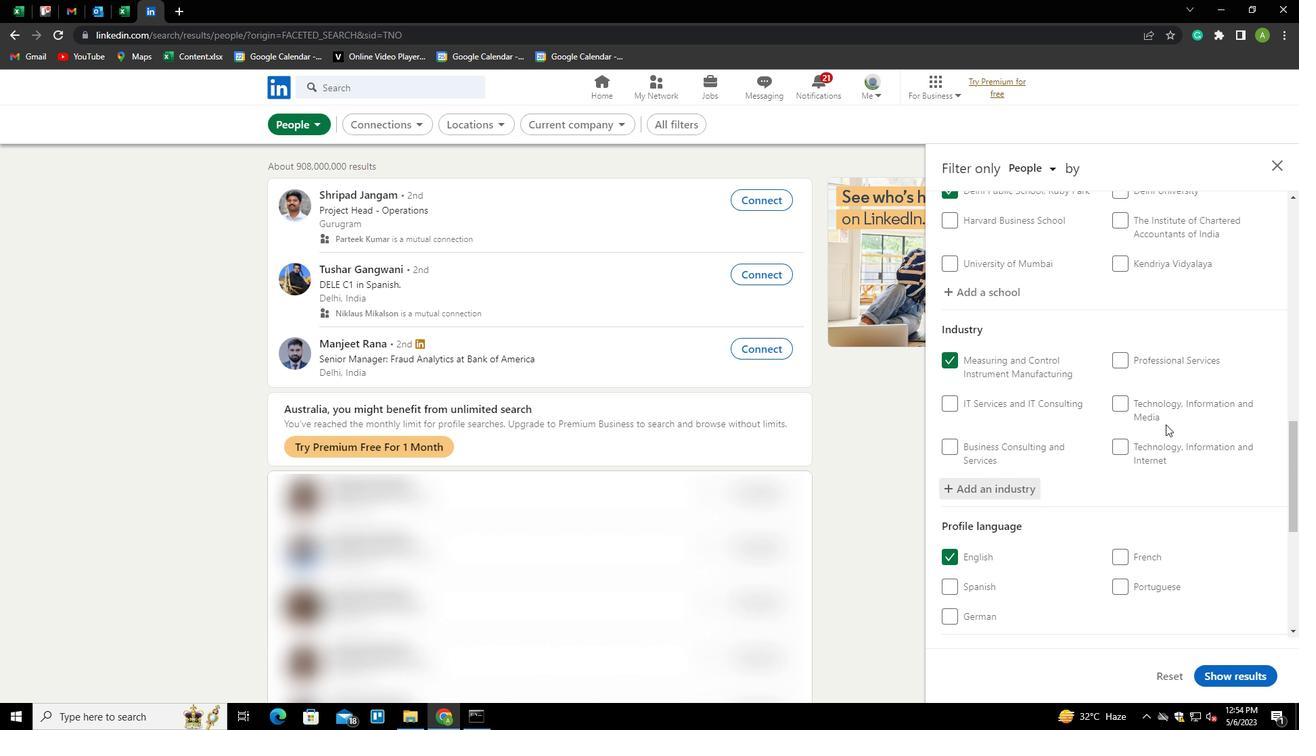
Action: Mouse scrolled (1165, 424) with delta (0, 0)
Screenshot: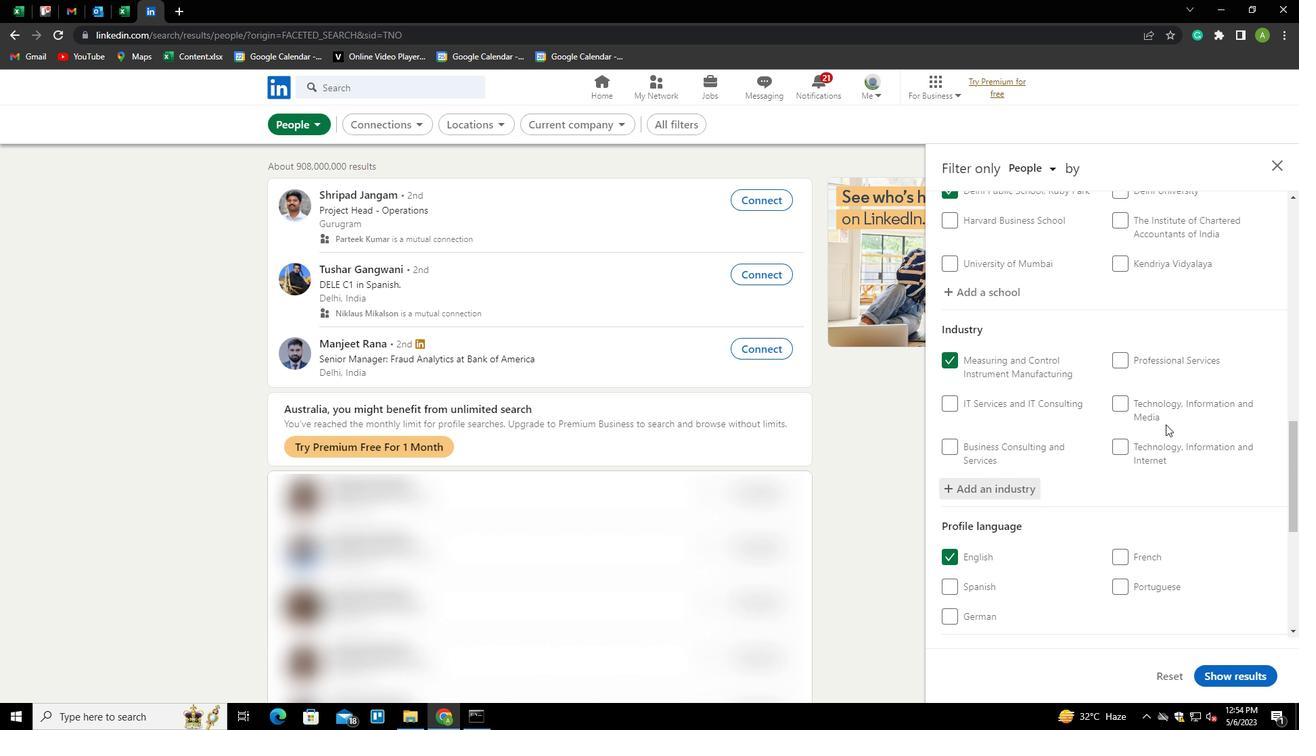 
Action: Mouse moved to (1165, 424)
Screenshot: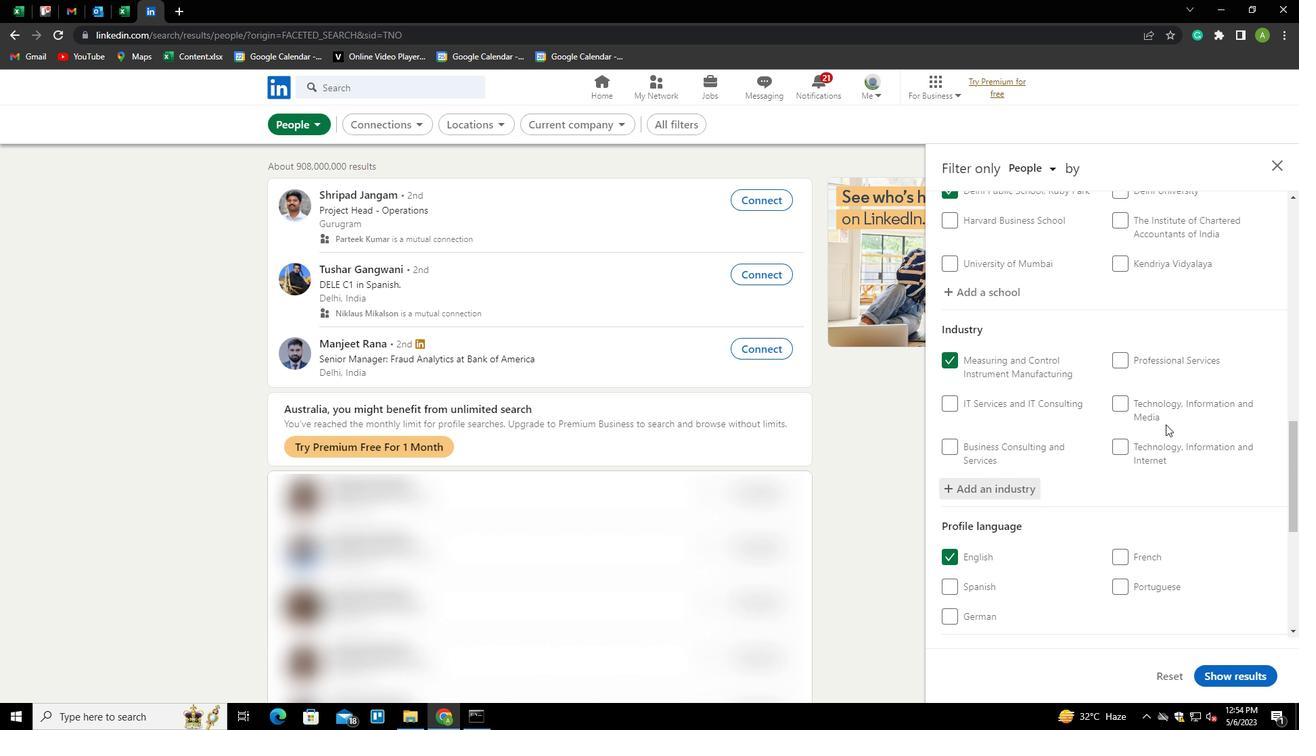 
Action: Mouse scrolled (1165, 424) with delta (0, 0)
Screenshot: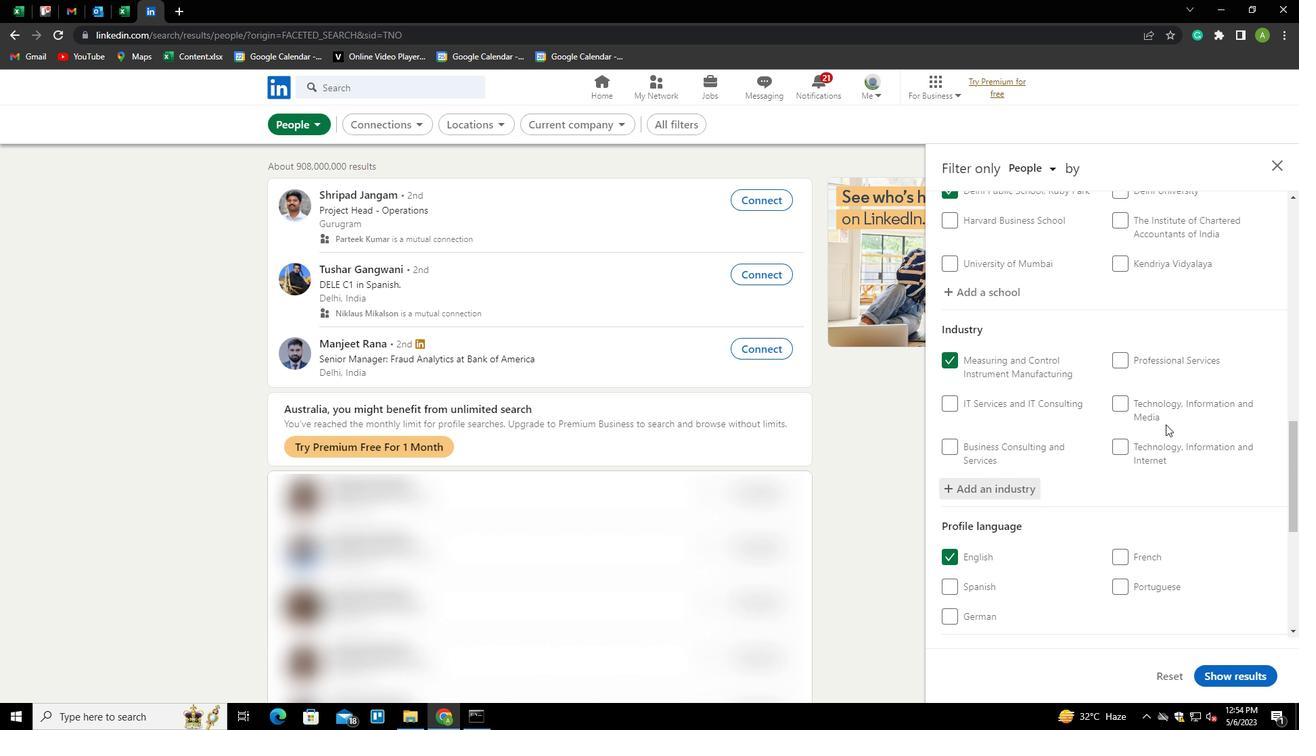 
Action: Mouse moved to (1166, 424)
Screenshot: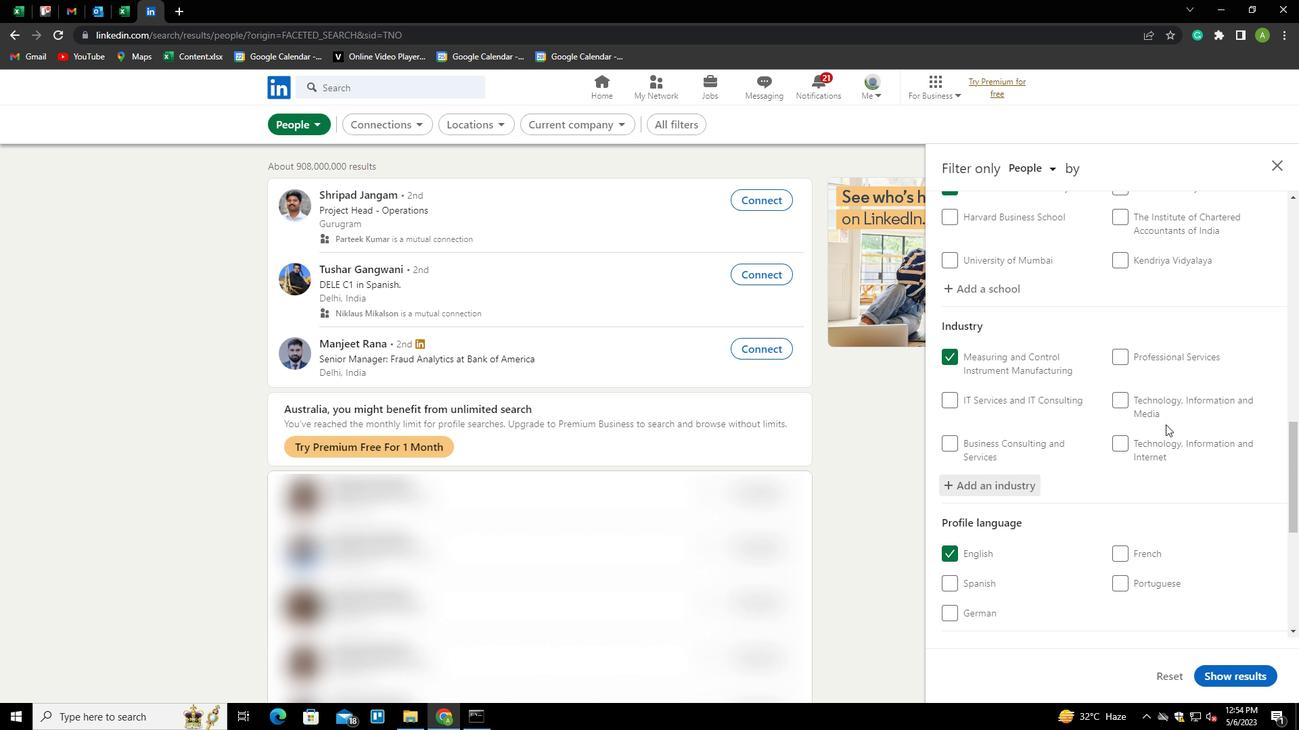 
Action: Mouse scrolled (1166, 424) with delta (0, 0)
Screenshot: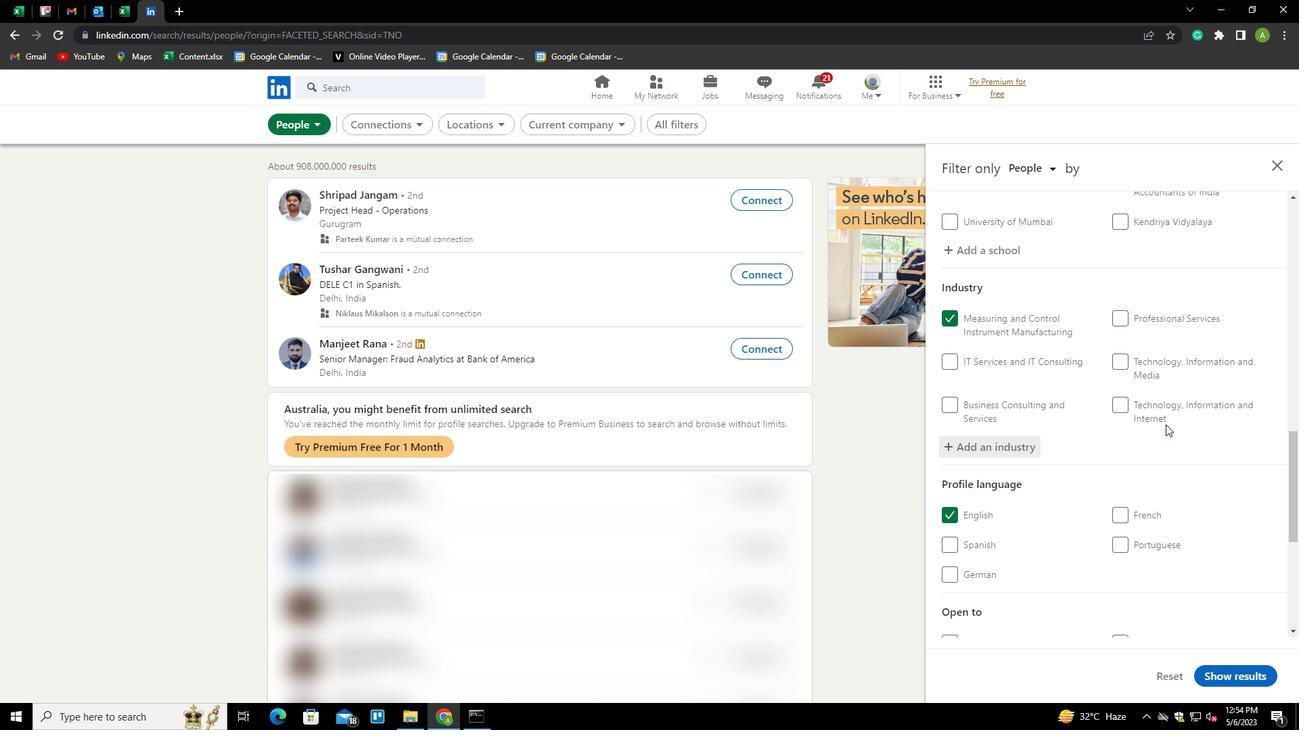 
Action: Mouse moved to (1166, 426)
Screenshot: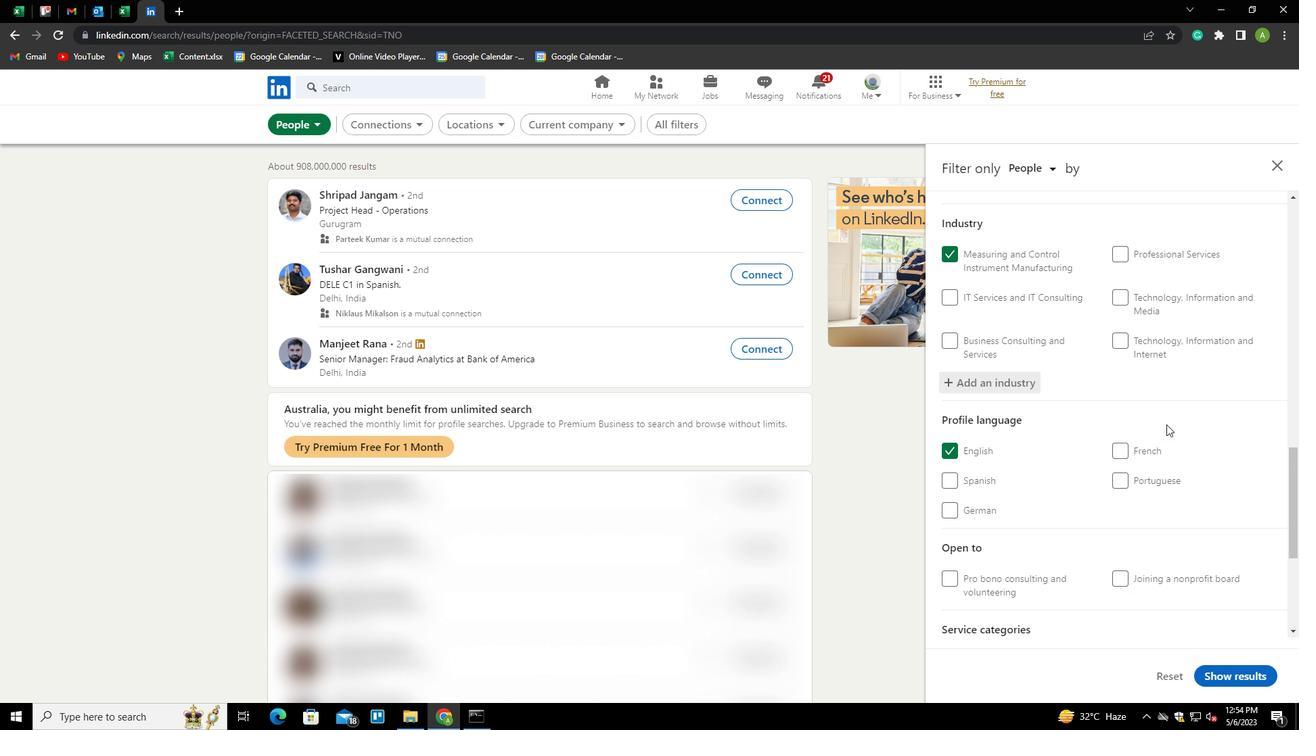 
Action: Mouse scrolled (1166, 426) with delta (0, 0)
Screenshot: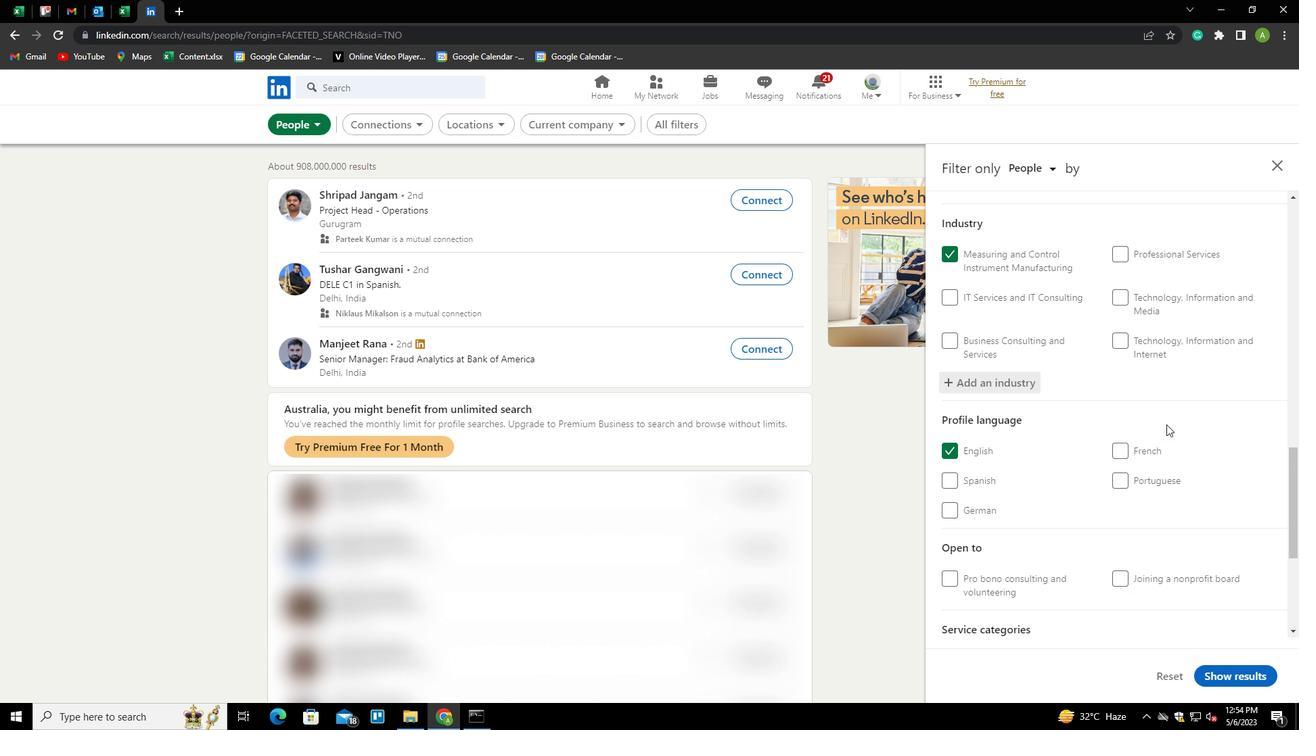 
Action: Mouse moved to (1166, 428)
Screenshot: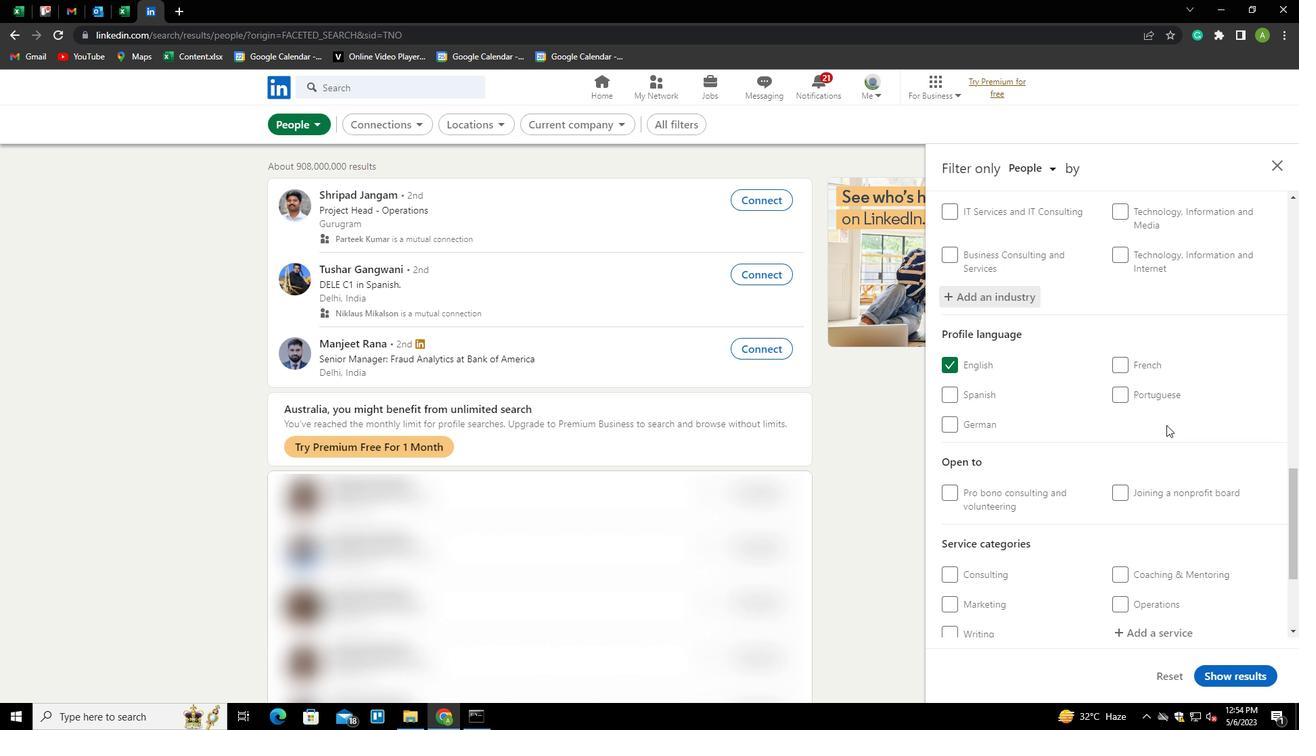 
Action: Mouse scrolled (1166, 427) with delta (0, 0)
Screenshot: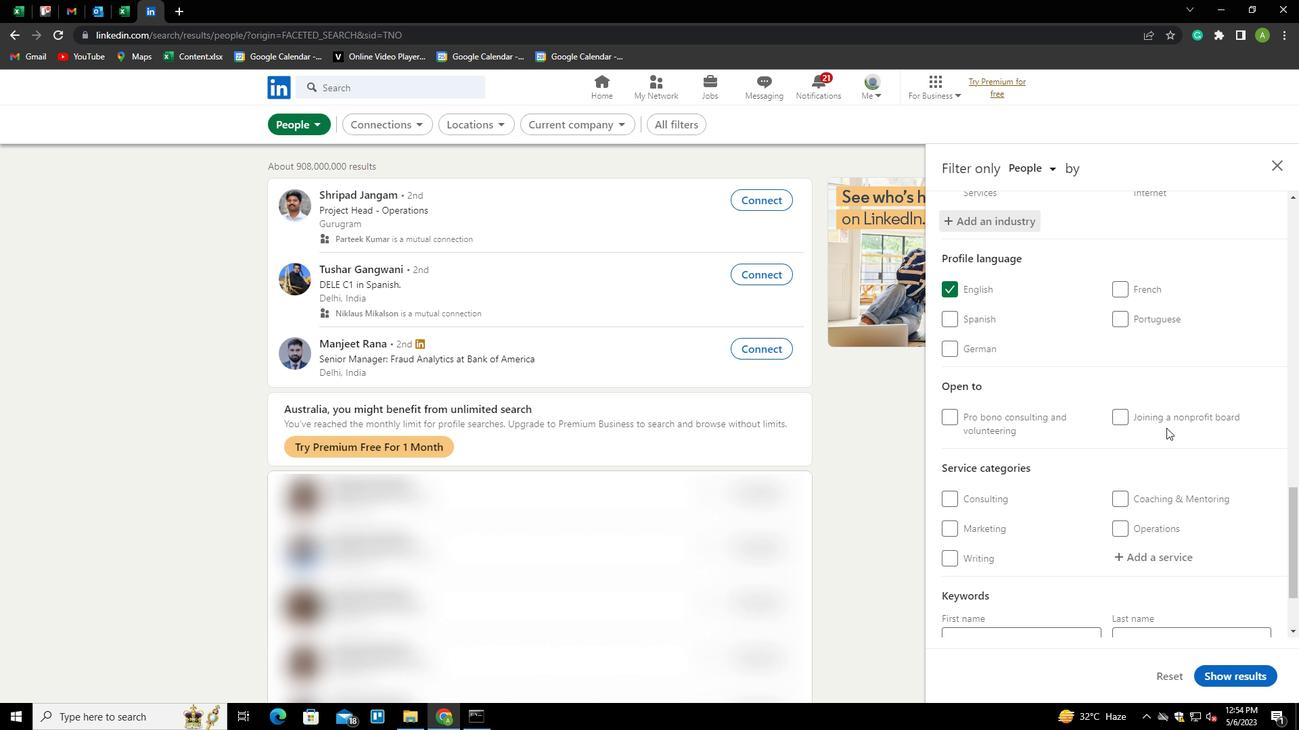 
Action: Mouse moved to (1154, 457)
Screenshot: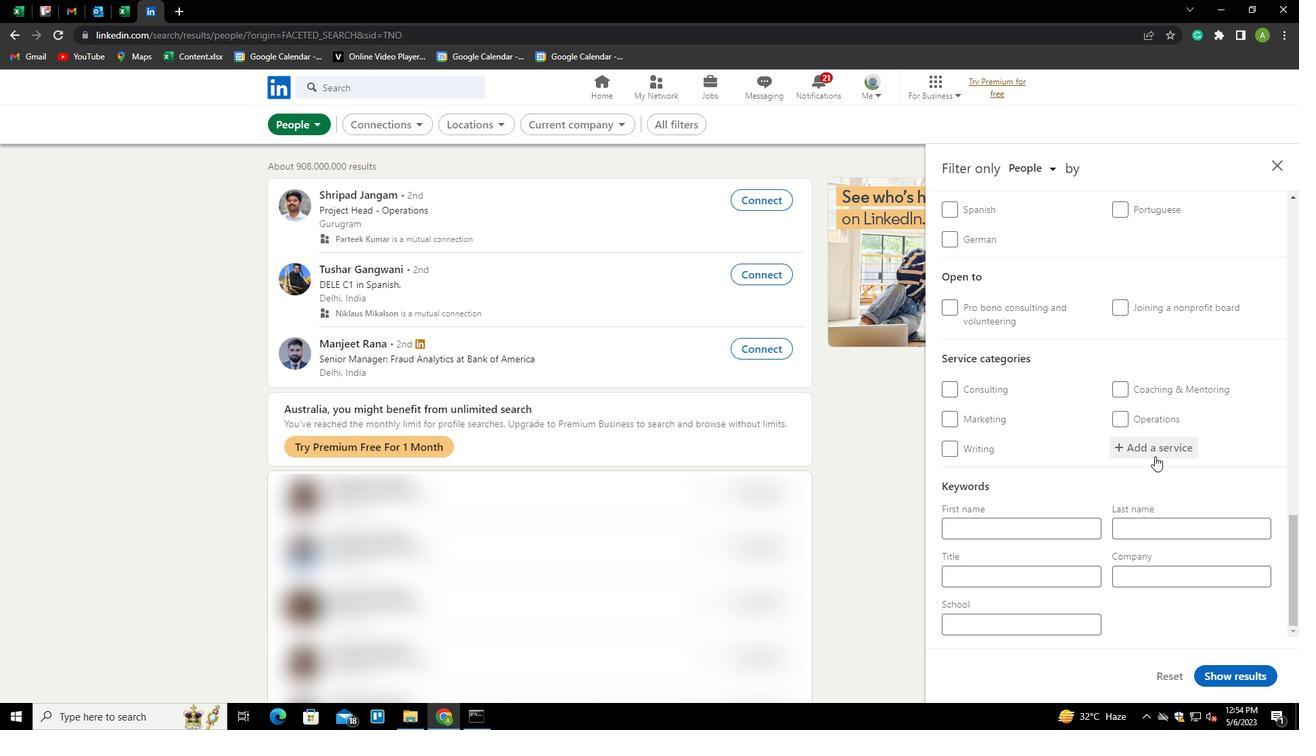 
Action: Mouse pressed left at (1154, 457)
Screenshot: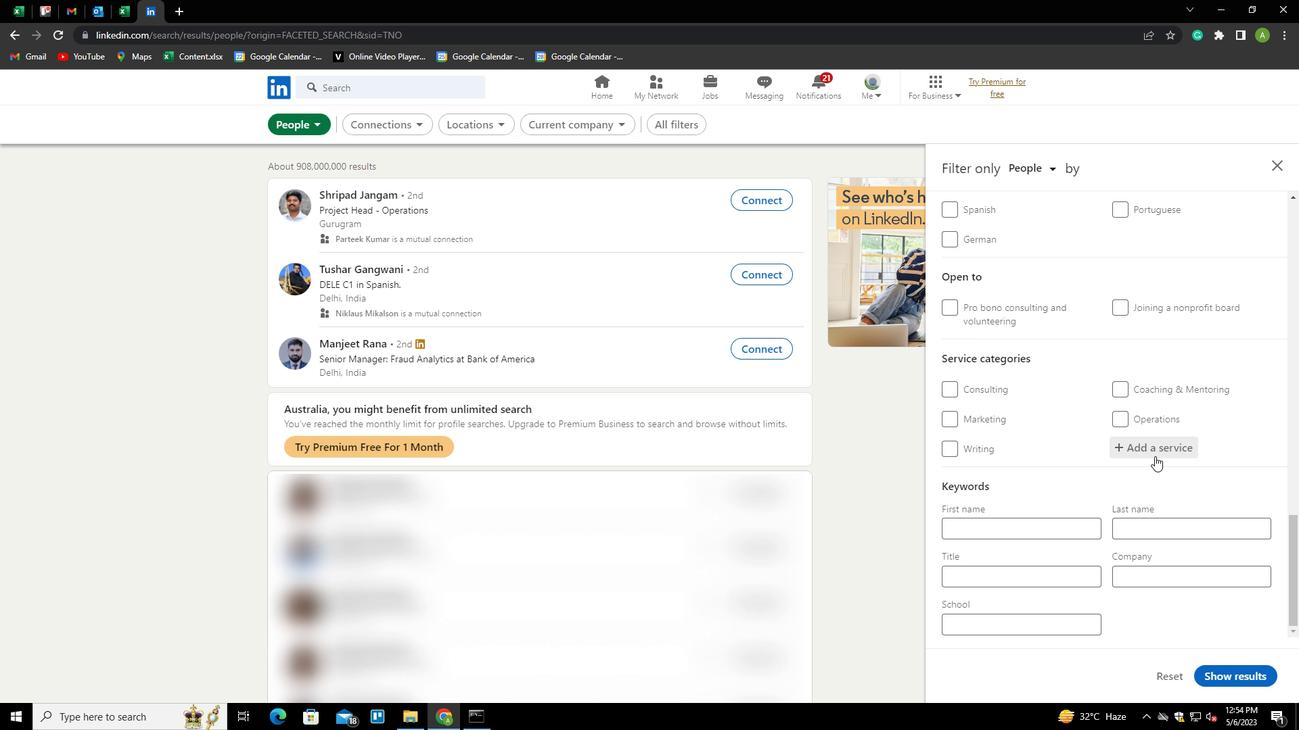 
Action: Mouse moved to (1172, 445)
Screenshot: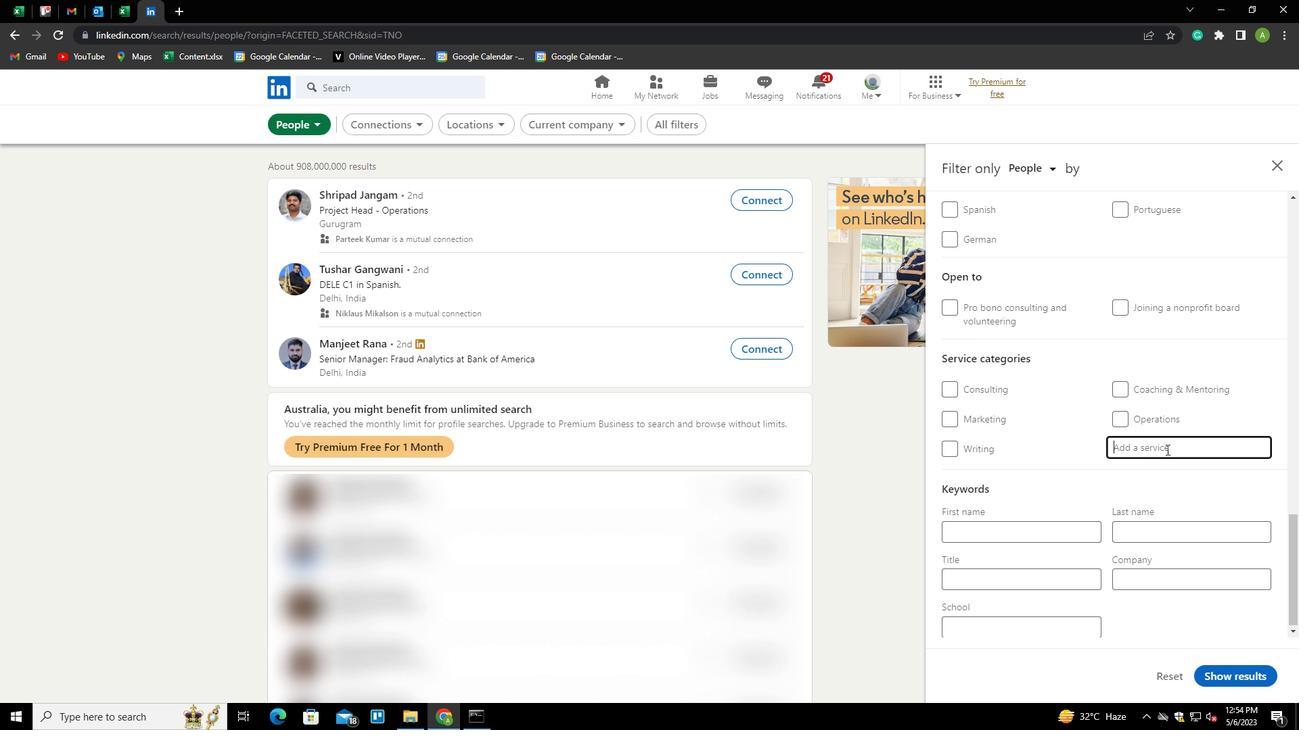 
Action: Key pressed <Key.shift>D<Key.backspace><Key.shift><Key.shift><Key.shift><Key.shift>EDITING<Key.down><Key.enter>
Screenshot: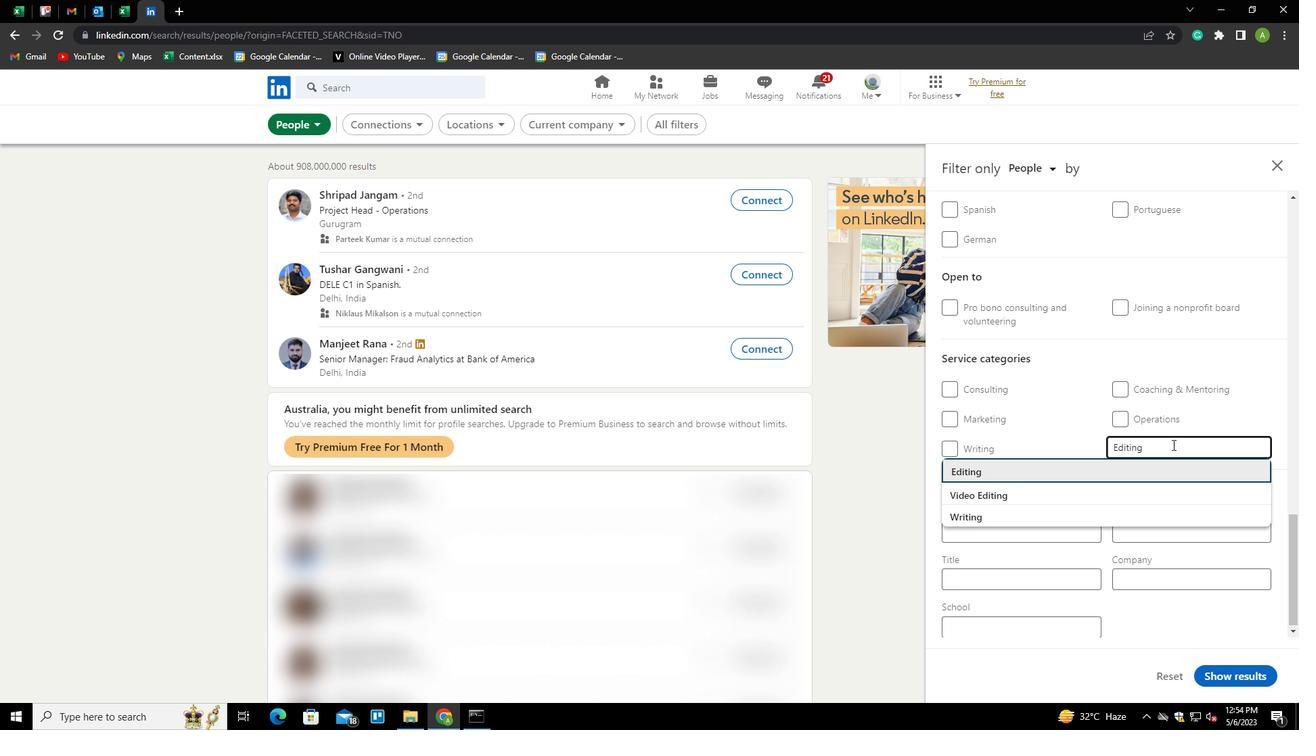
Action: Mouse moved to (1172, 445)
Screenshot: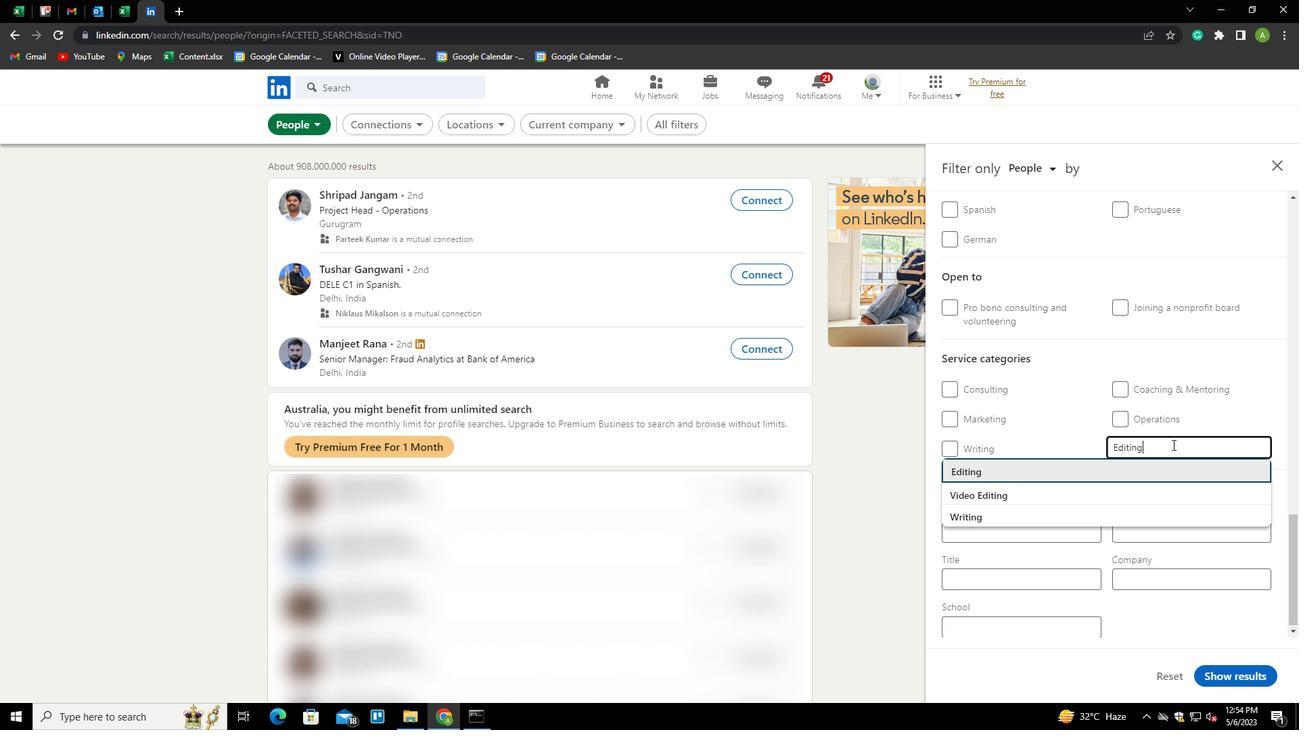 
Action: Mouse scrolled (1172, 444) with delta (0, 0)
Screenshot: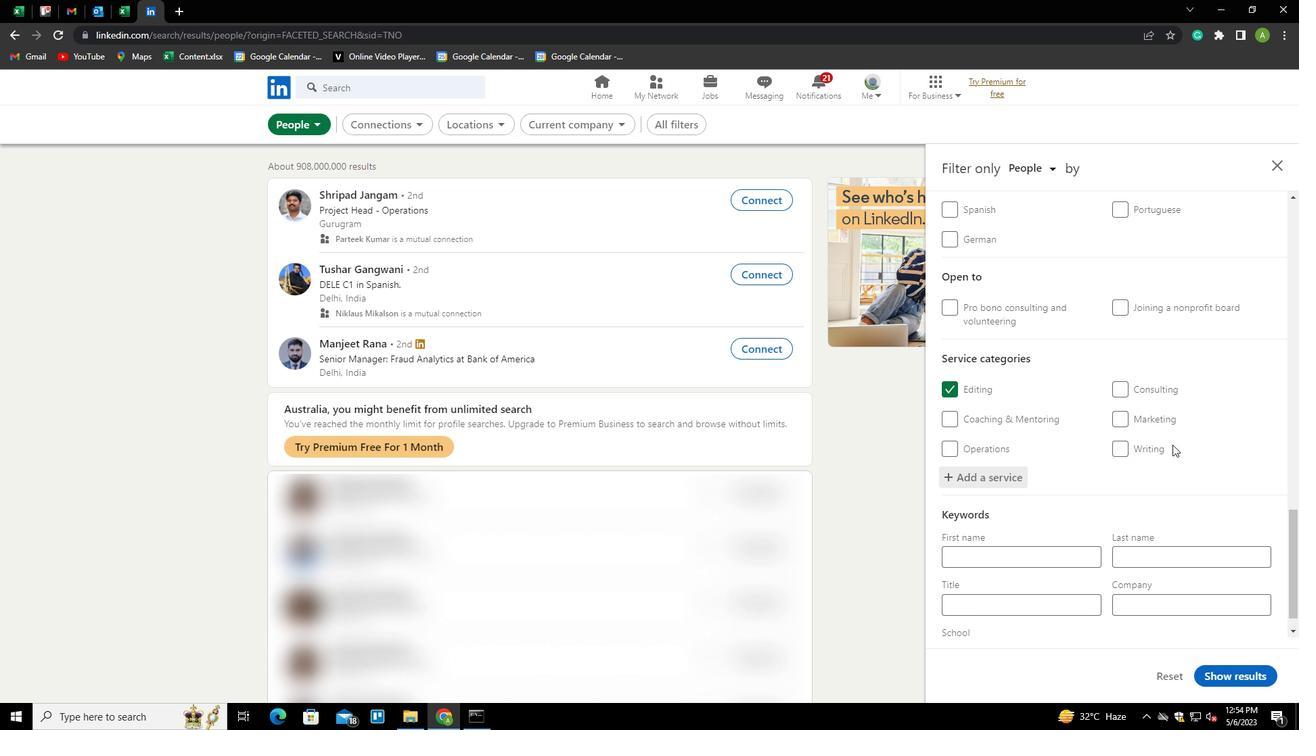 
Action: Mouse scrolled (1172, 444) with delta (0, 0)
Screenshot: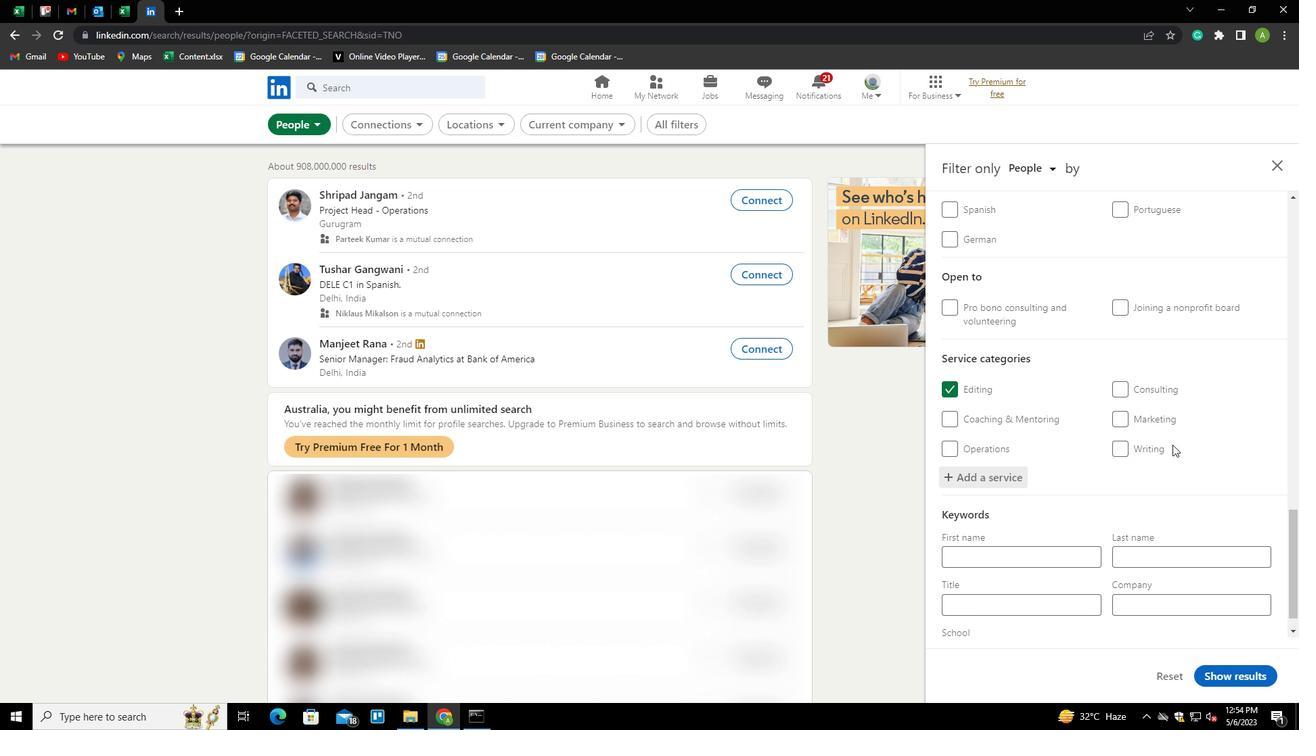 
Action: Mouse moved to (1173, 447)
Screenshot: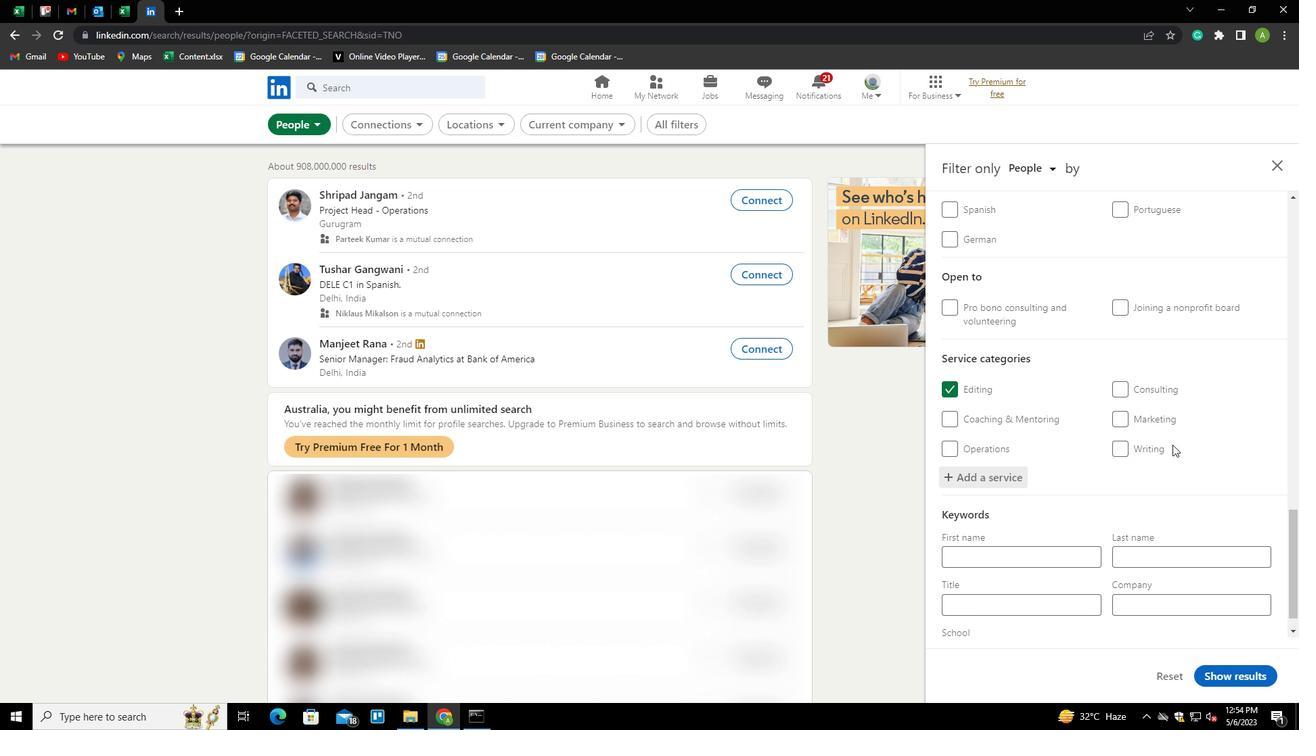 
Action: Mouse scrolled (1173, 446) with delta (0, 0)
Screenshot: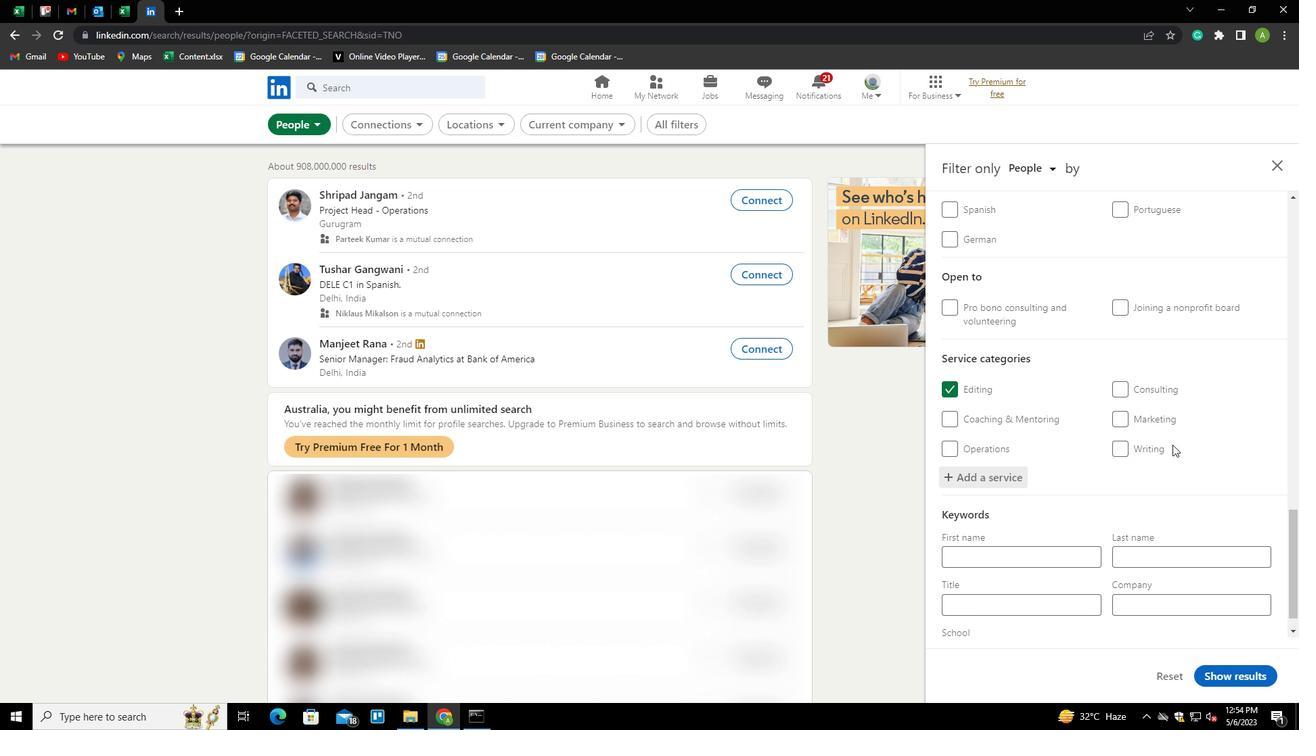 
Action: Mouse moved to (1173, 454)
Screenshot: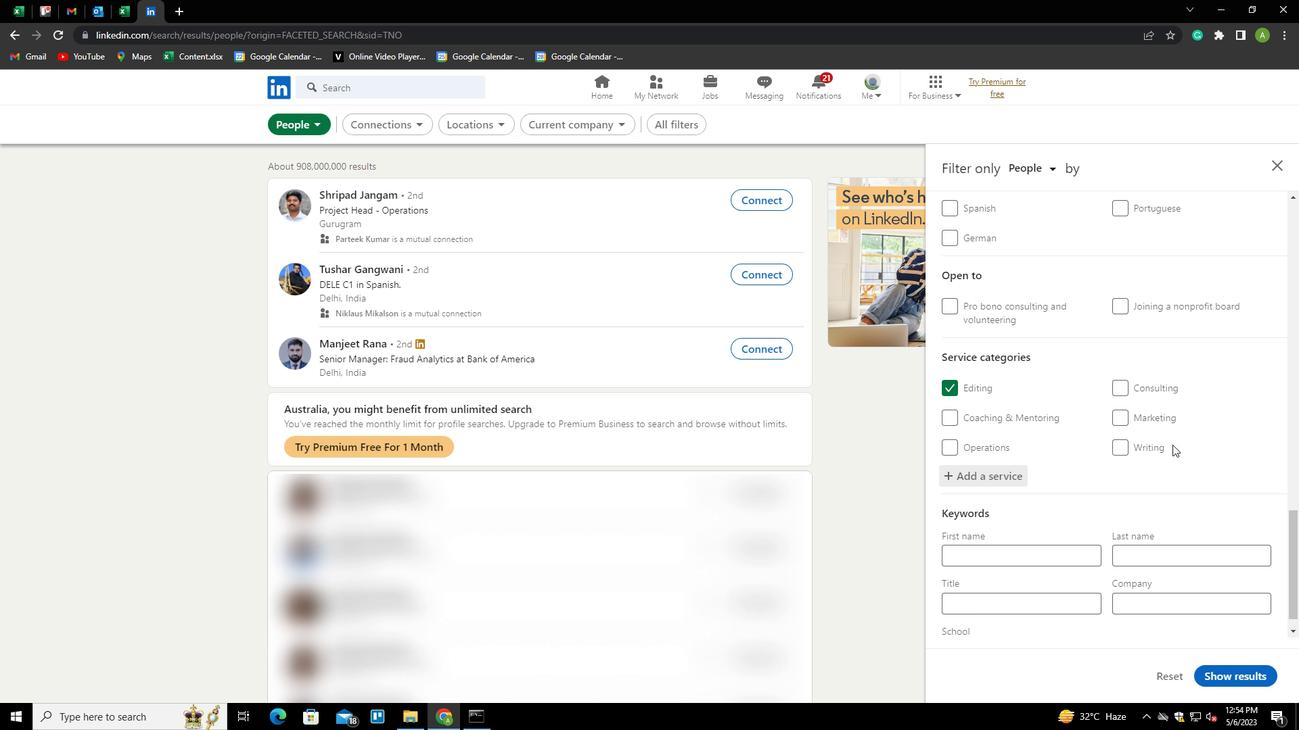 
Action: Mouse scrolled (1173, 453) with delta (0, 0)
Screenshot: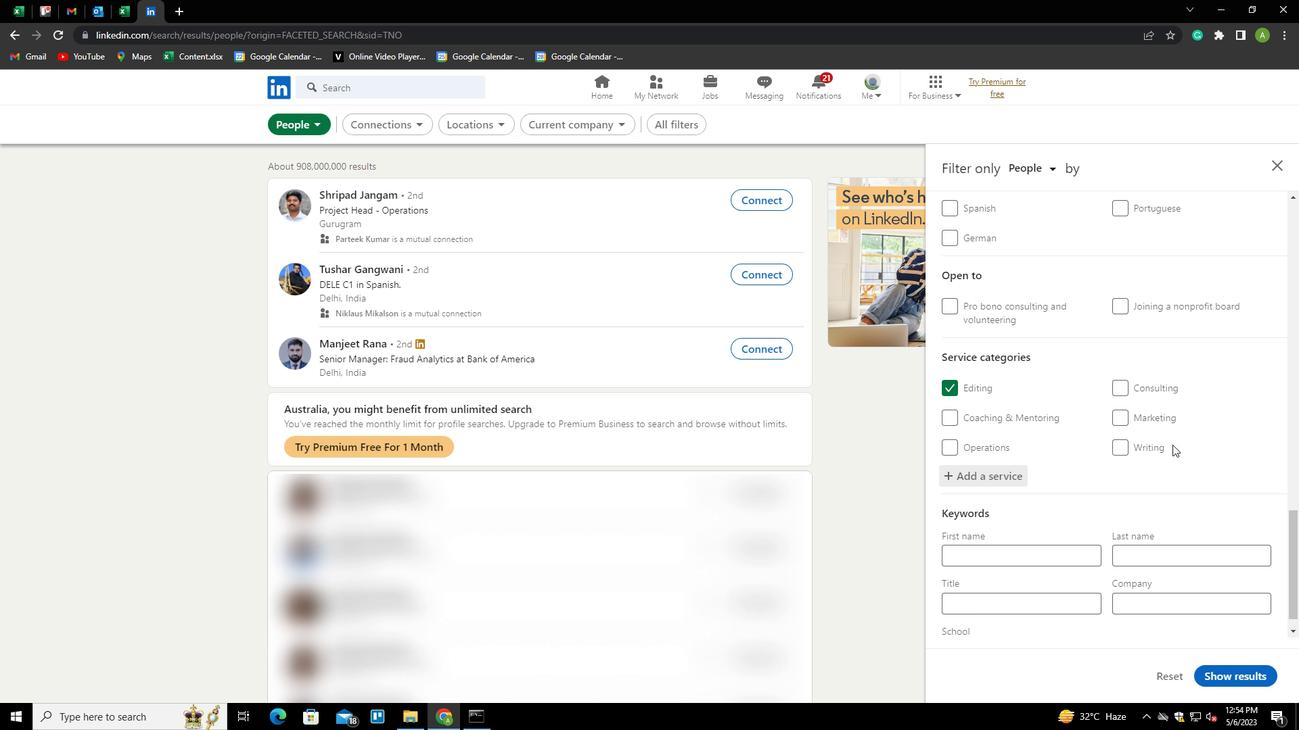 
Action: Mouse moved to (1041, 583)
Screenshot: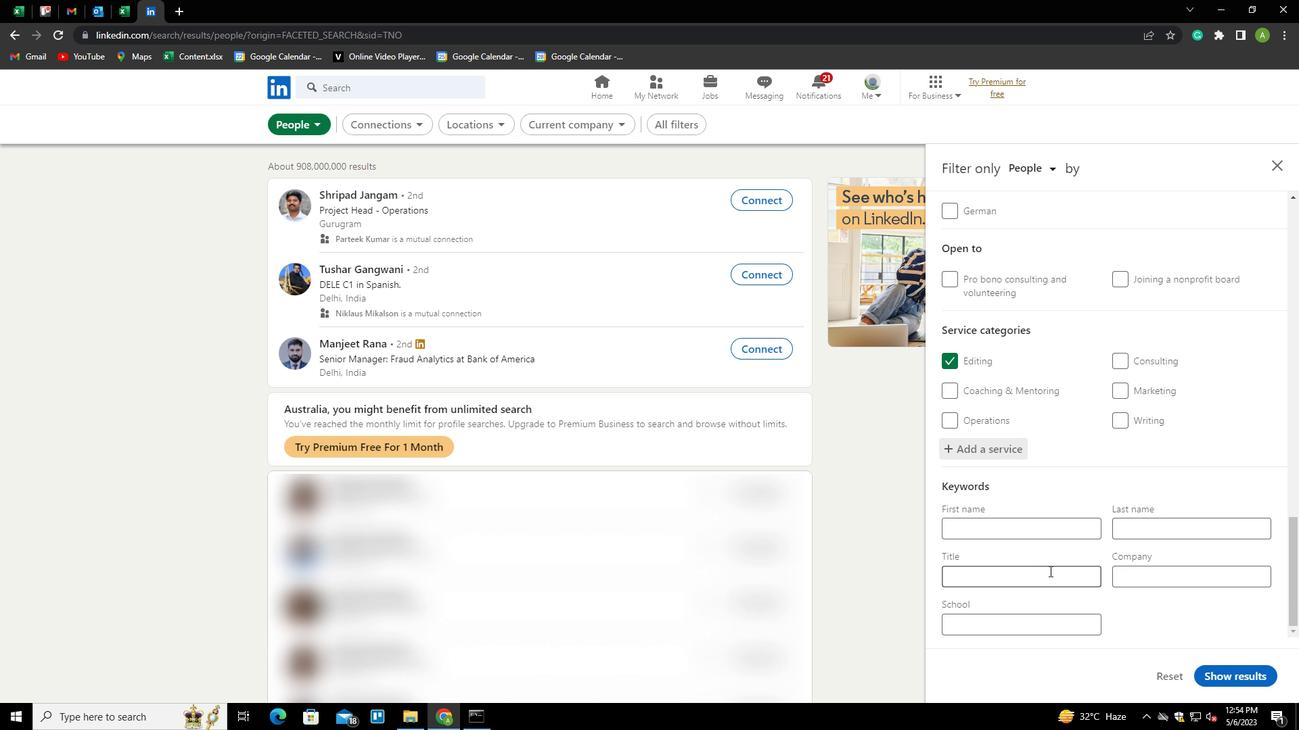 
Action: Mouse pressed left at (1041, 583)
Screenshot: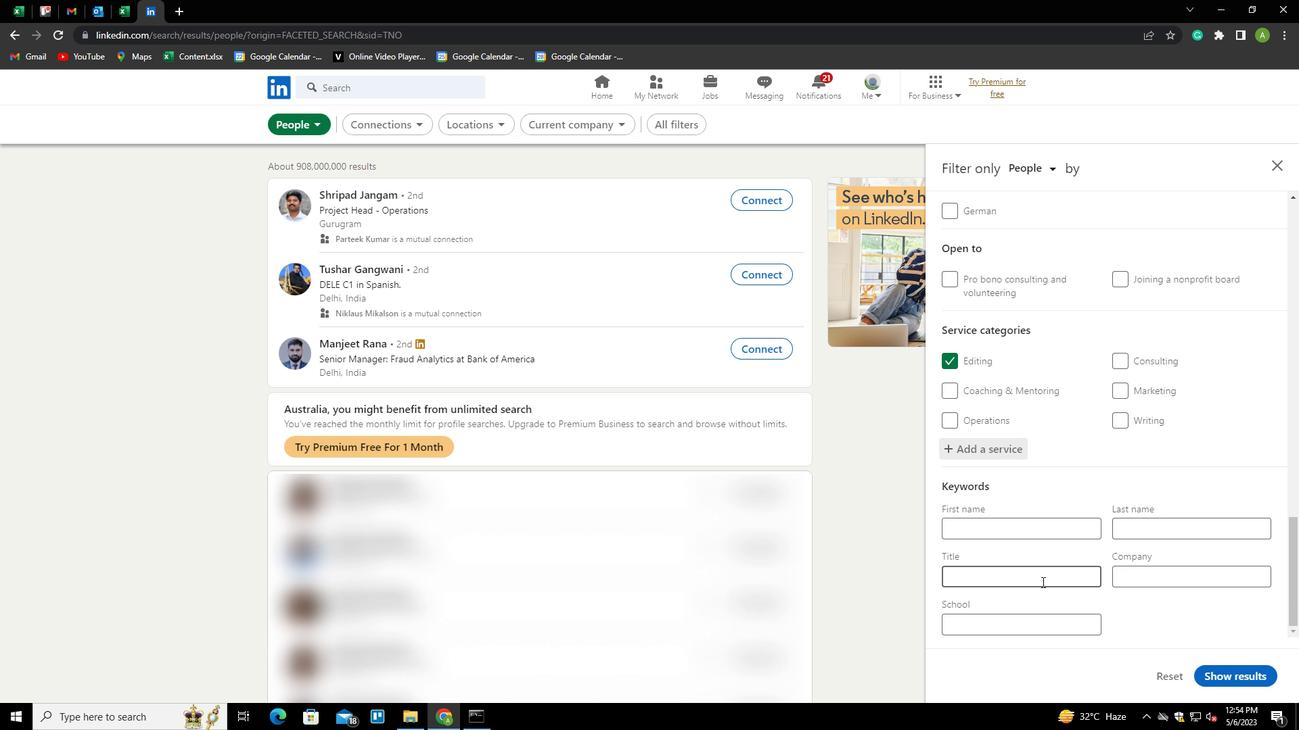 
Action: Mouse moved to (1057, 572)
Screenshot: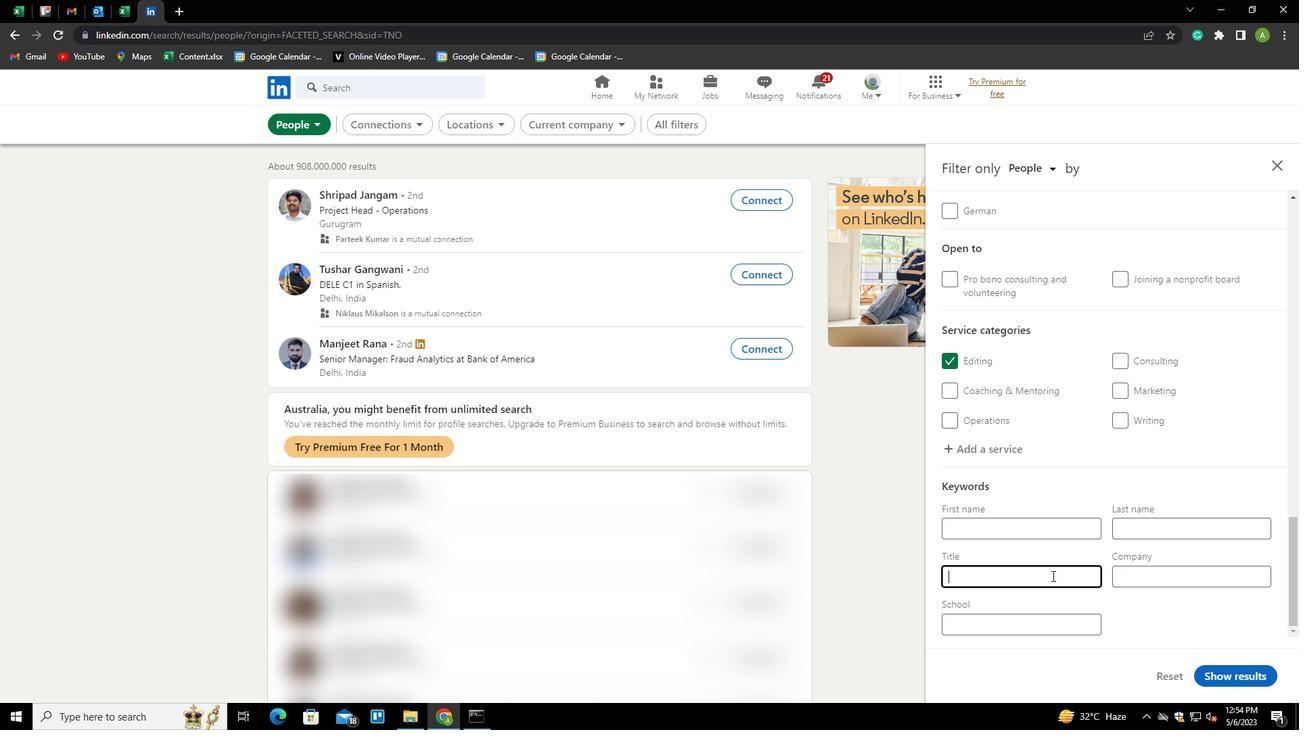
Action: Key pressed <Key.shift><Key.shift><Key.shift><Key.shift><Key.shift><Key.shift><Key.shift><Key.shift><Key.shift><Key.shift><Key.shift><Key.shift><Key.shift><Key.shift><Key.shift><Key.shift><Key.shift><Key.shift><Key.shift><Key.shift><Key.shift><Key.shift><Key.shift><Key.shift><Key.shift><Key.shift><Key.shift>HANDYMAN
Screenshot: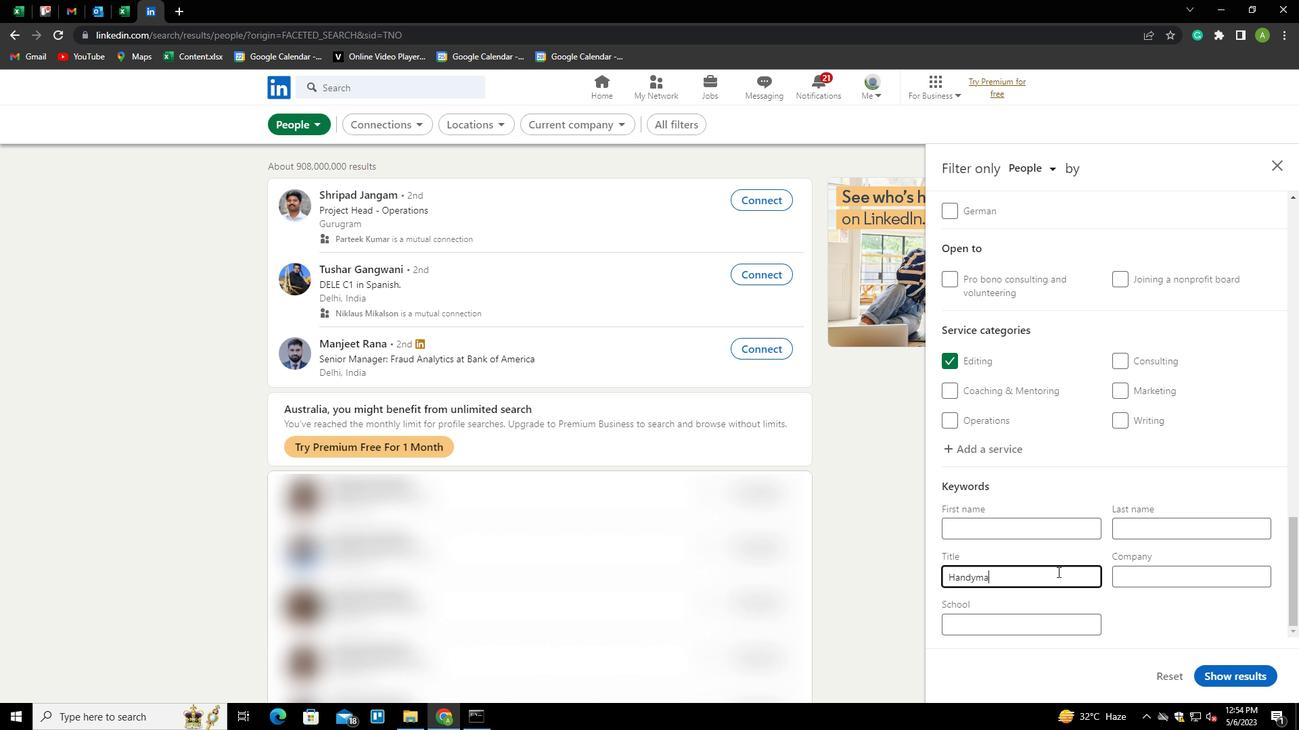 
Action: Mouse moved to (1195, 610)
Screenshot: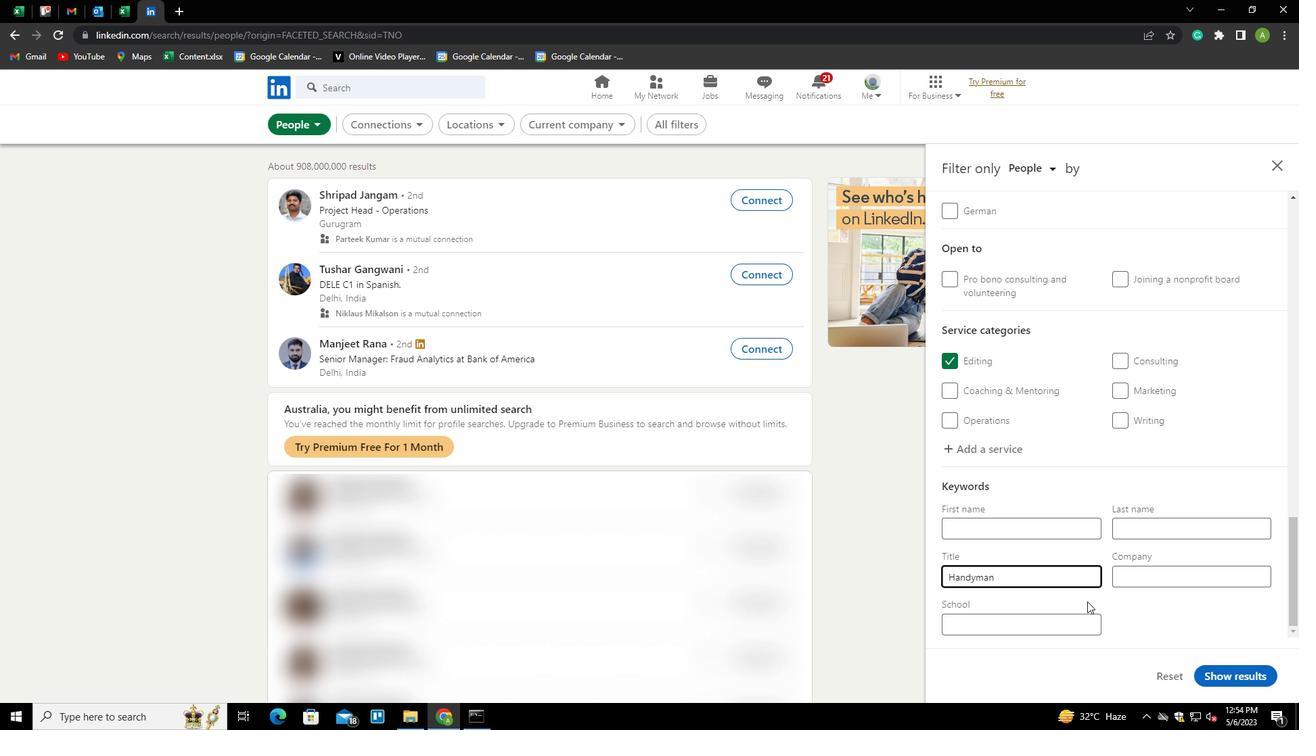 
Action: Mouse pressed left at (1195, 610)
Screenshot: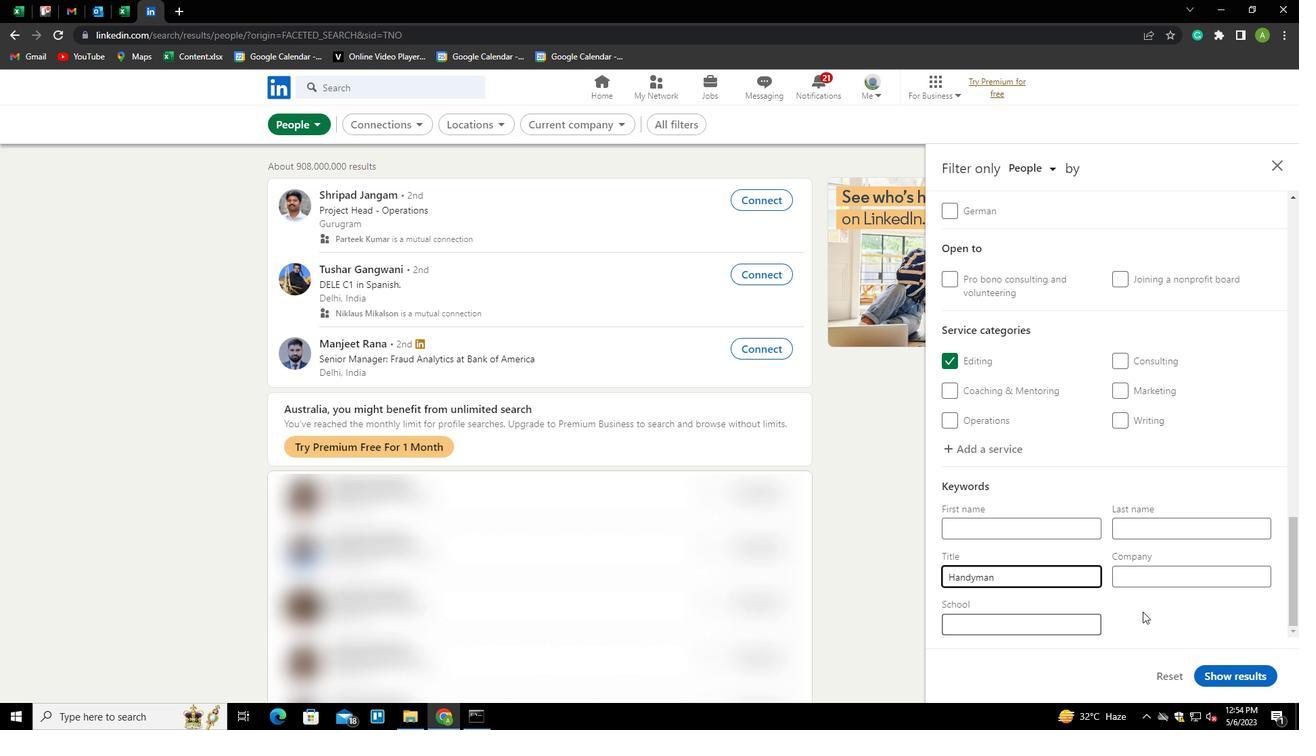 
Action: Mouse moved to (1236, 672)
Screenshot: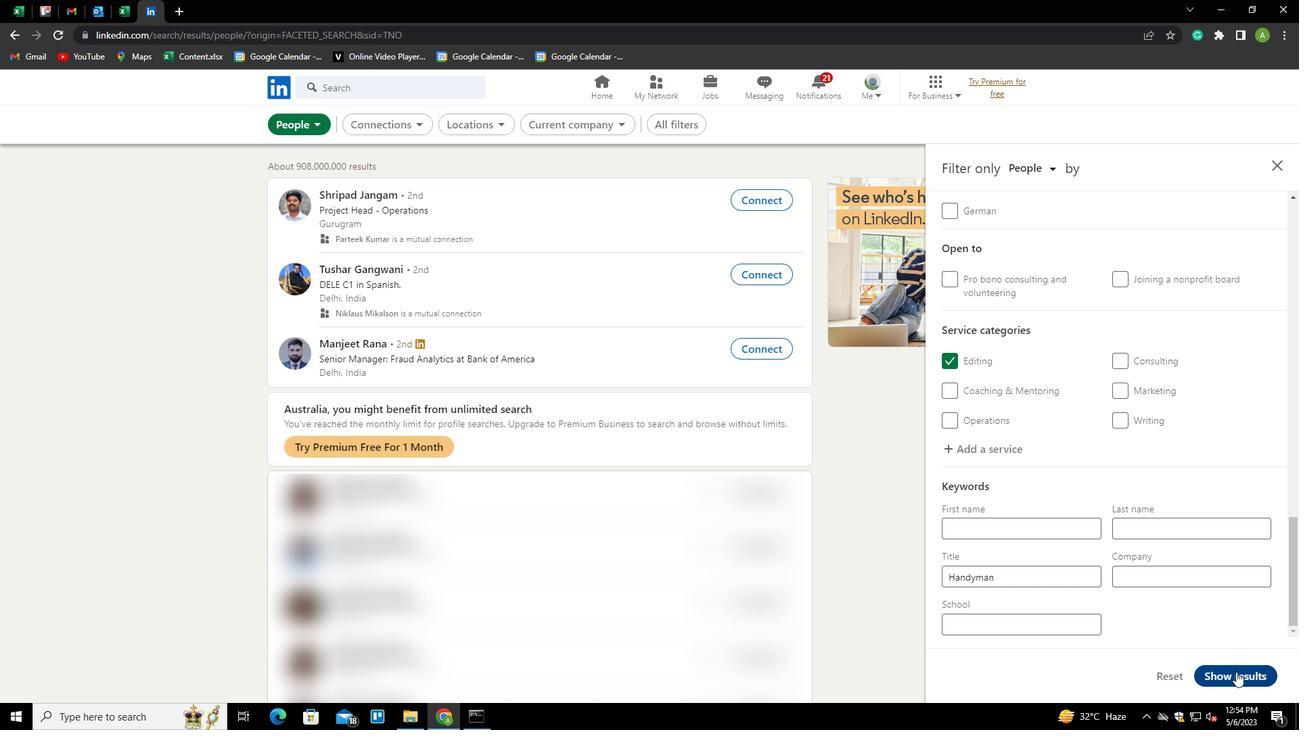 
Action: Mouse pressed left at (1236, 672)
Screenshot: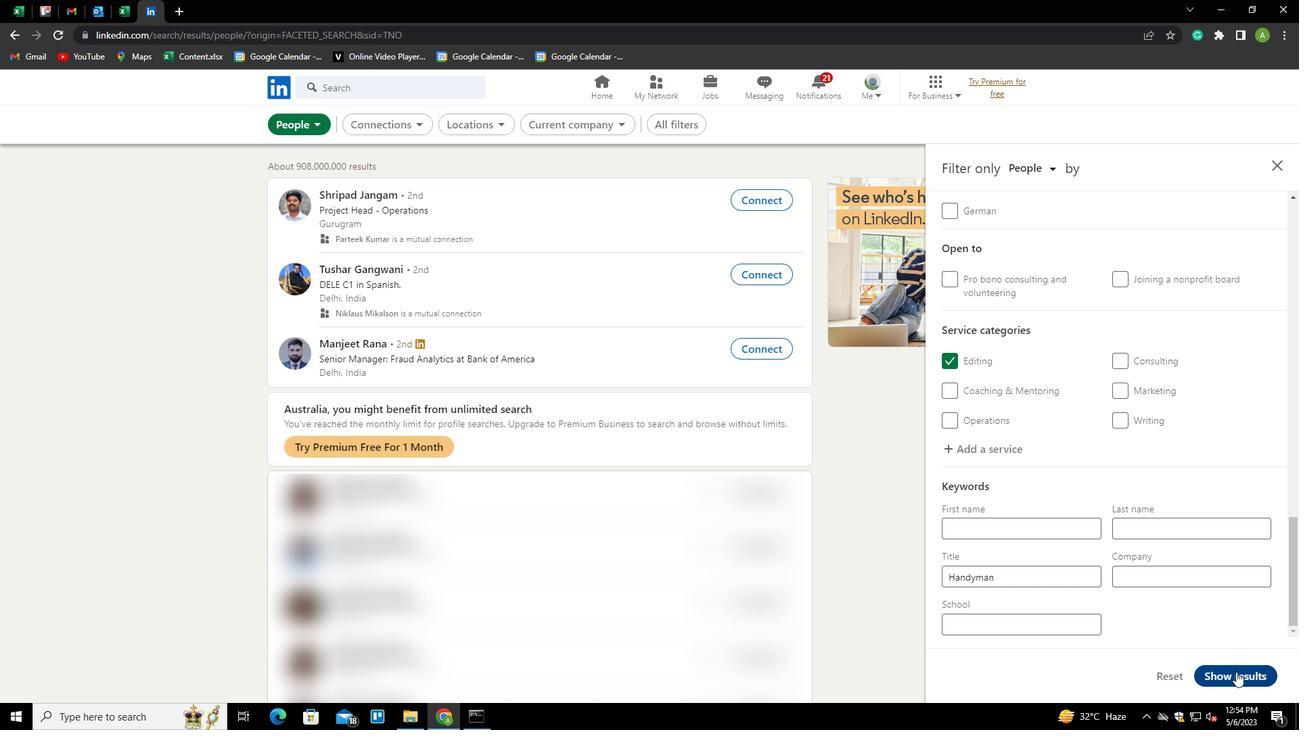 
Action: Mouse moved to (1299, 621)
Screenshot: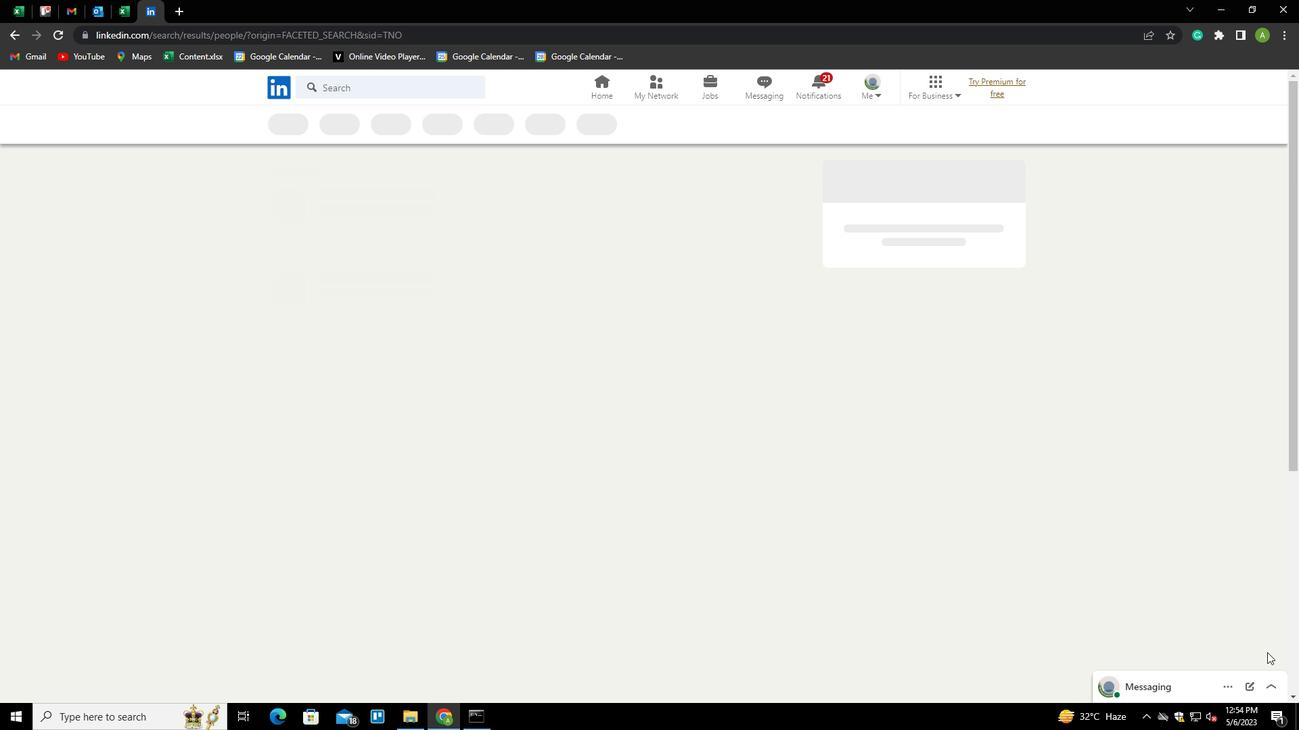 
